 Task: Search one way flight ticket for 2 adults, 4 children and 1 infant on lap in business from Erie: Erie International Airport (tom Ridge Field) to Gillette: Gillette Campbell County Airport on 5-1-2023. Choice of flights is Emirates. Number of bags: 1 carry on bag. Price is upto 73000. Outbound departure time preference is 10:00.
Action: Mouse moved to (272, 394)
Screenshot: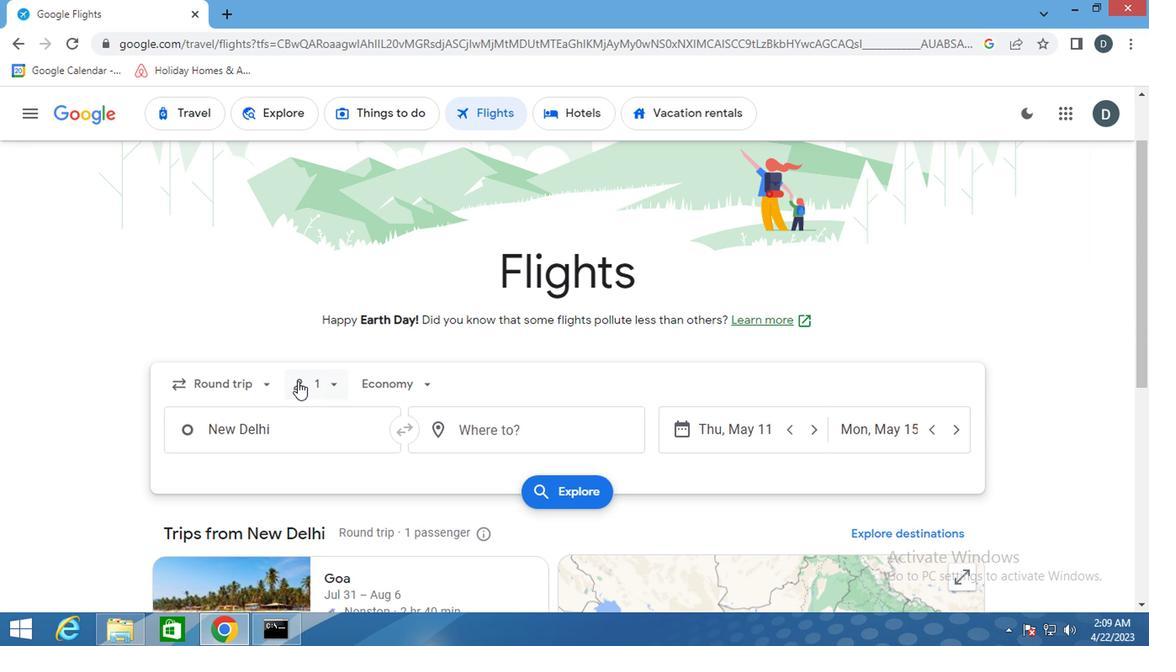 
Action: Mouse pressed left at (272, 394)
Screenshot: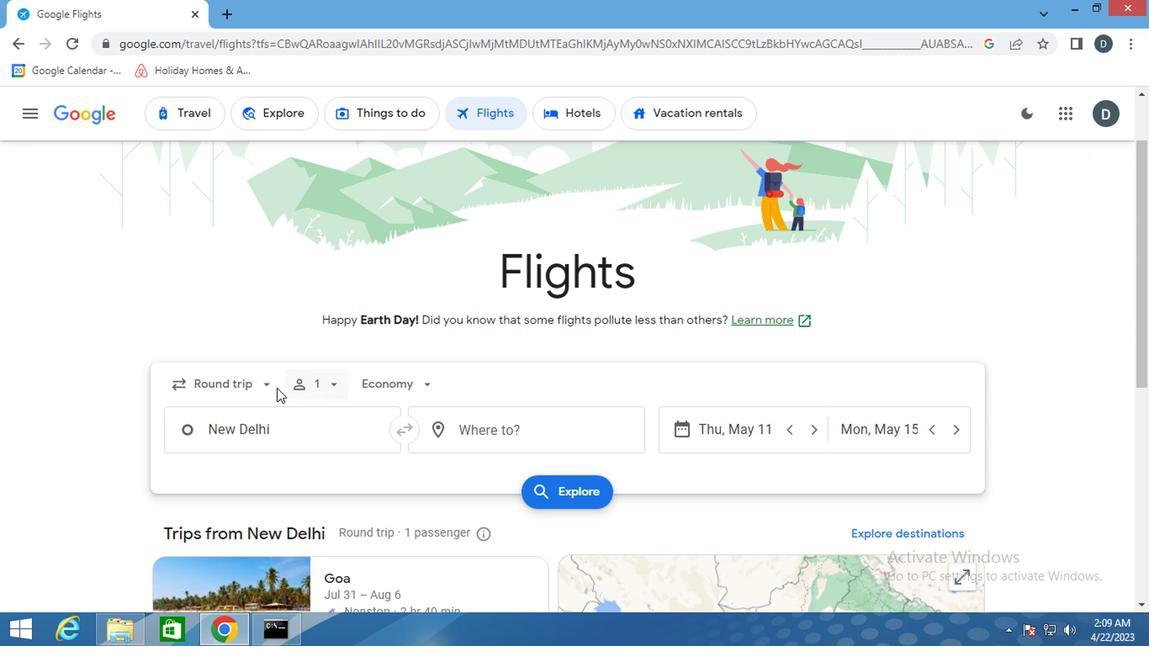 
Action: Mouse moved to (272, 449)
Screenshot: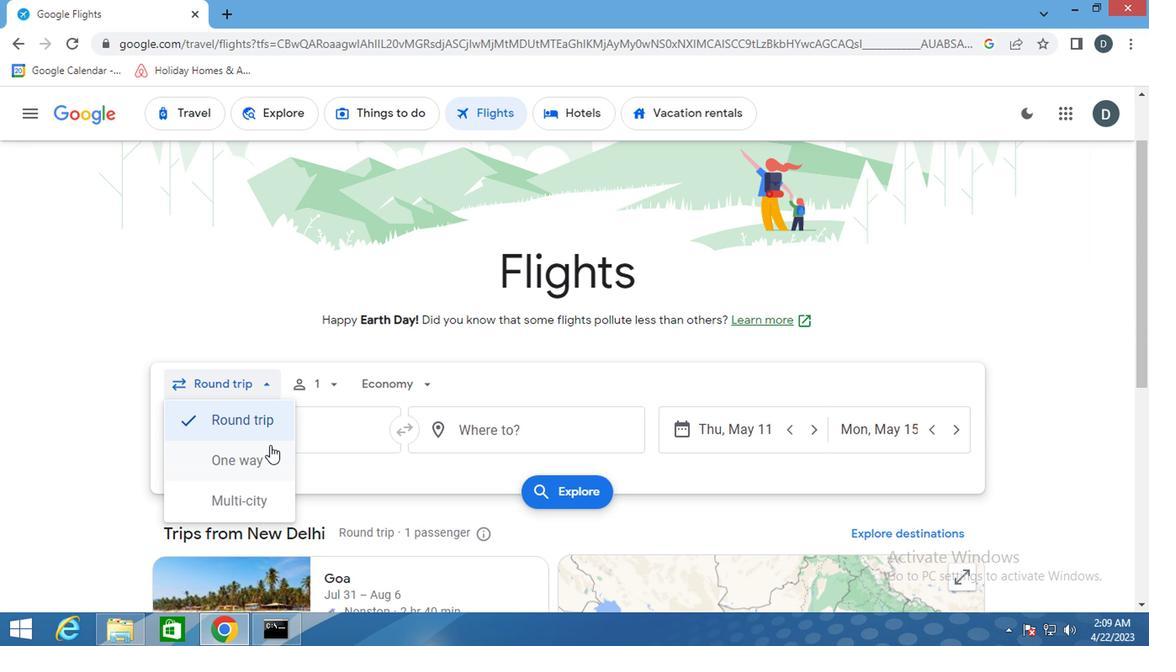 
Action: Mouse pressed left at (272, 449)
Screenshot: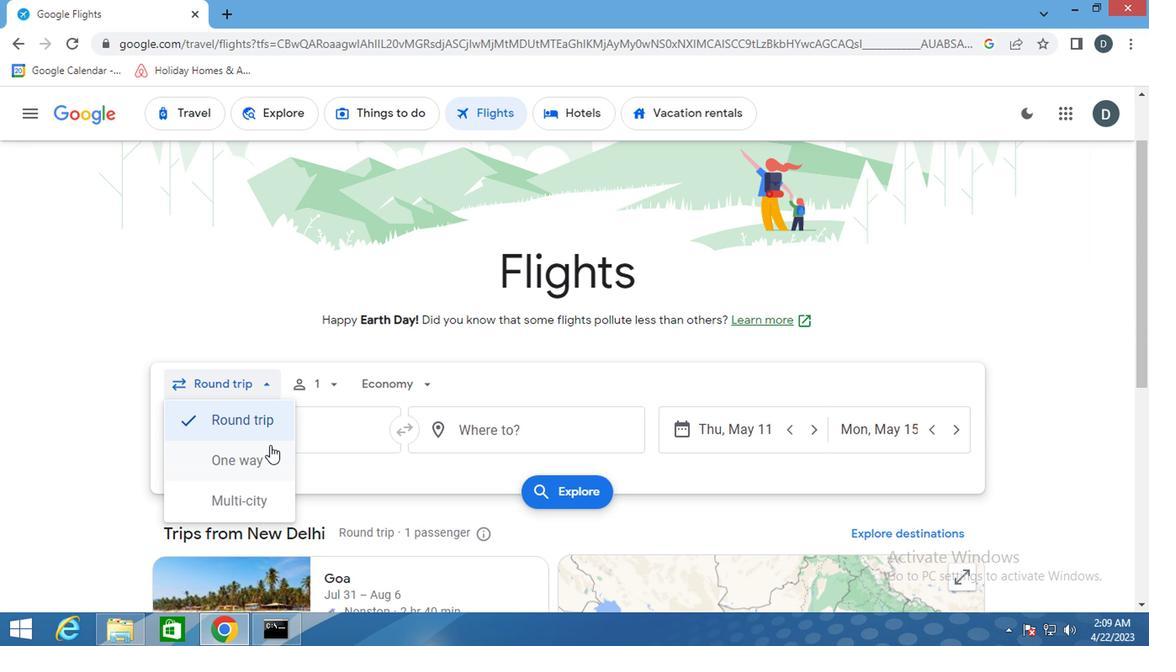 
Action: Mouse moved to (321, 386)
Screenshot: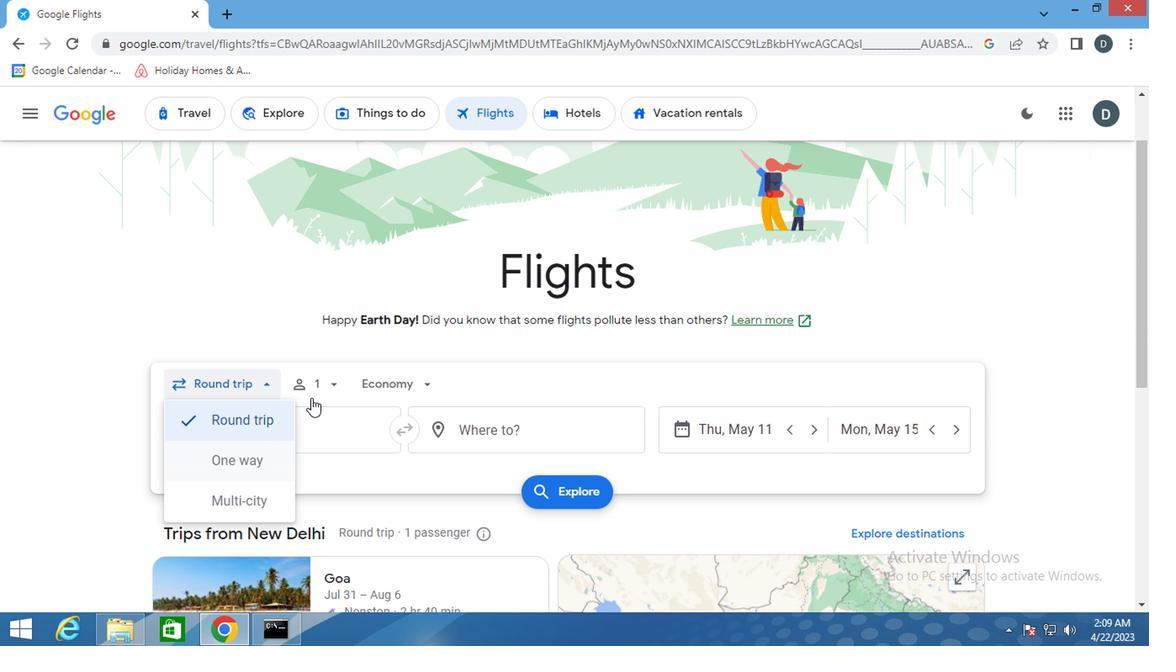 
Action: Mouse pressed left at (321, 386)
Screenshot: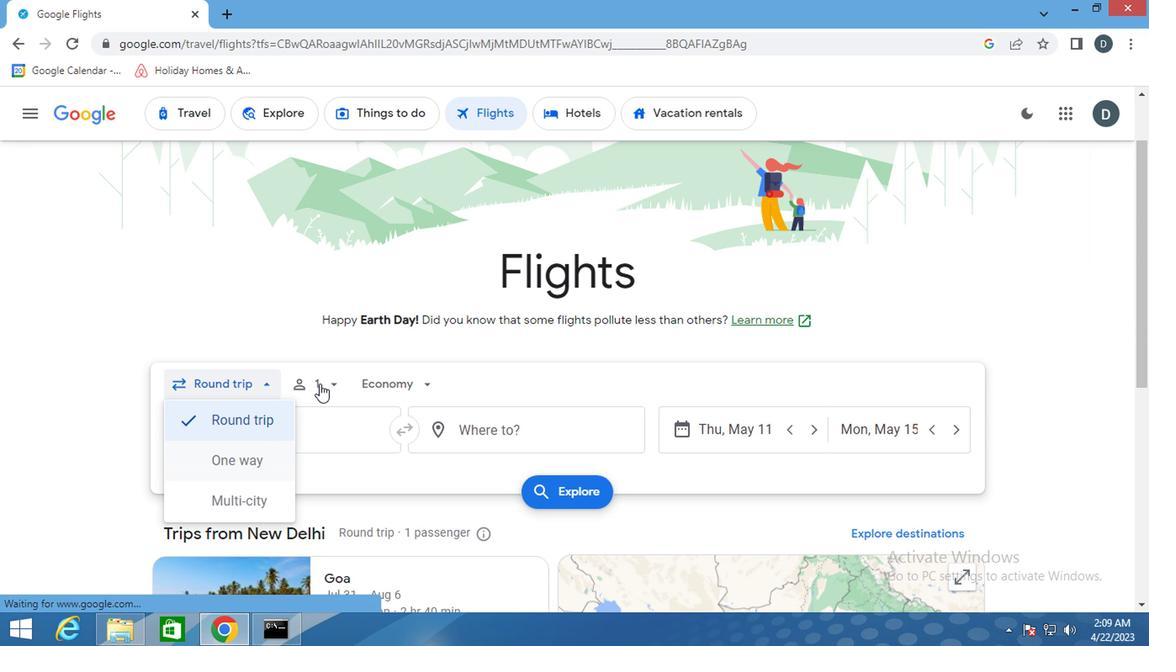 
Action: Mouse moved to (443, 423)
Screenshot: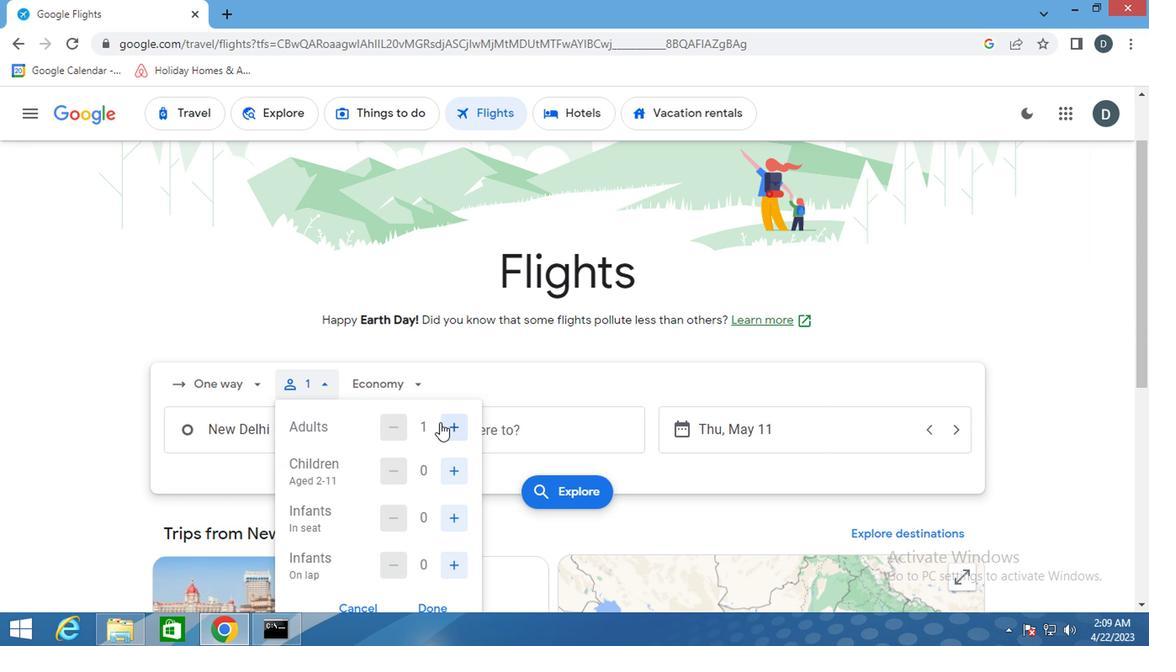 
Action: Mouse pressed left at (443, 423)
Screenshot: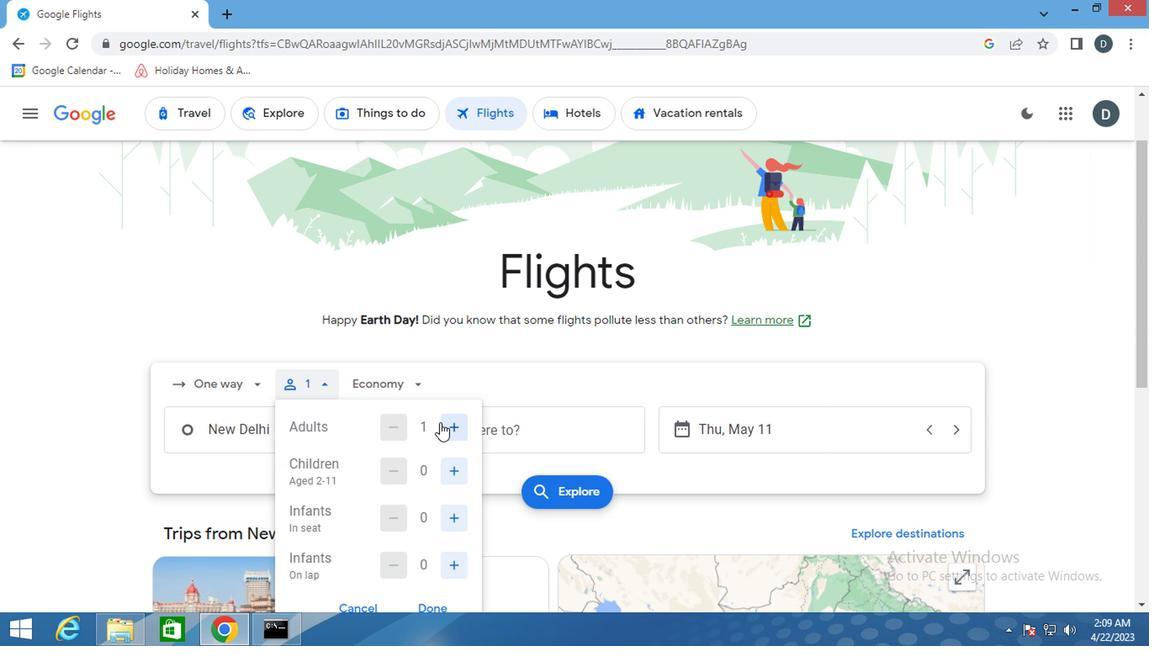 
Action: Mouse moved to (450, 471)
Screenshot: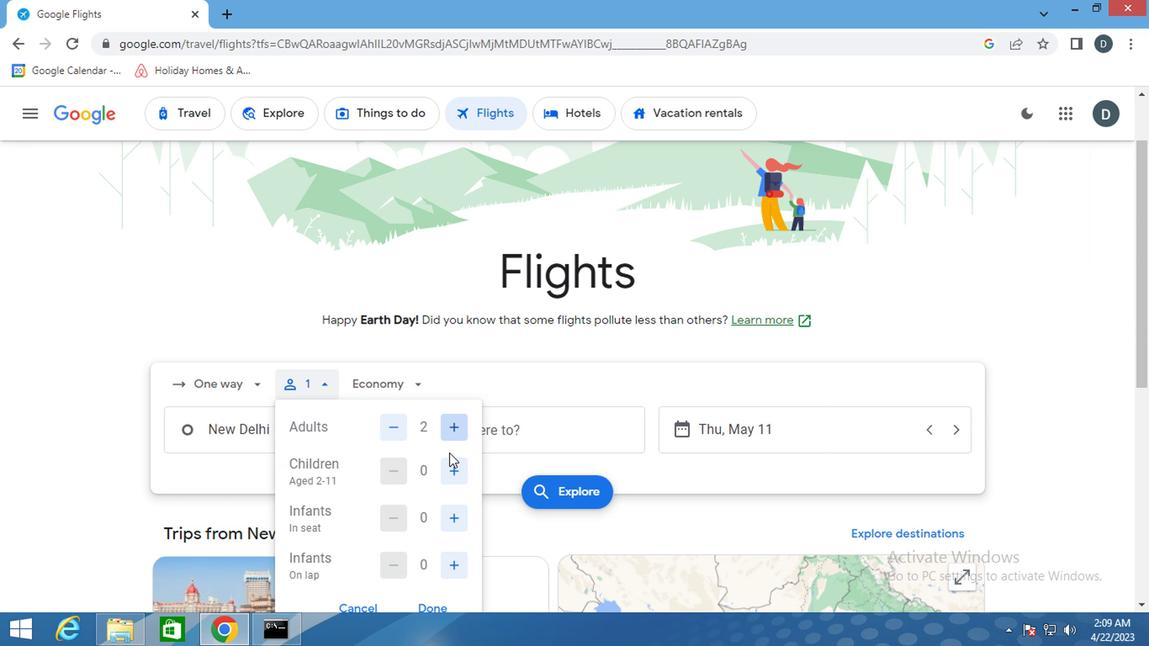
Action: Mouse pressed left at (450, 471)
Screenshot: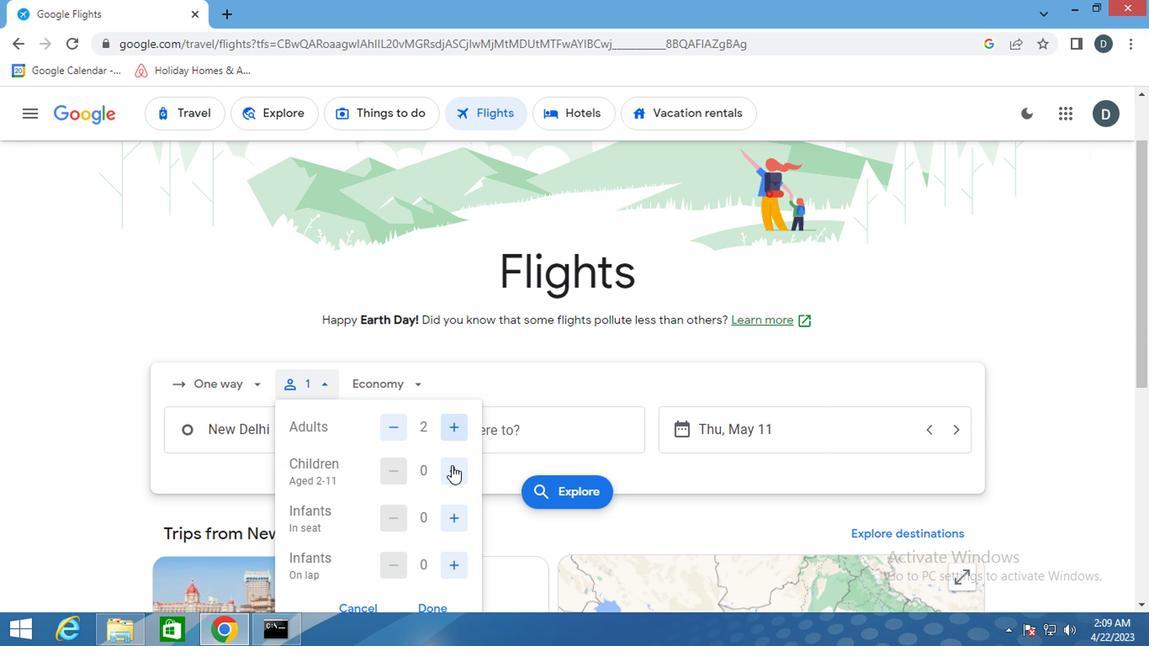 
Action: Mouse pressed left at (450, 471)
Screenshot: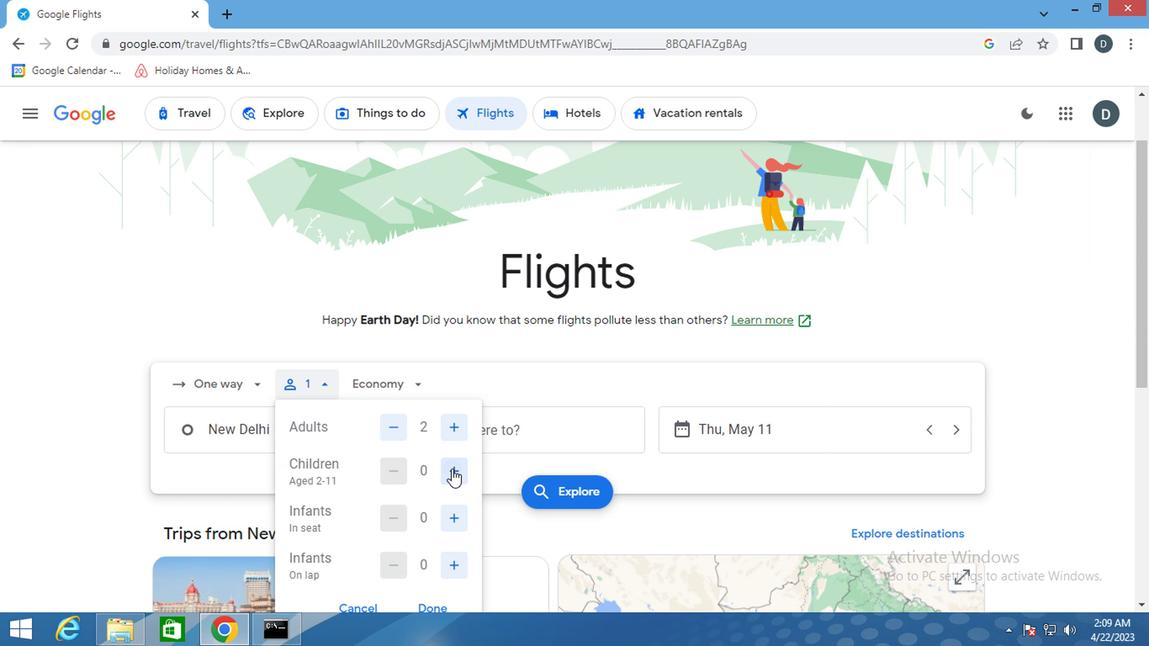 
Action: Mouse pressed left at (450, 471)
Screenshot: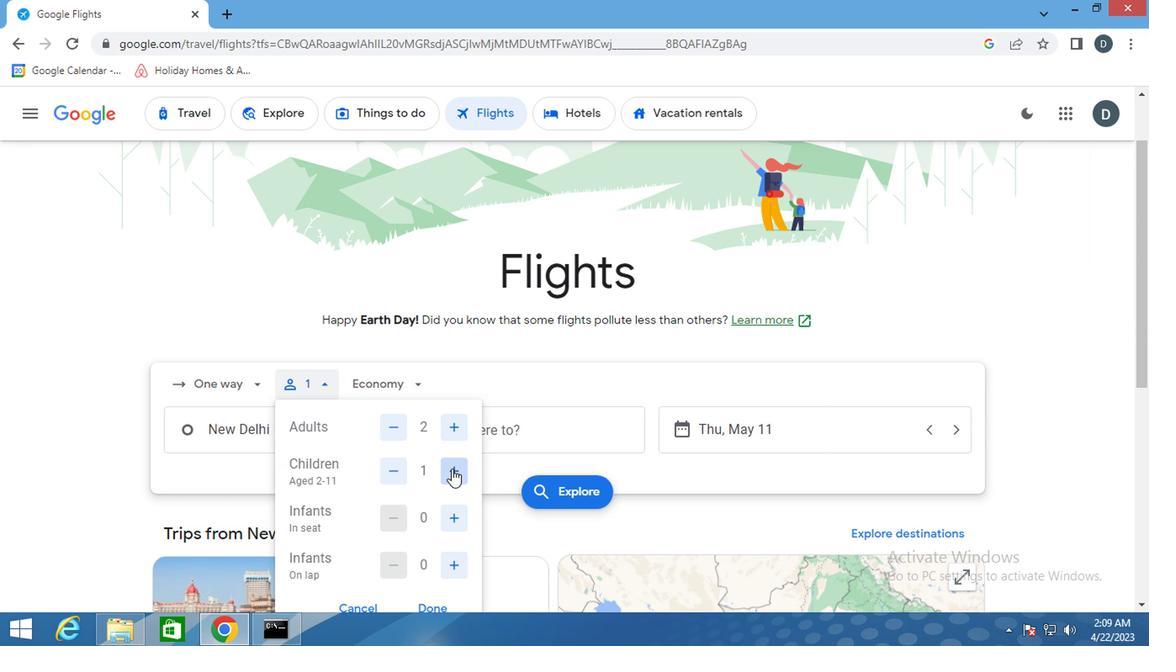 
Action: Mouse pressed left at (450, 471)
Screenshot: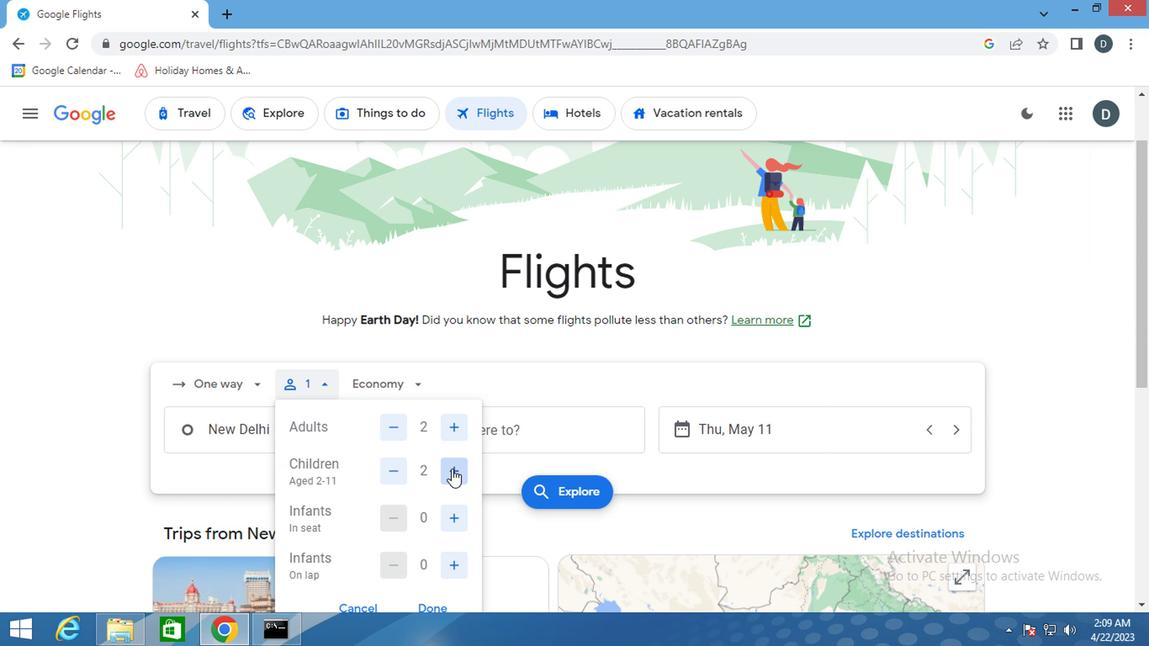 
Action: Mouse moved to (460, 515)
Screenshot: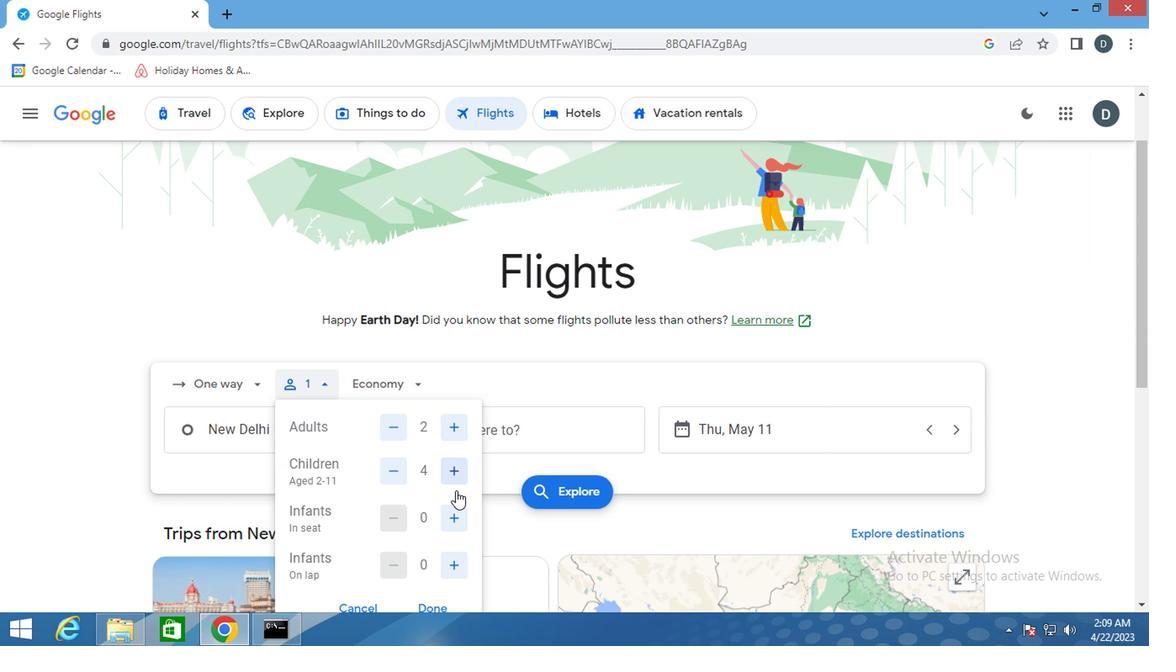 
Action: Mouse pressed left at (460, 515)
Screenshot: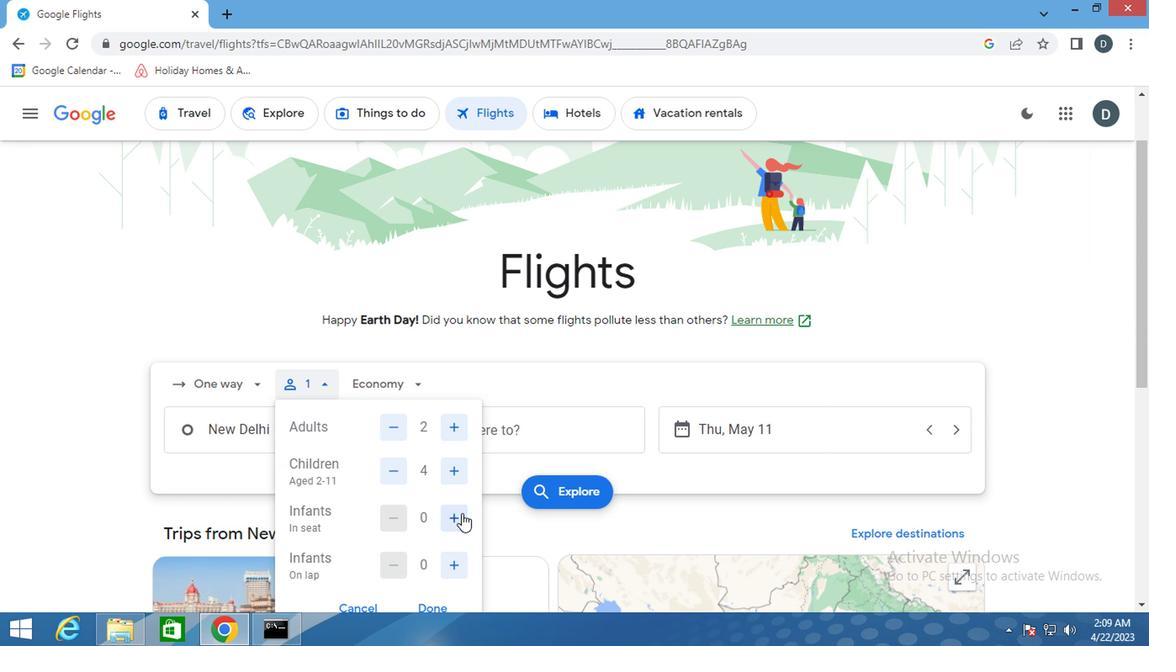 
Action: Mouse moved to (430, 605)
Screenshot: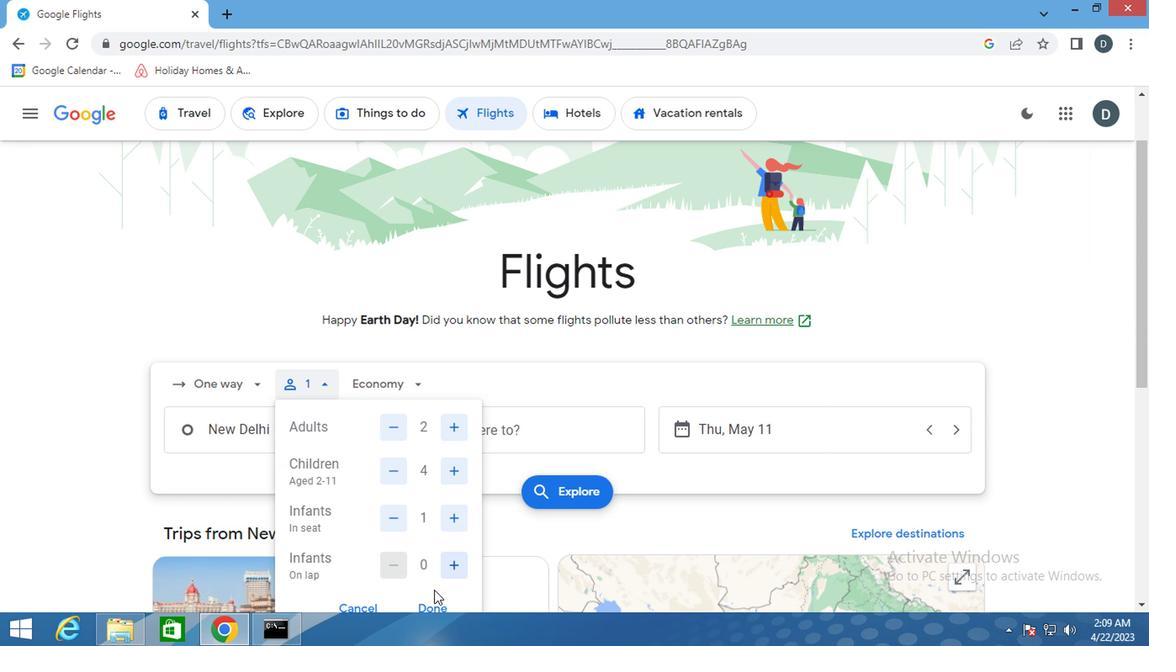 
Action: Mouse pressed left at (430, 605)
Screenshot: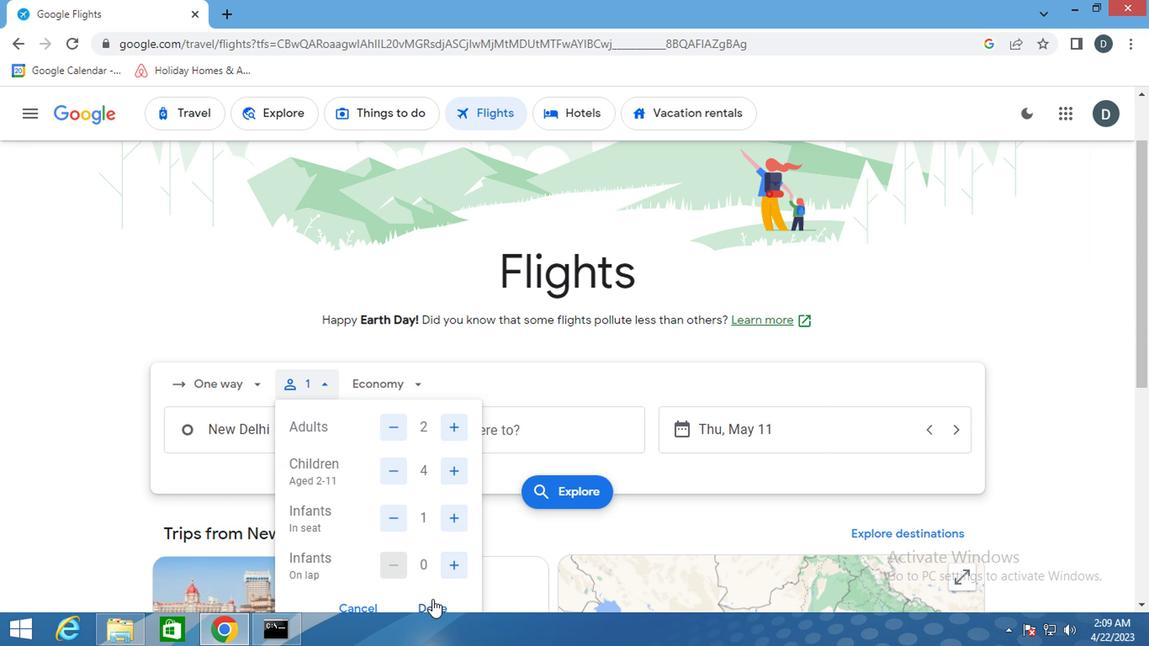 
Action: Mouse moved to (391, 396)
Screenshot: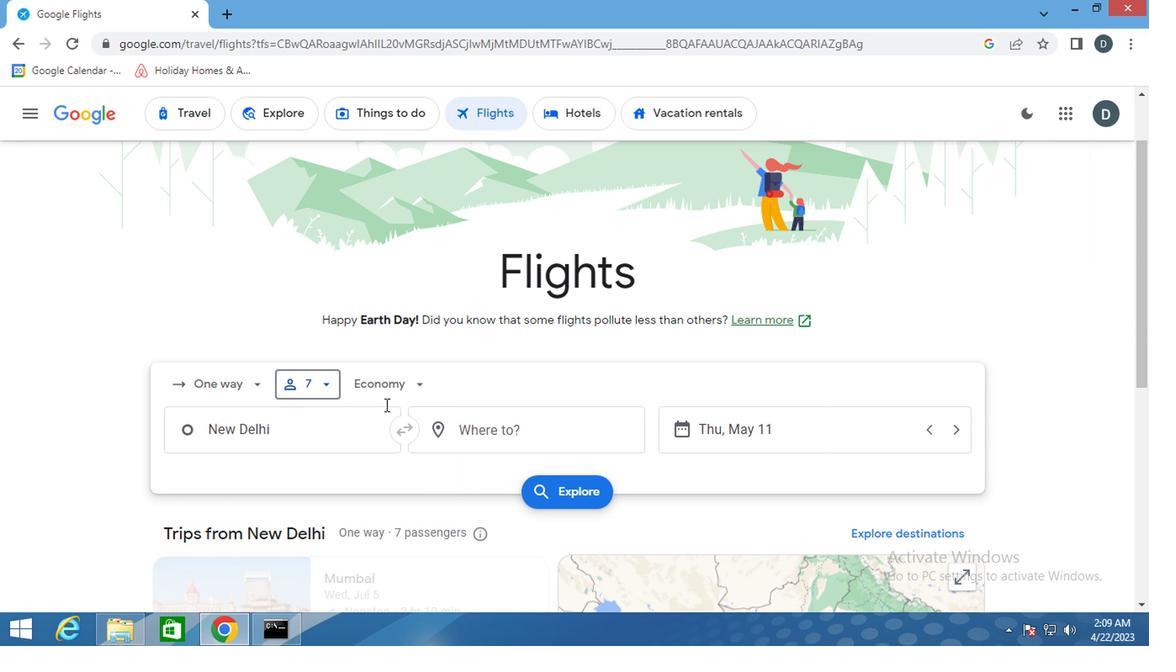 
Action: Mouse pressed left at (391, 396)
Screenshot: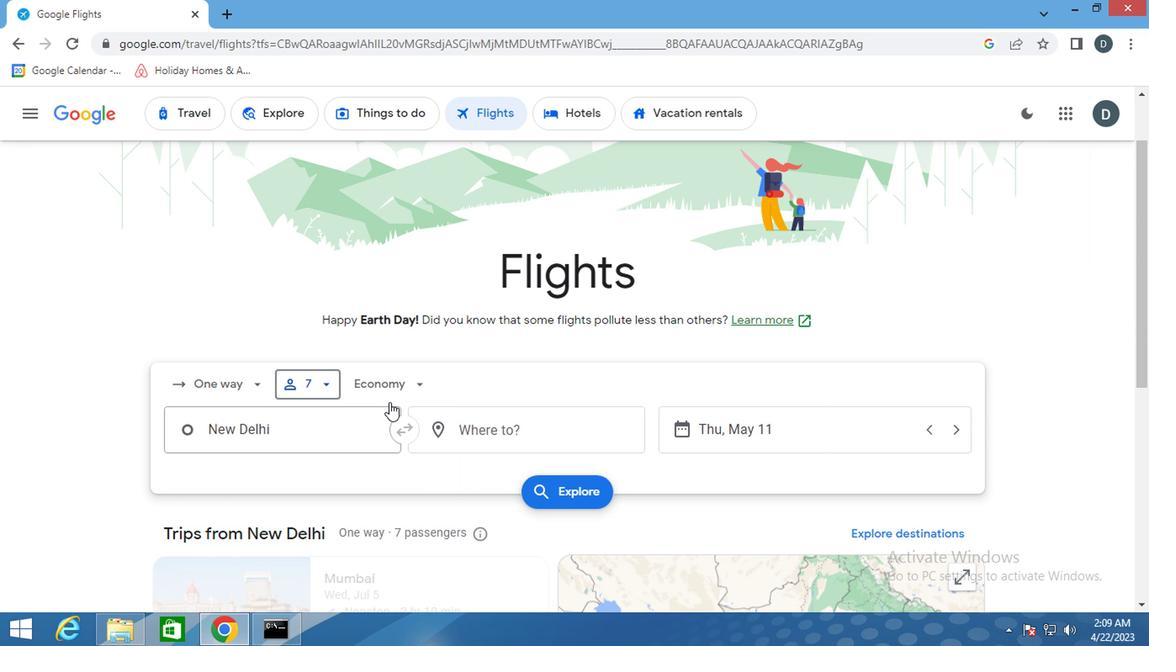 
Action: Mouse moved to (420, 505)
Screenshot: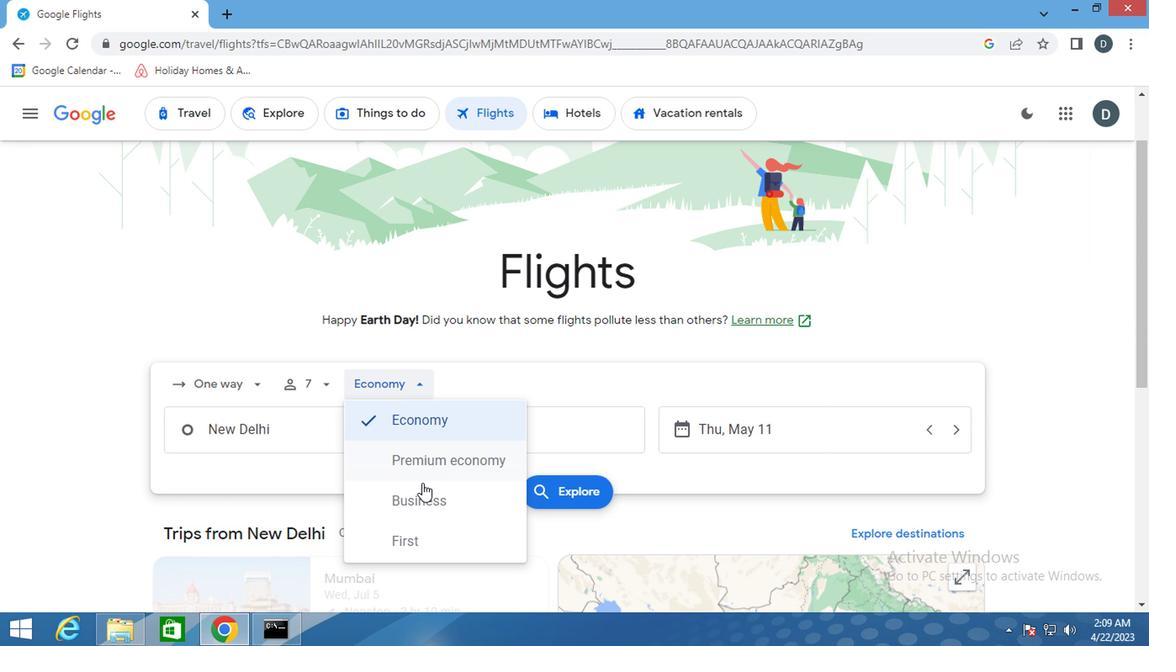 
Action: Mouse pressed left at (420, 505)
Screenshot: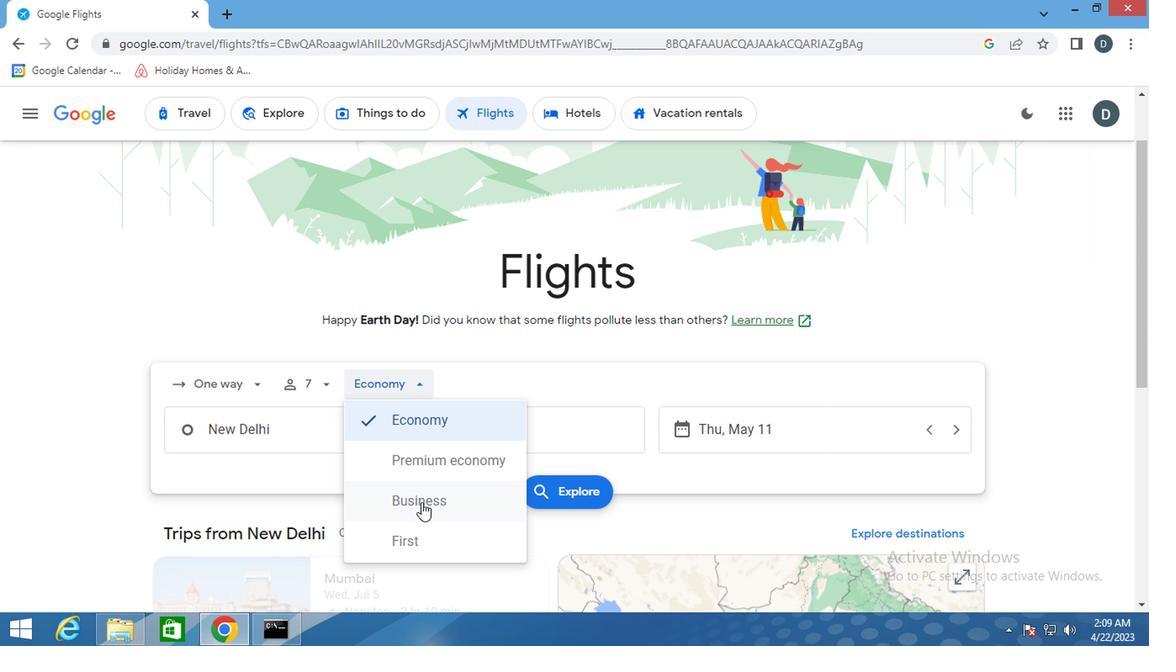 
Action: Mouse moved to (286, 427)
Screenshot: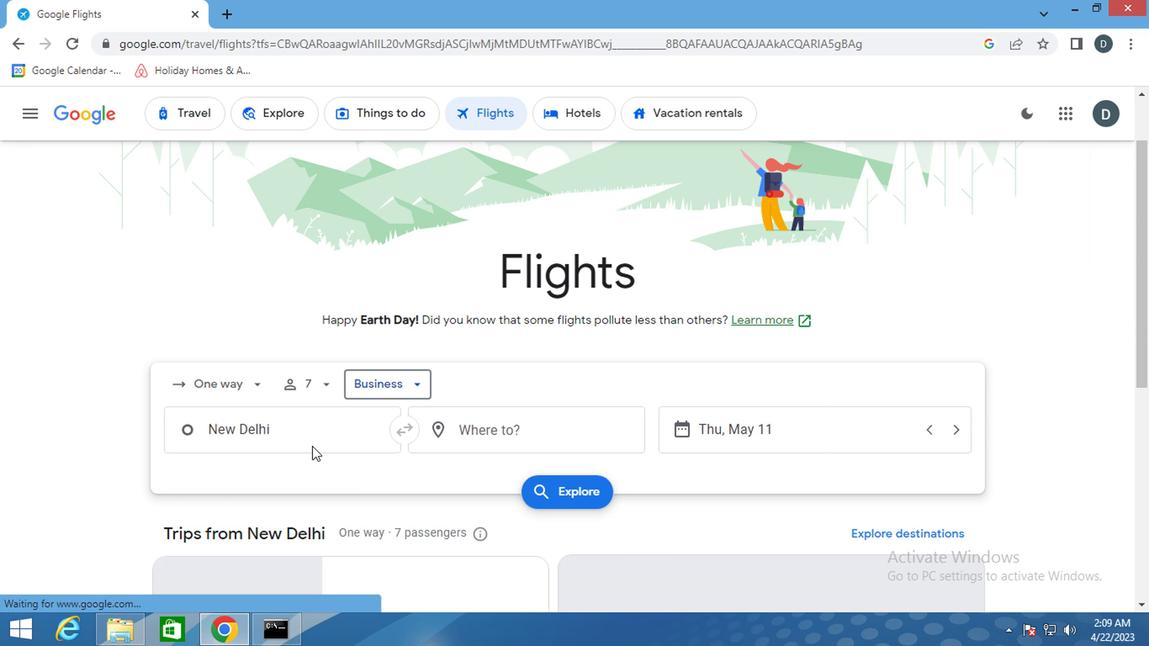 
Action: Mouse pressed left at (286, 427)
Screenshot: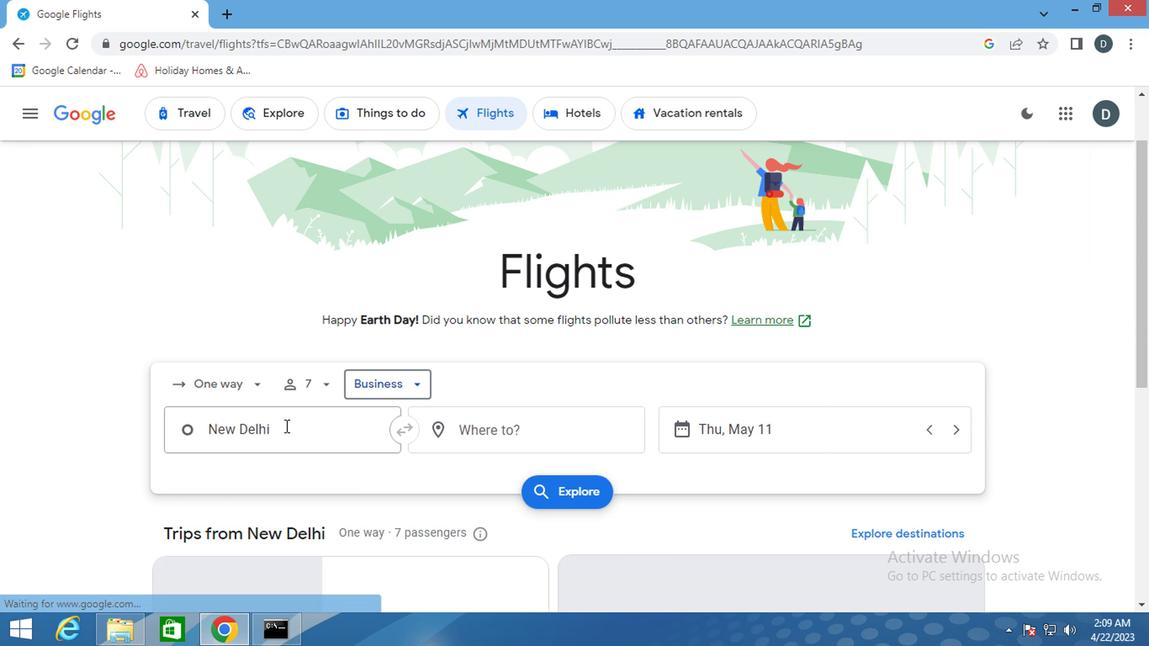 
Action: Key pressed <Key.shift><Key.shift><Key.shift><Key.shift><Key.shift><Key.shift>ERIE<Key.space><Key.shift>INTER
Screenshot: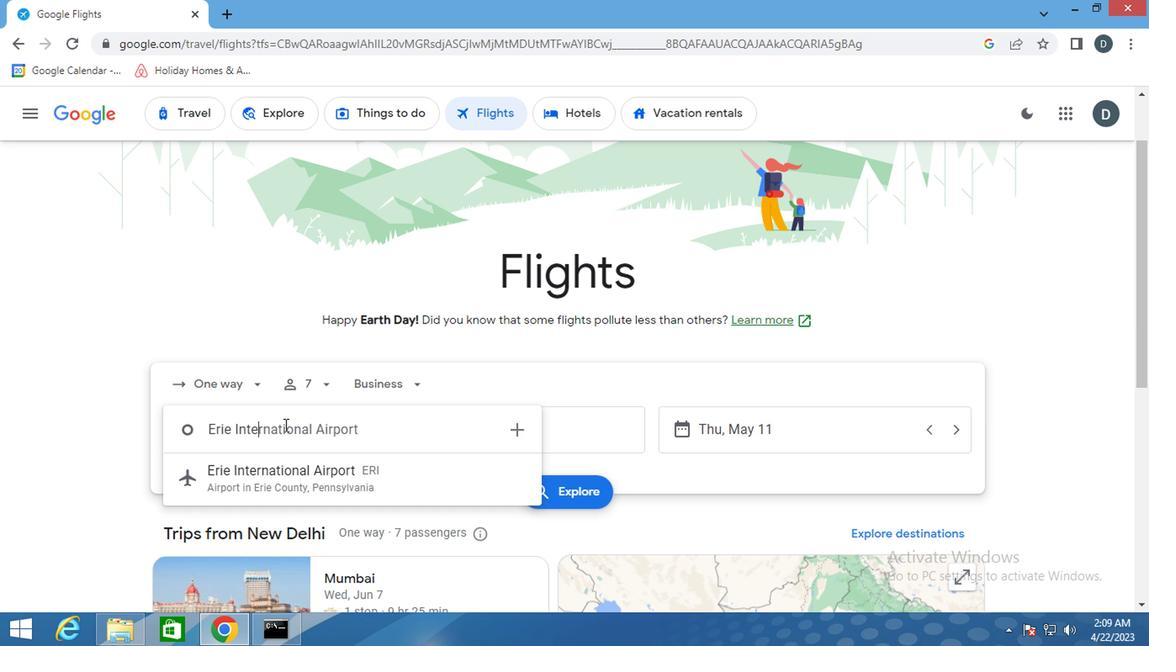 
Action: Mouse moved to (337, 484)
Screenshot: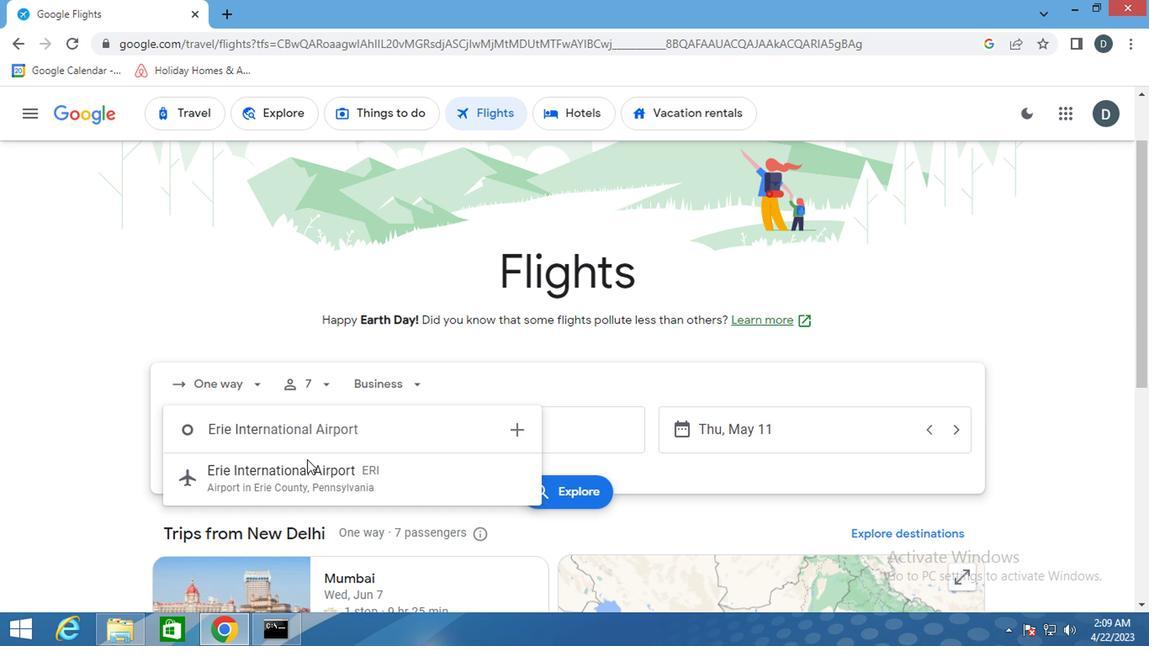 
Action: Mouse pressed left at (337, 484)
Screenshot: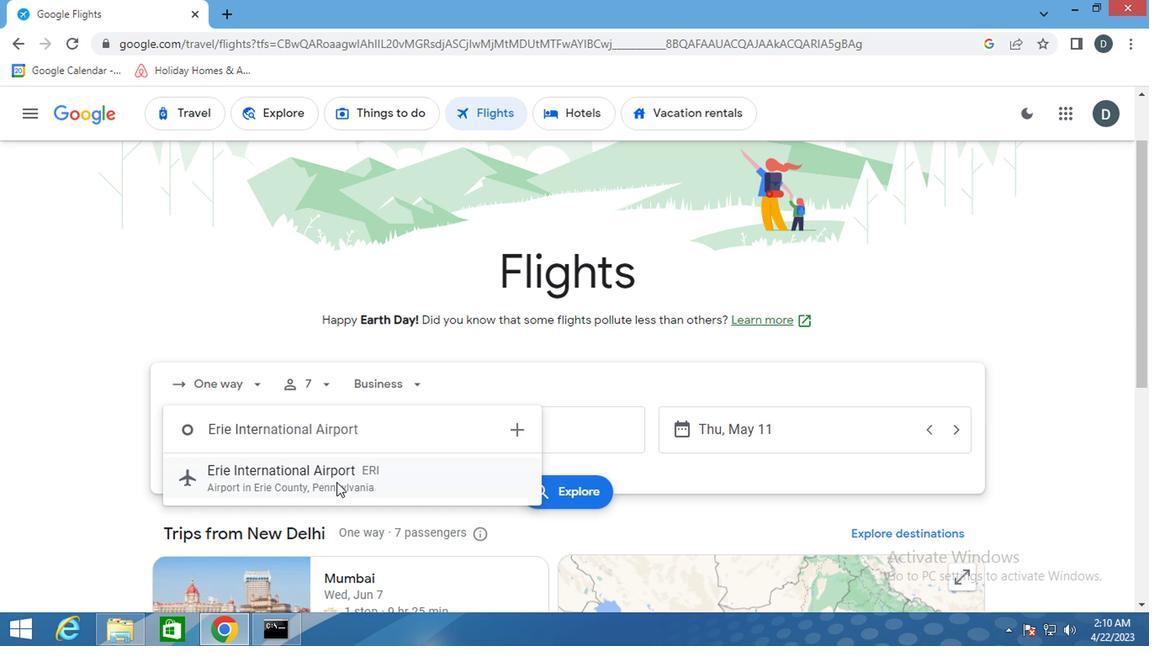 
Action: Mouse moved to (498, 437)
Screenshot: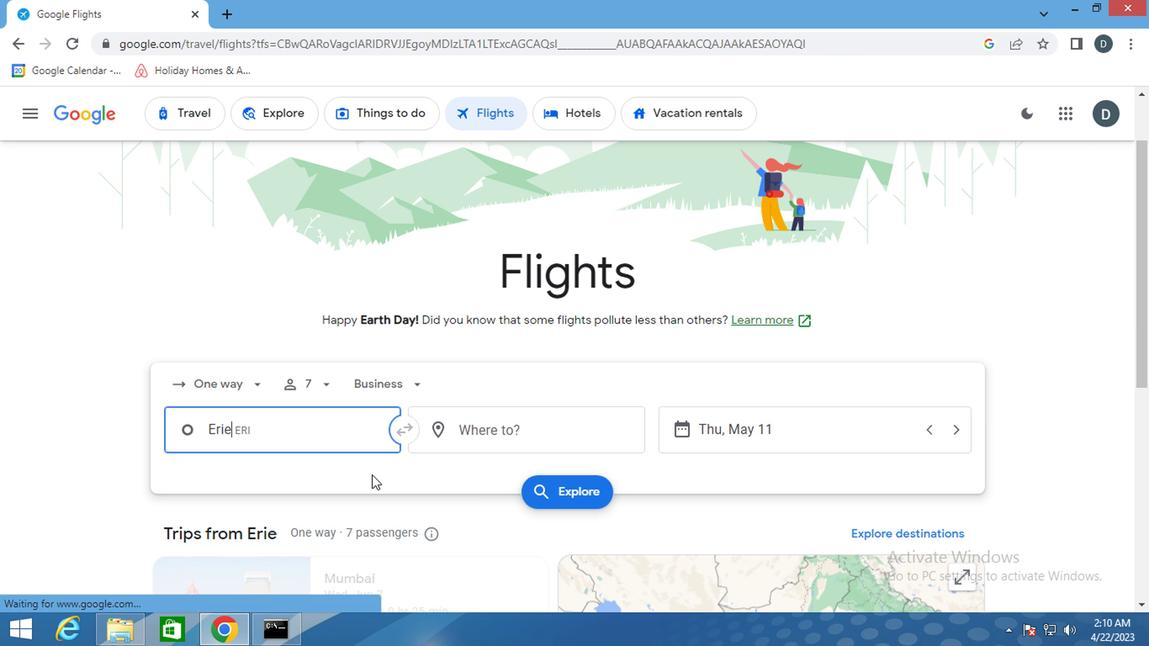 
Action: Mouse pressed left at (498, 437)
Screenshot: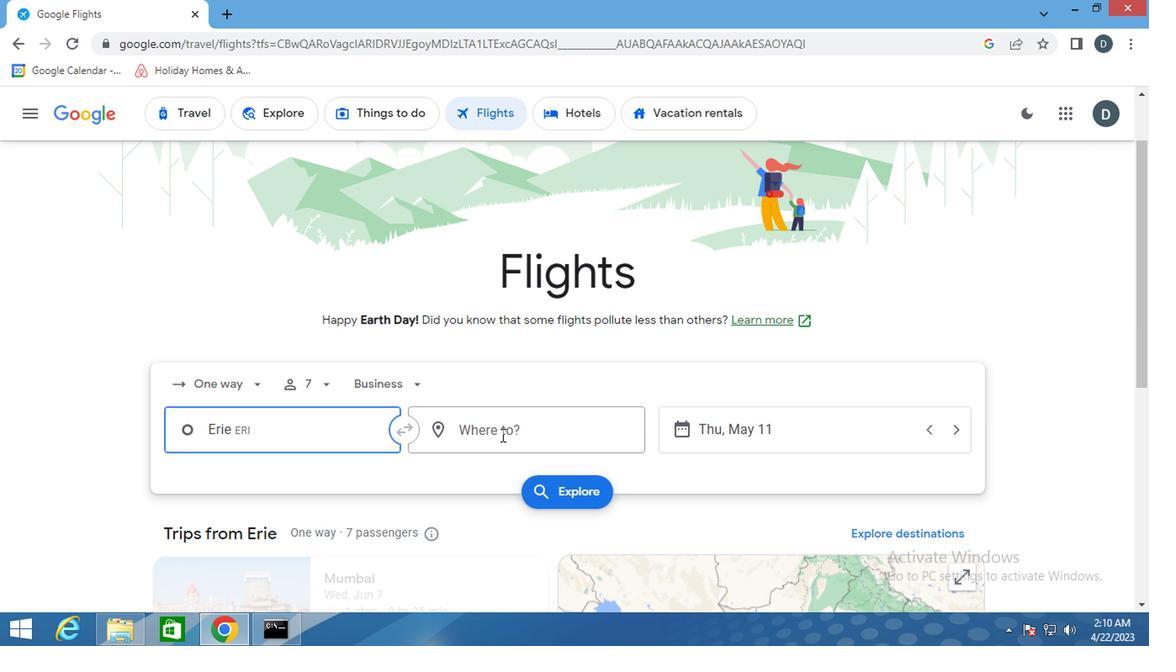 
Action: Key pressed <Key.shift>GILLETTE
Screenshot: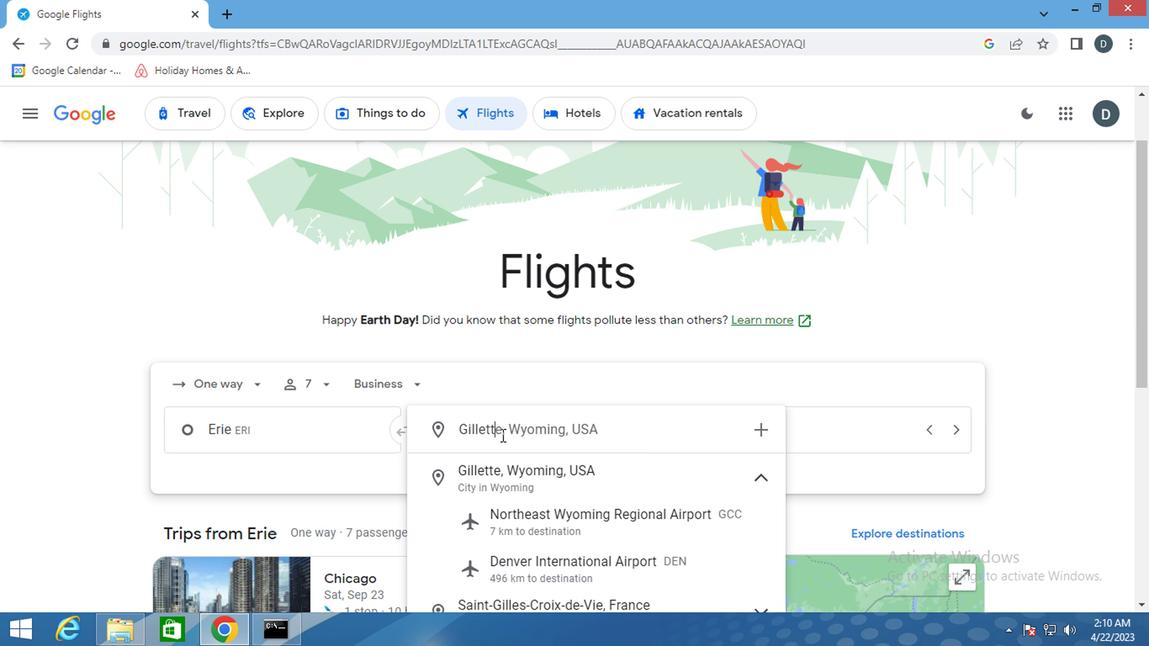
Action: Mouse moved to (526, 475)
Screenshot: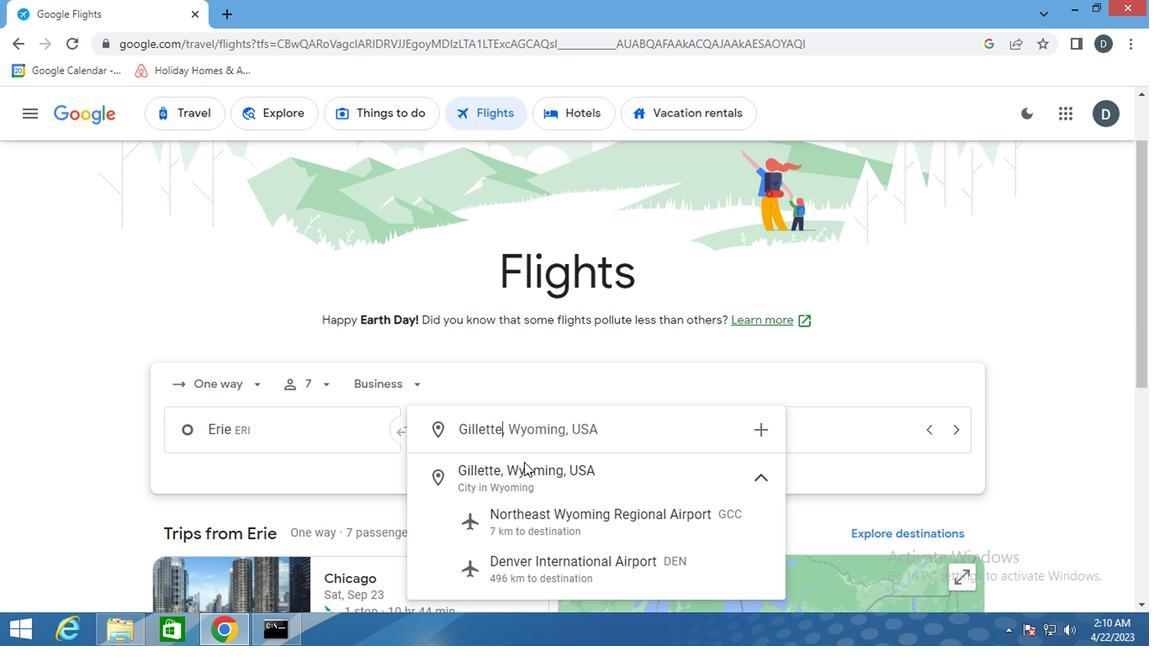 
Action: Mouse pressed left at (526, 475)
Screenshot: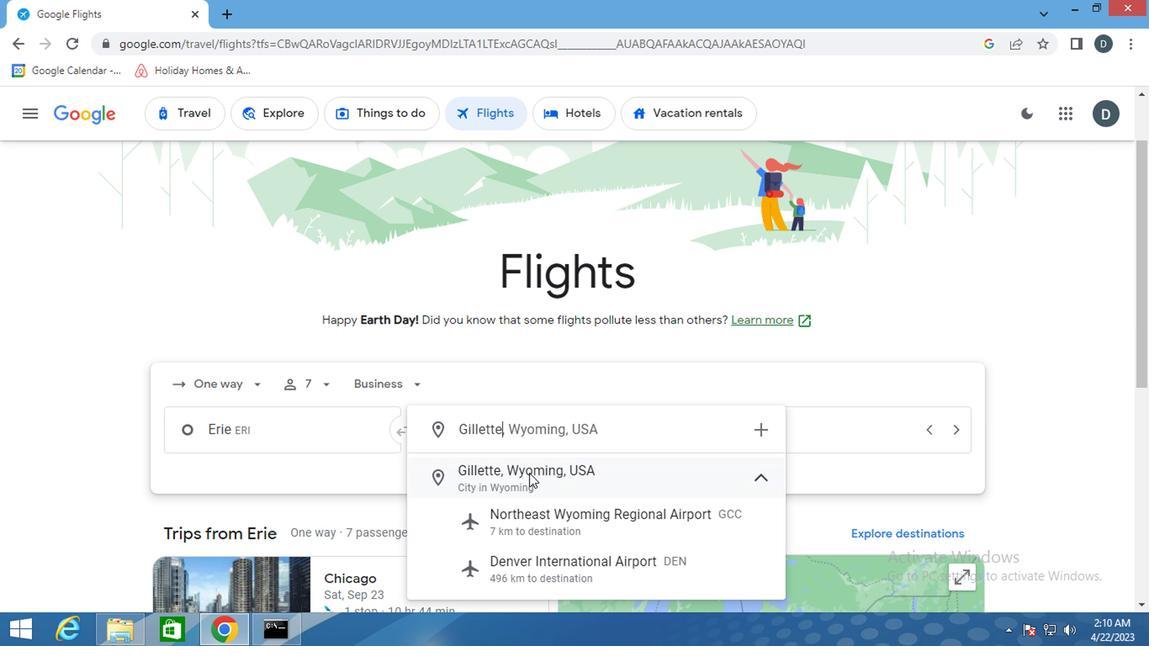 
Action: Mouse moved to (736, 415)
Screenshot: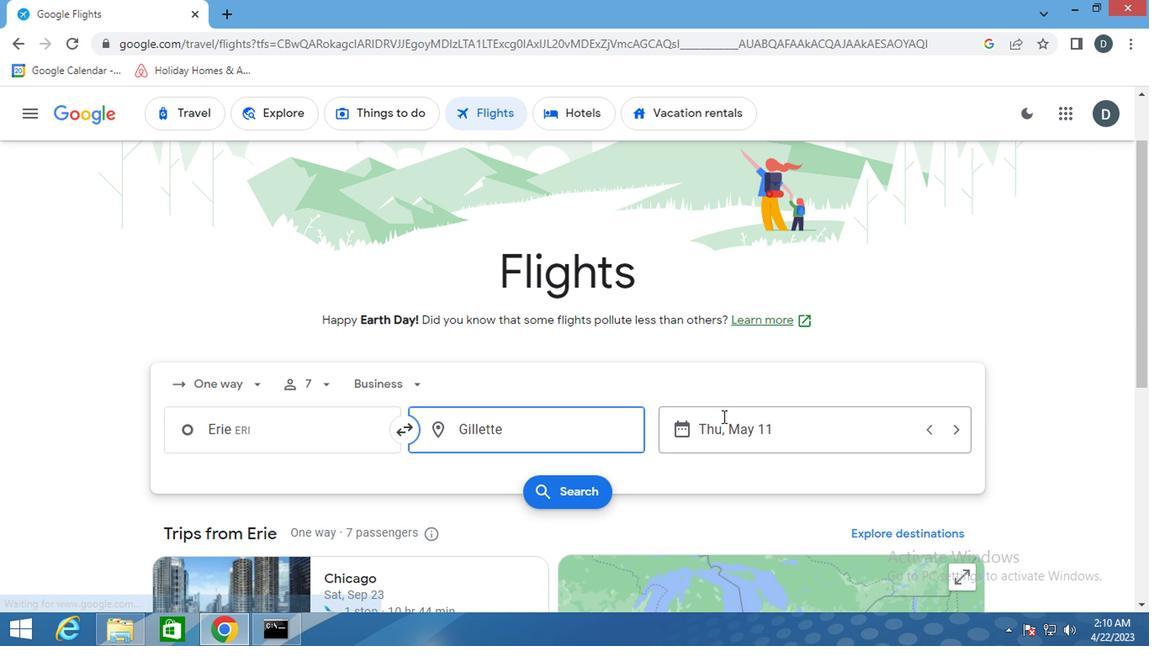 
Action: Mouse pressed left at (736, 415)
Screenshot: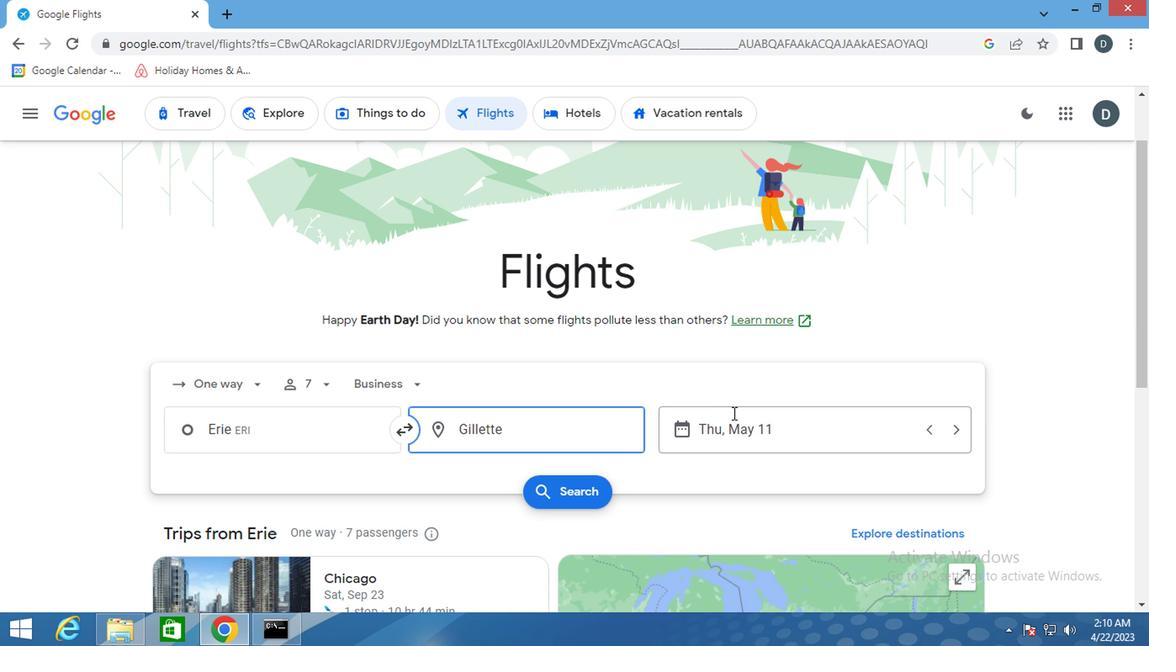 
Action: Mouse moved to (717, 299)
Screenshot: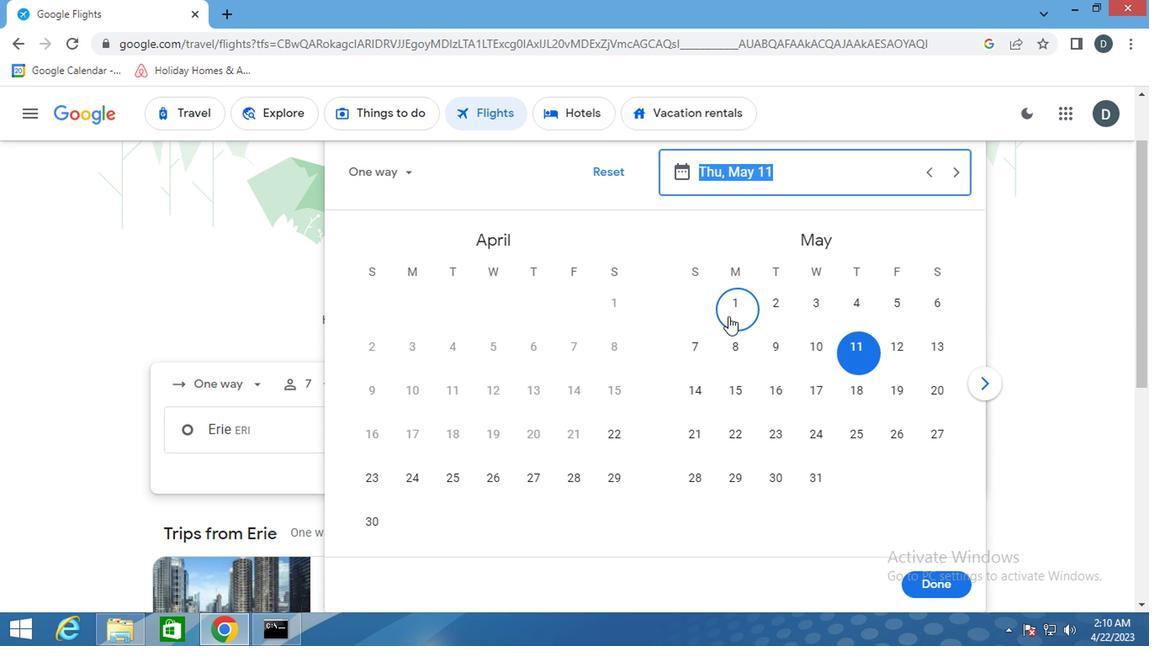 
Action: Mouse pressed left at (717, 299)
Screenshot: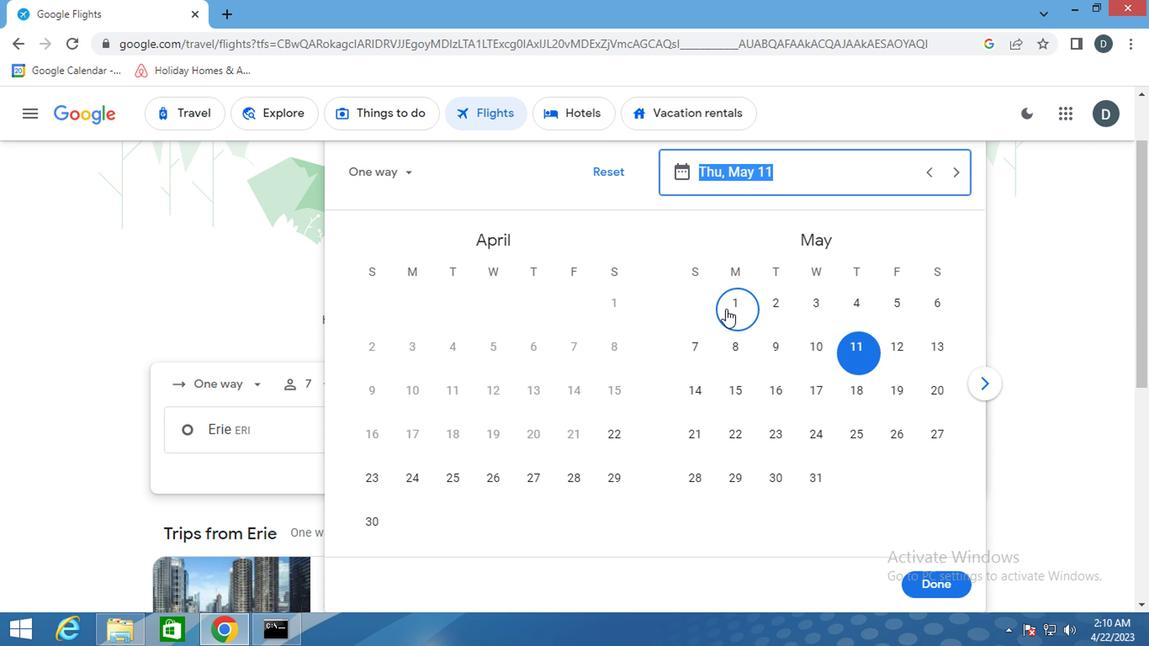 
Action: Mouse moved to (917, 583)
Screenshot: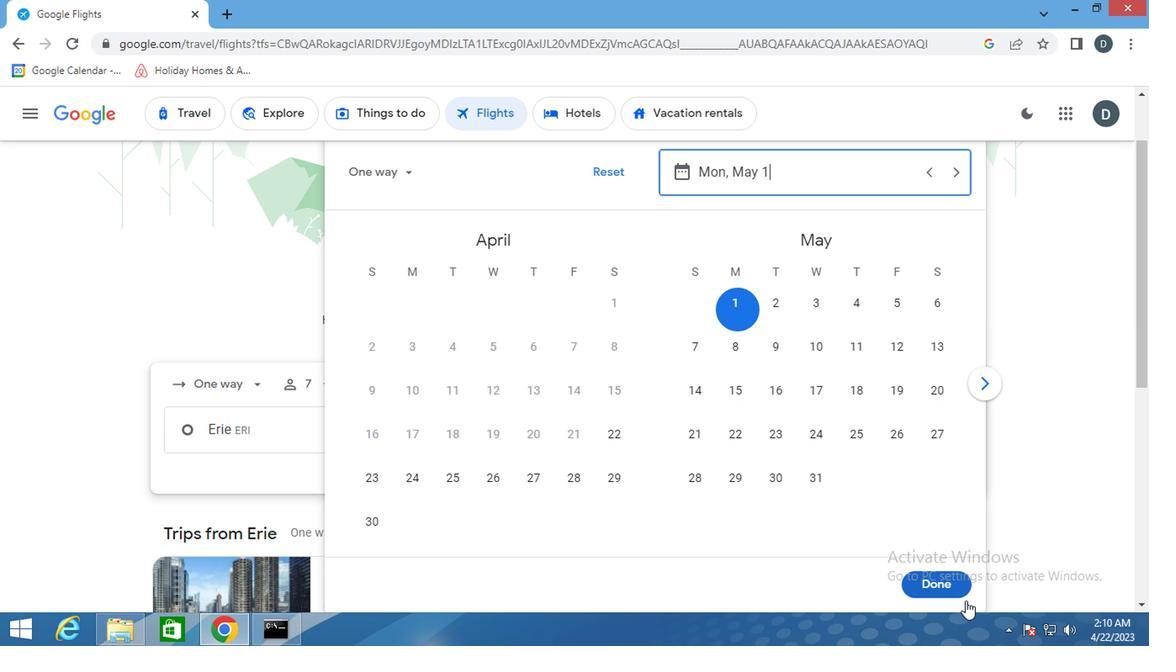 
Action: Mouse pressed left at (917, 583)
Screenshot: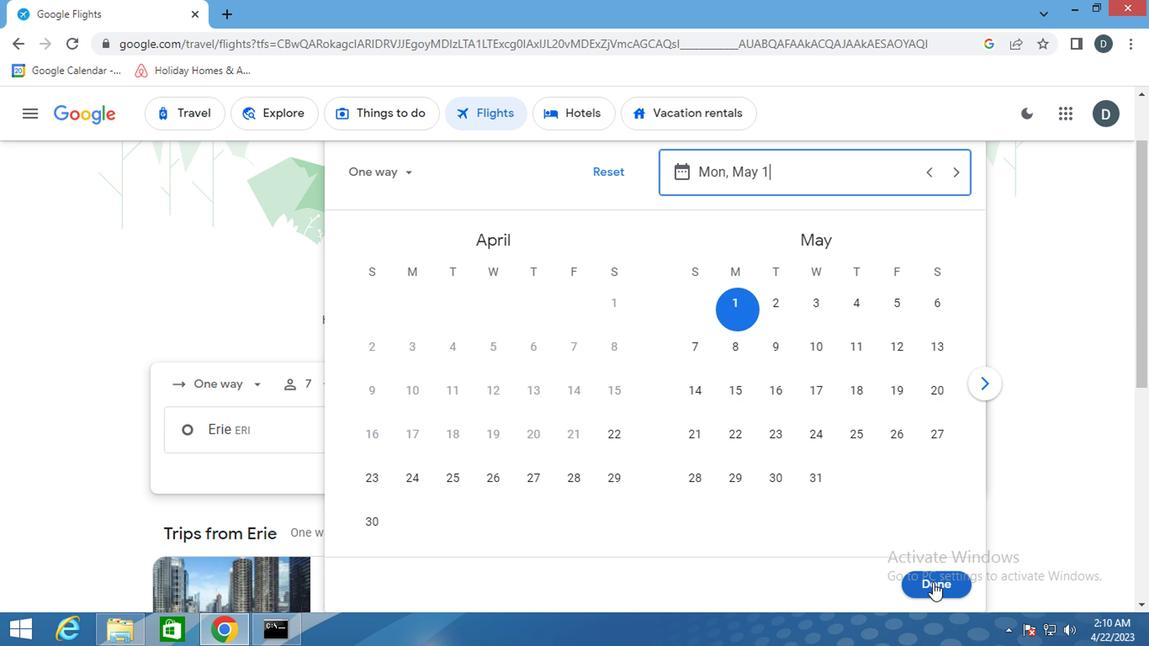 
Action: Mouse moved to (557, 502)
Screenshot: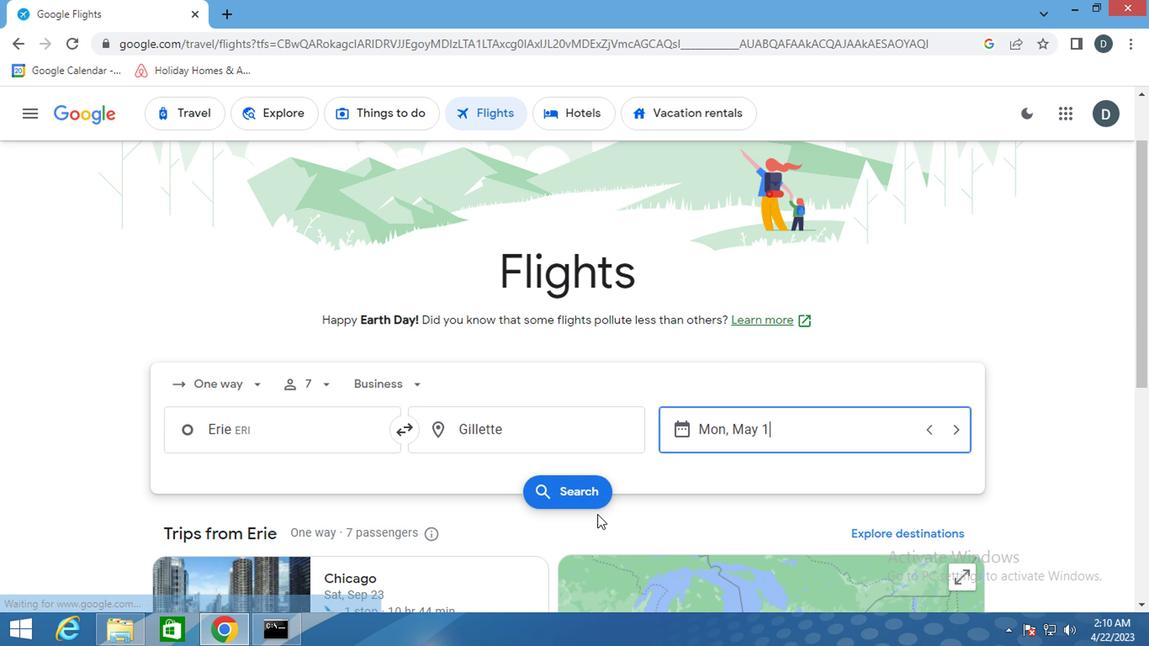 
Action: Mouse pressed left at (557, 502)
Screenshot: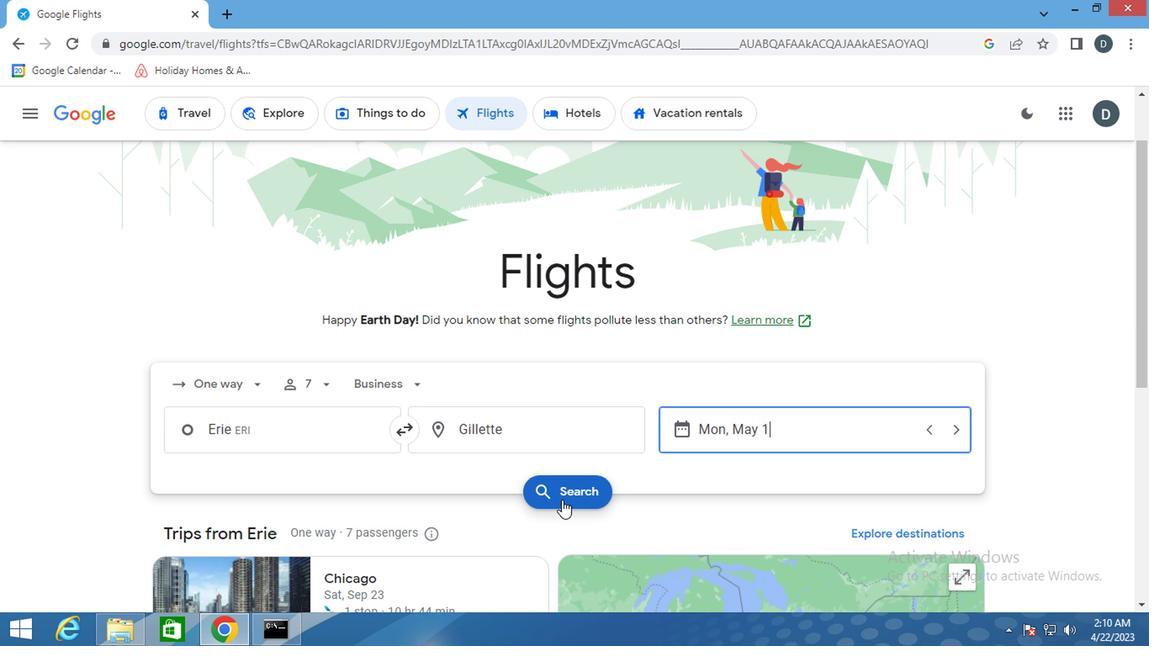 
Action: Mouse moved to (198, 272)
Screenshot: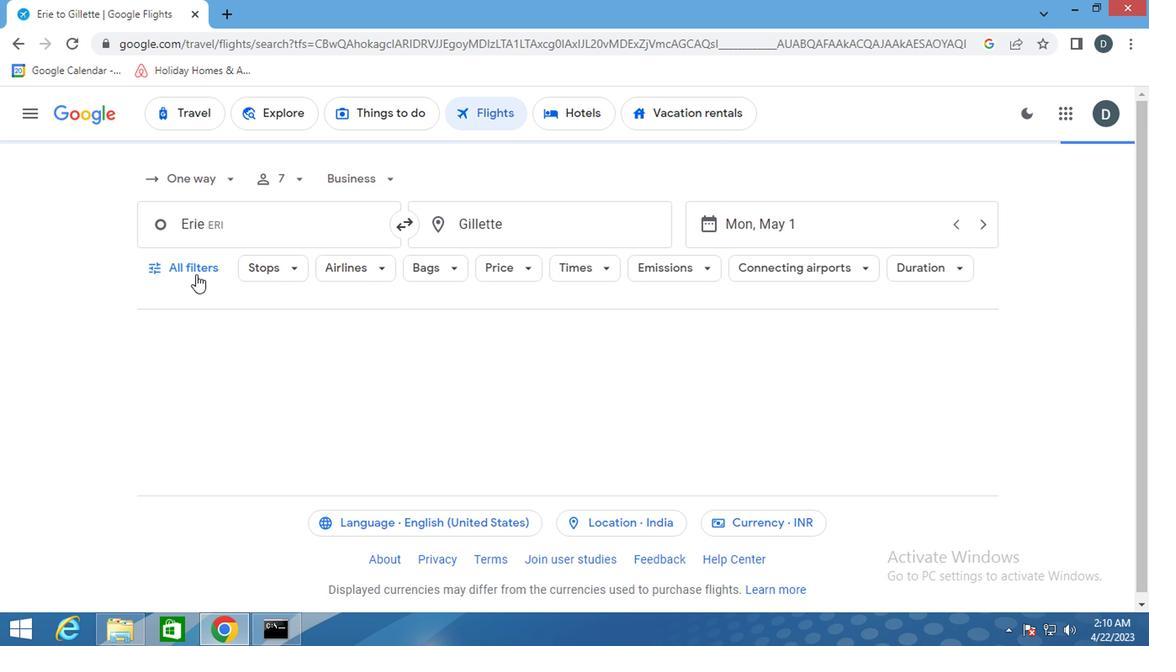 
Action: Mouse pressed left at (198, 272)
Screenshot: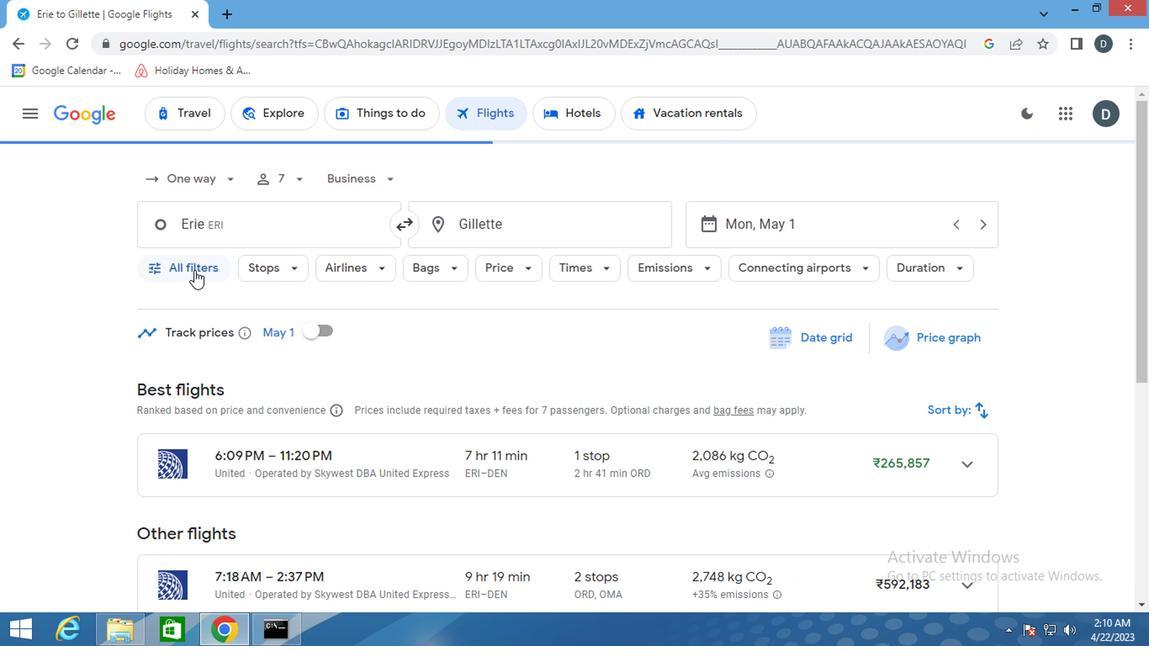
Action: Mouse moved to (252, 451)
Screenshot: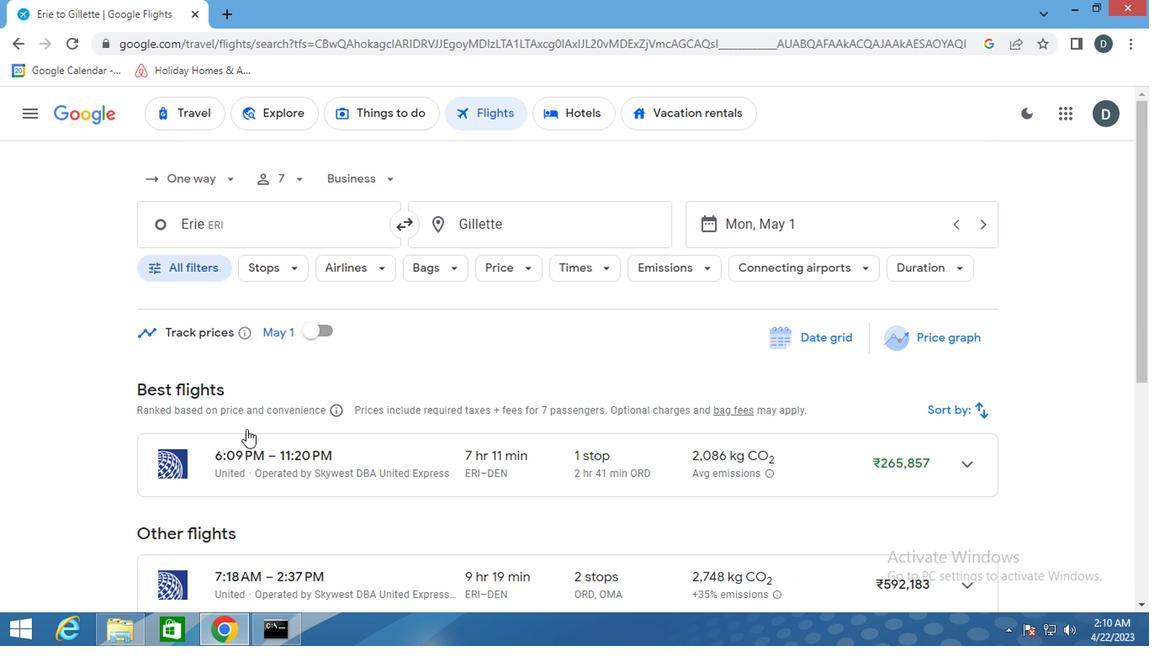 
Action: Mouse scrolled (252, 450) with delta (0, -1)
Screenshot: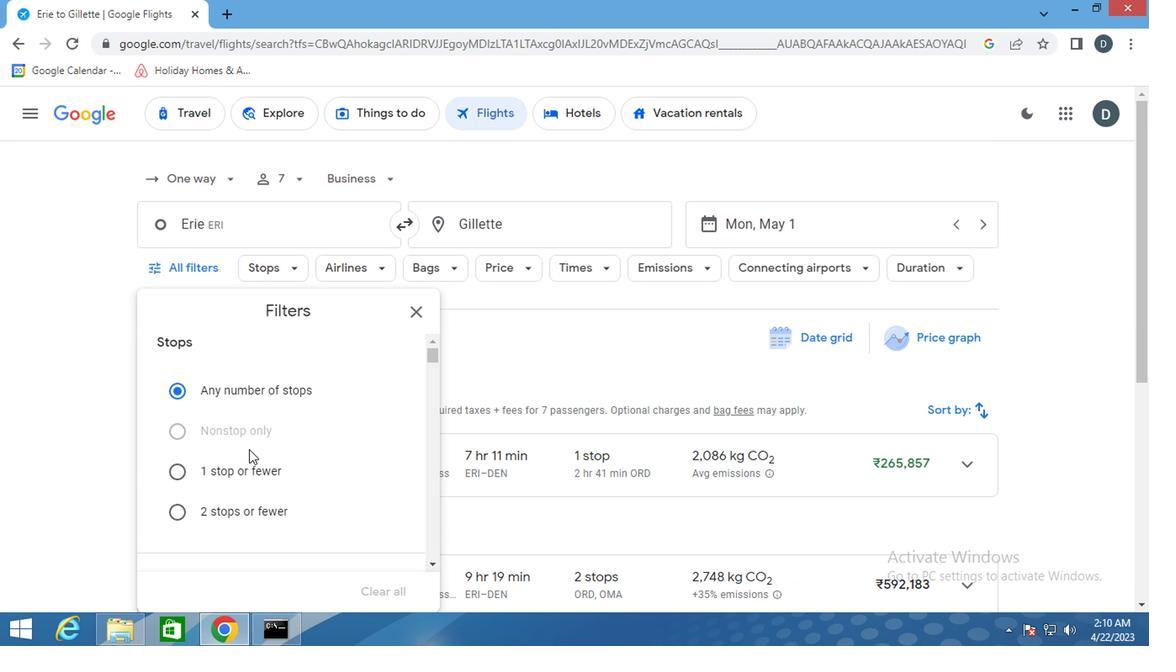 
Action: Mouse scrolled (252, 450) with delta (0, -1)
Screenshot: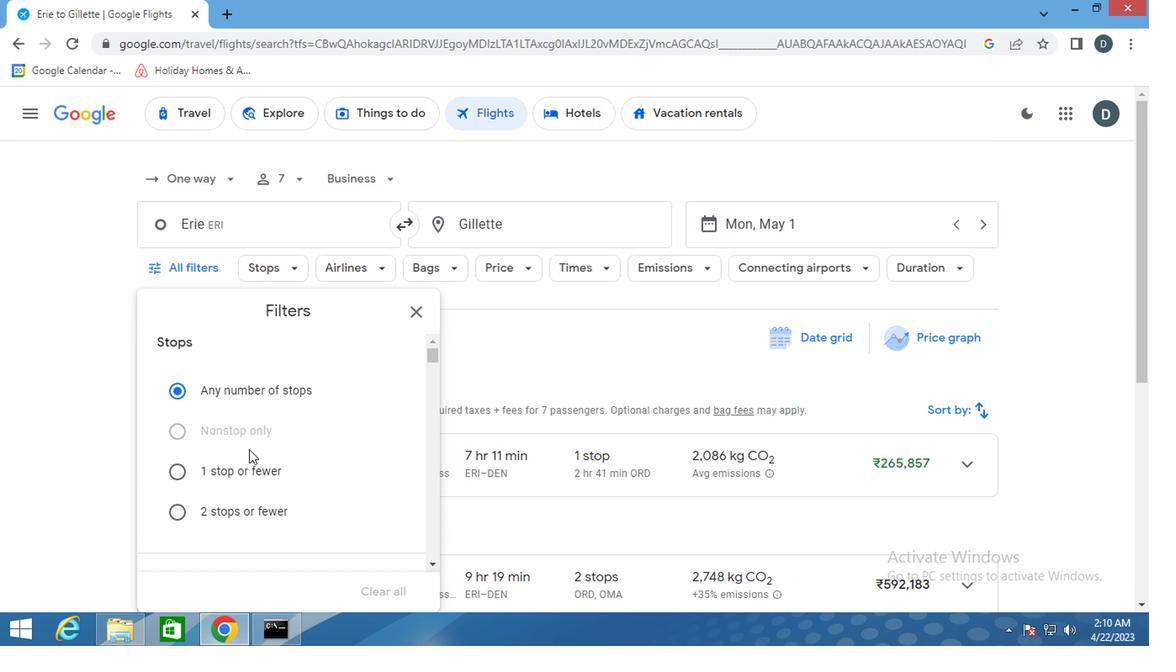 
Action: Mouse scrolled (252, 450) with delta (0, -1)
Screenshot: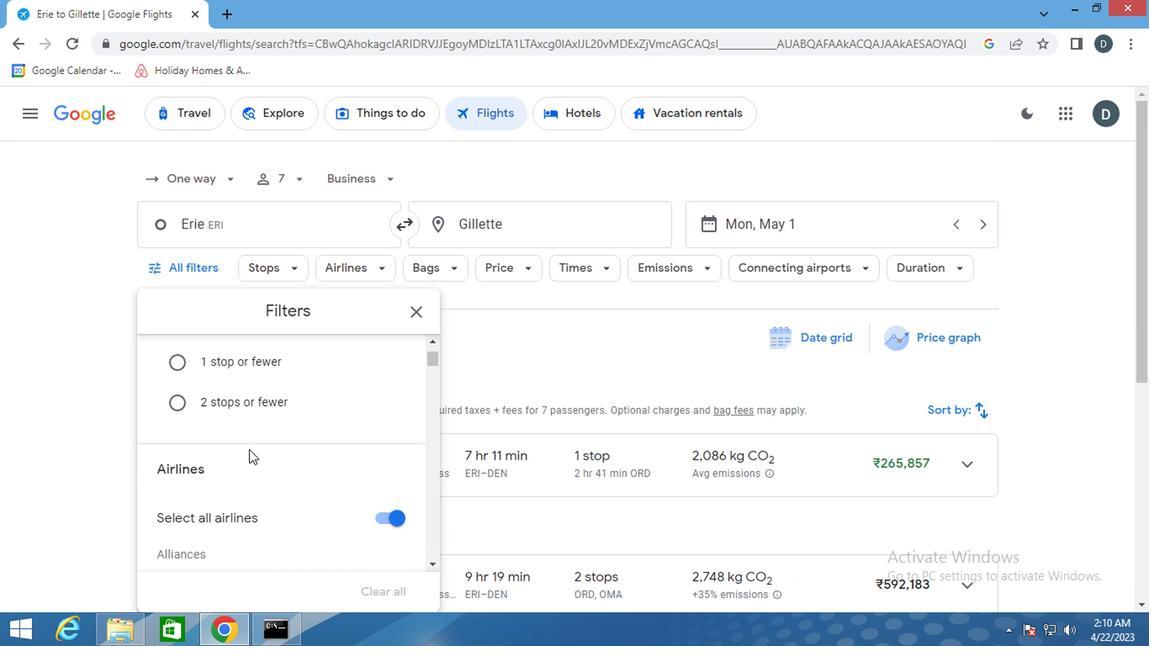 
Action: Mouse scrolled (252, 450) with delta (0, -1)
Screenshot: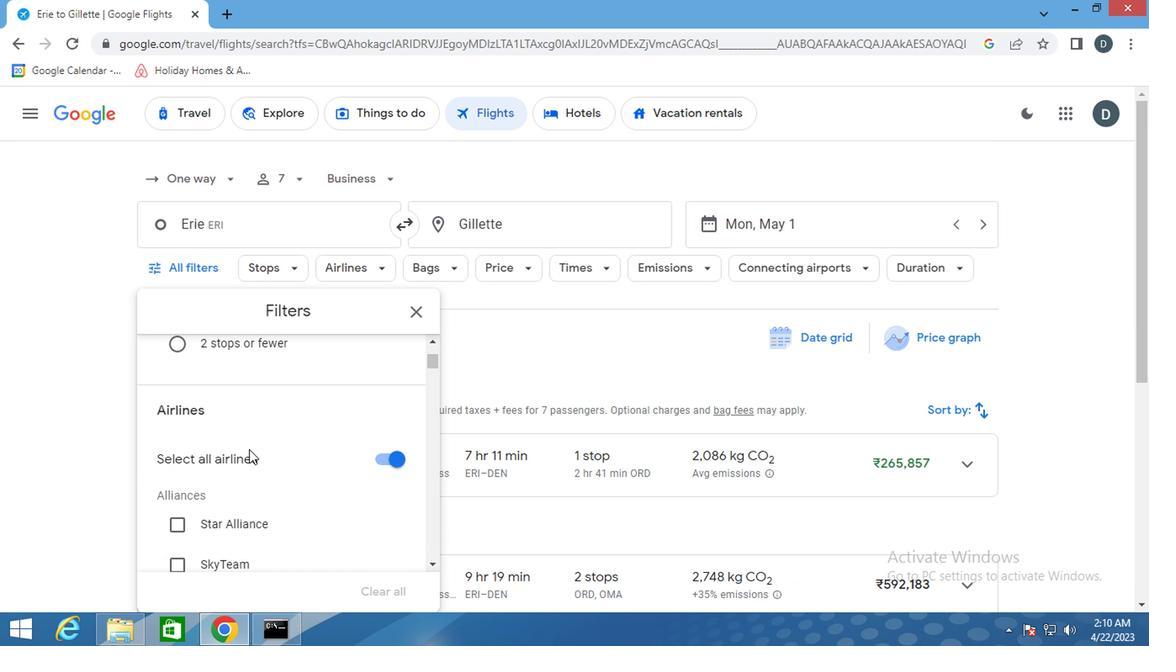 
Action: Mouse scrolled (252, 450) with delta (0, -1)
Screenshot: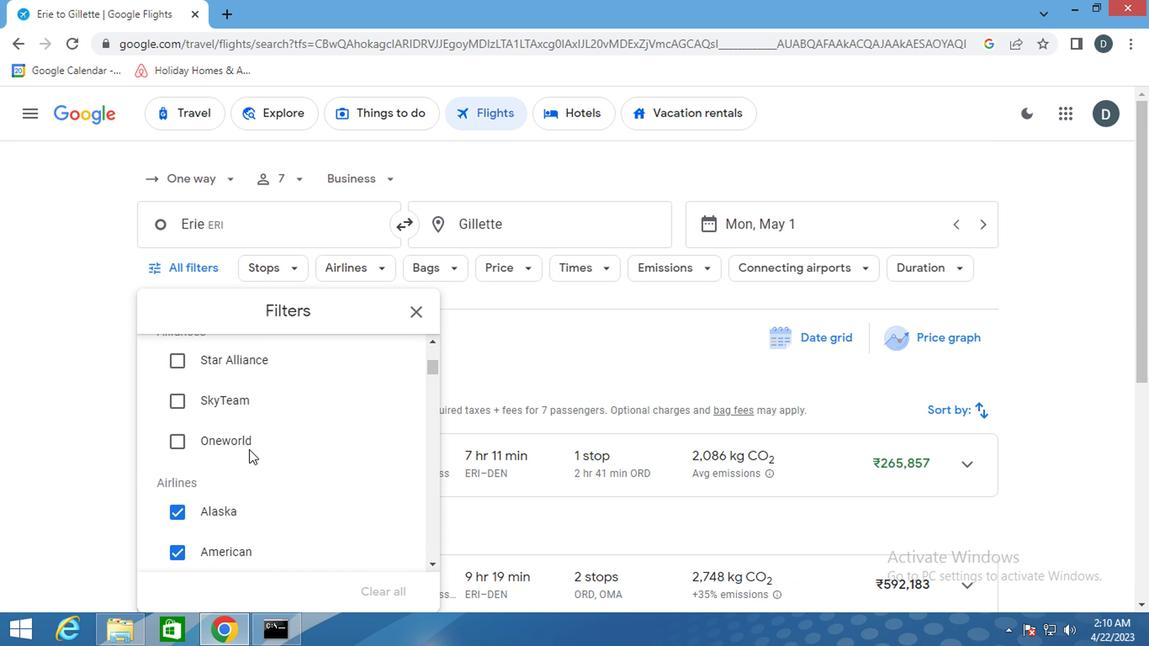 
Action: Mouse scrolled (252, 450) with delta (0, -1)
Screenshot: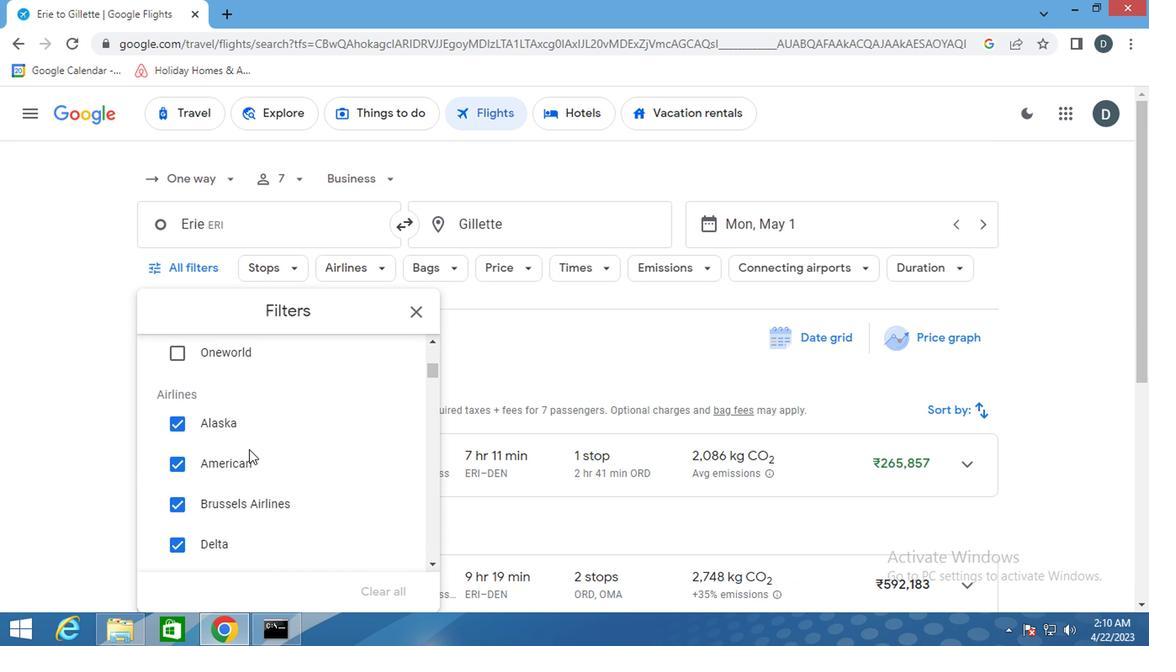 
Action: Mouse moved to (378, 501)
Screenshot: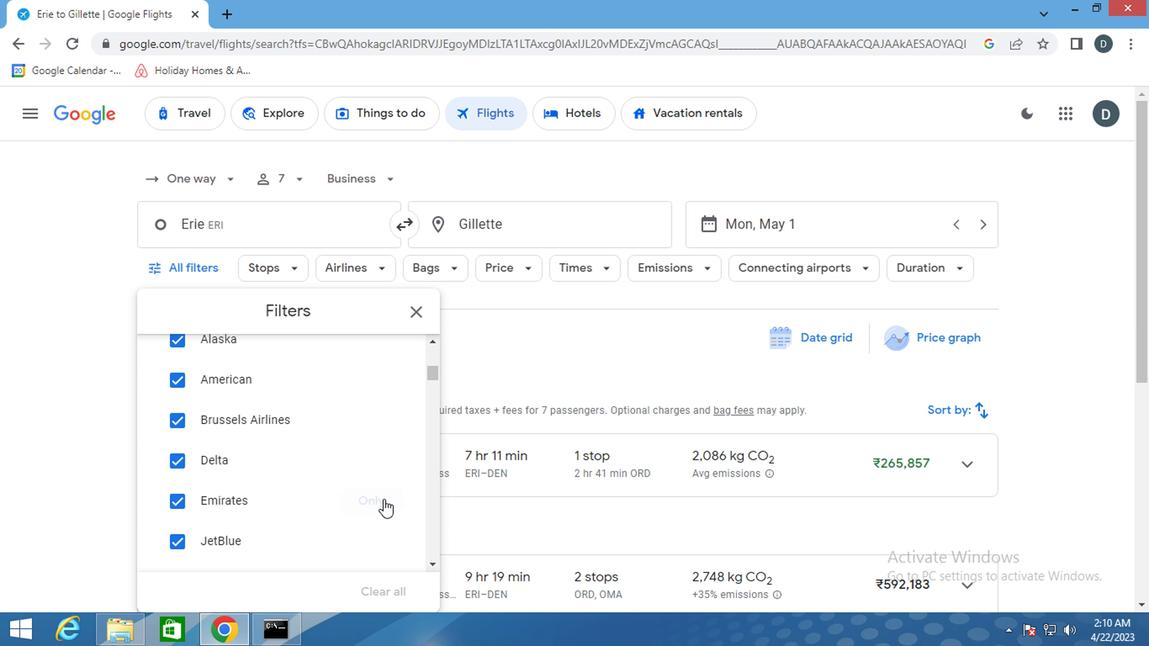 
Action: Mouse pressed left at (378, 501)
Screenshot: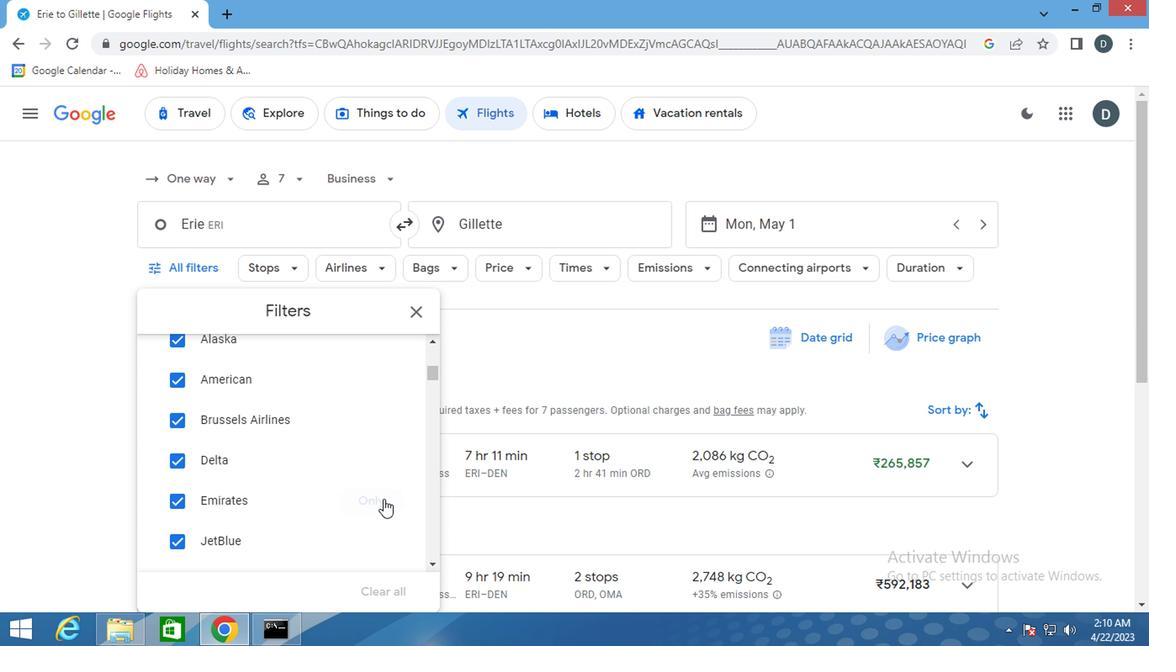
Action: Mouse moved to (374, 500)
Screenshot: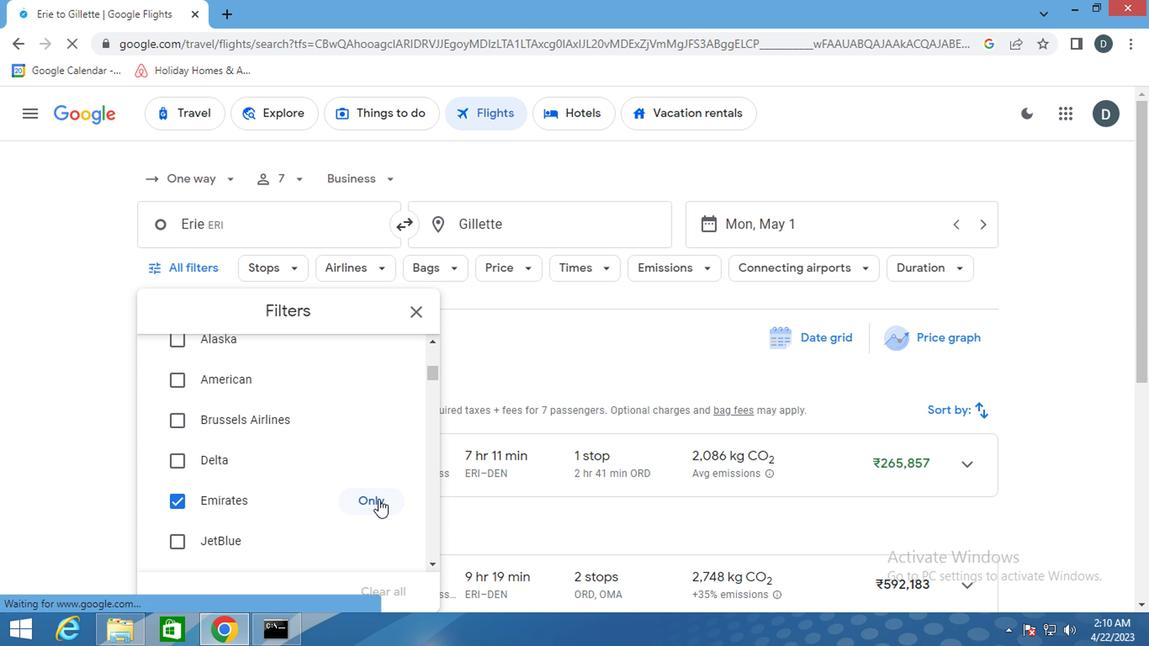 
Action: Mouse scrolled (374, 499) with delta (0, -1)
Screenshot: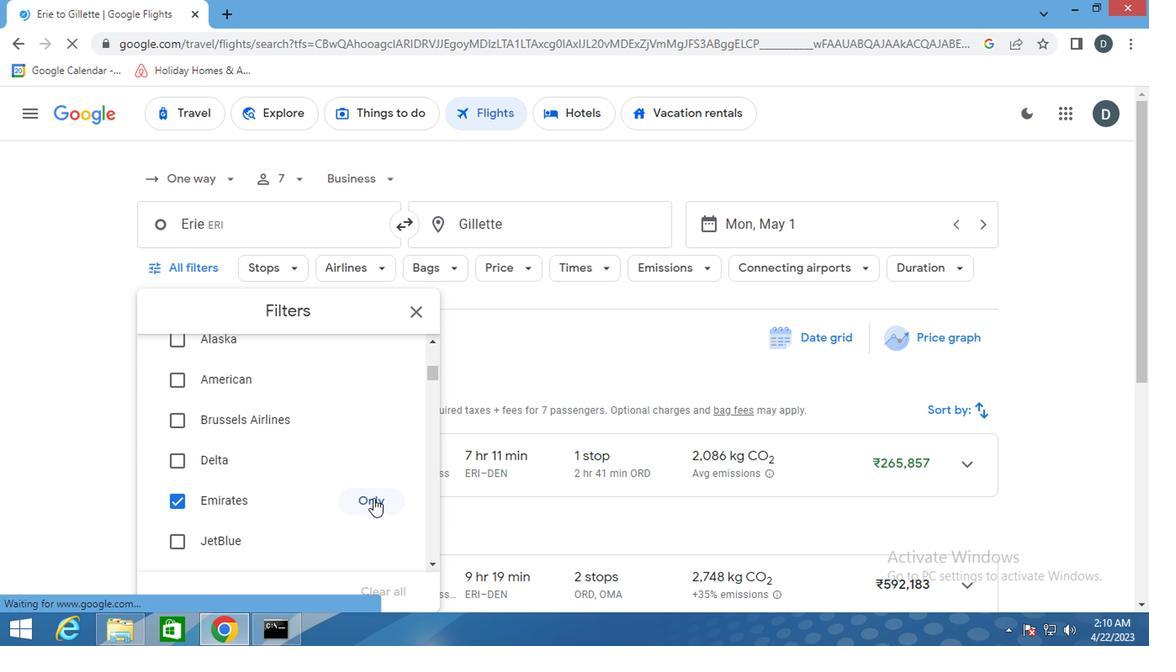 
Action: Mouse scrolled (374, 499) with delta (0, -1)
Screenshot: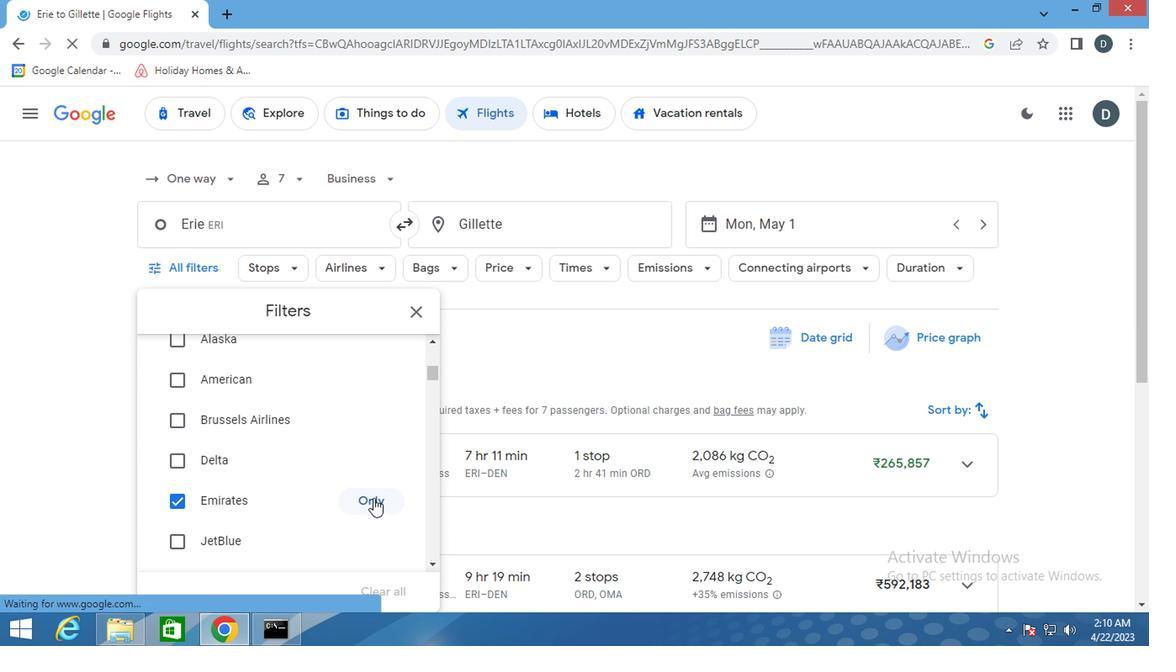 
Action: Mouse scrolled (374, 499) with delta (0, -1)
Screenshot: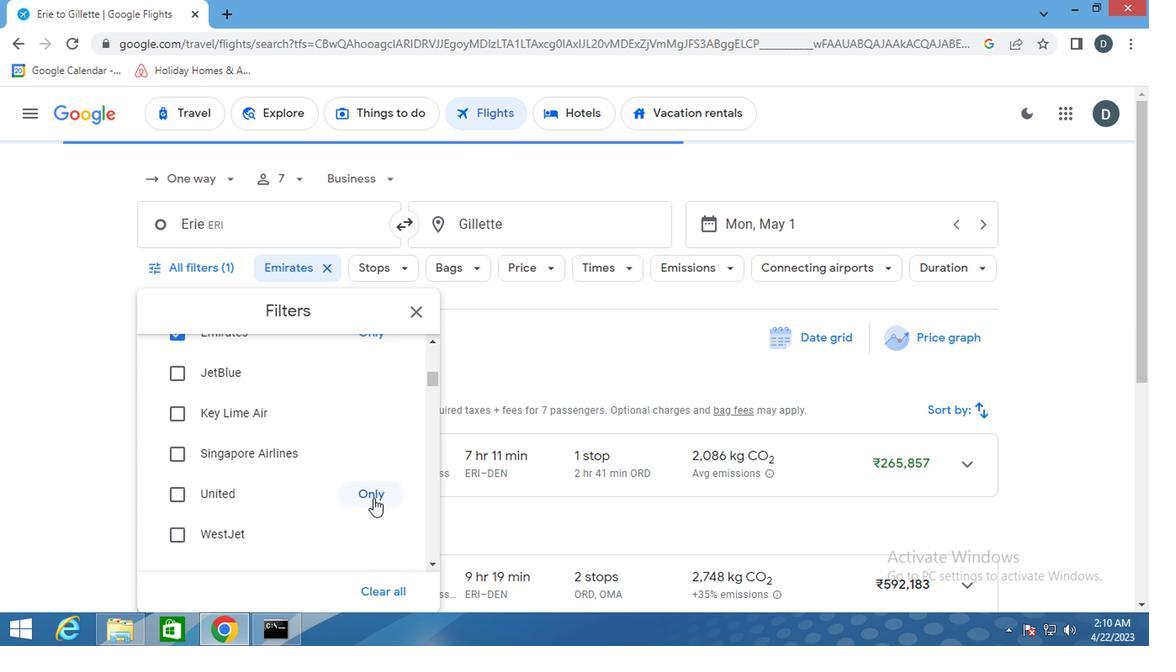 
Action: Mouse scrolled (374, 499) with delta (0, -1)
Screenshot: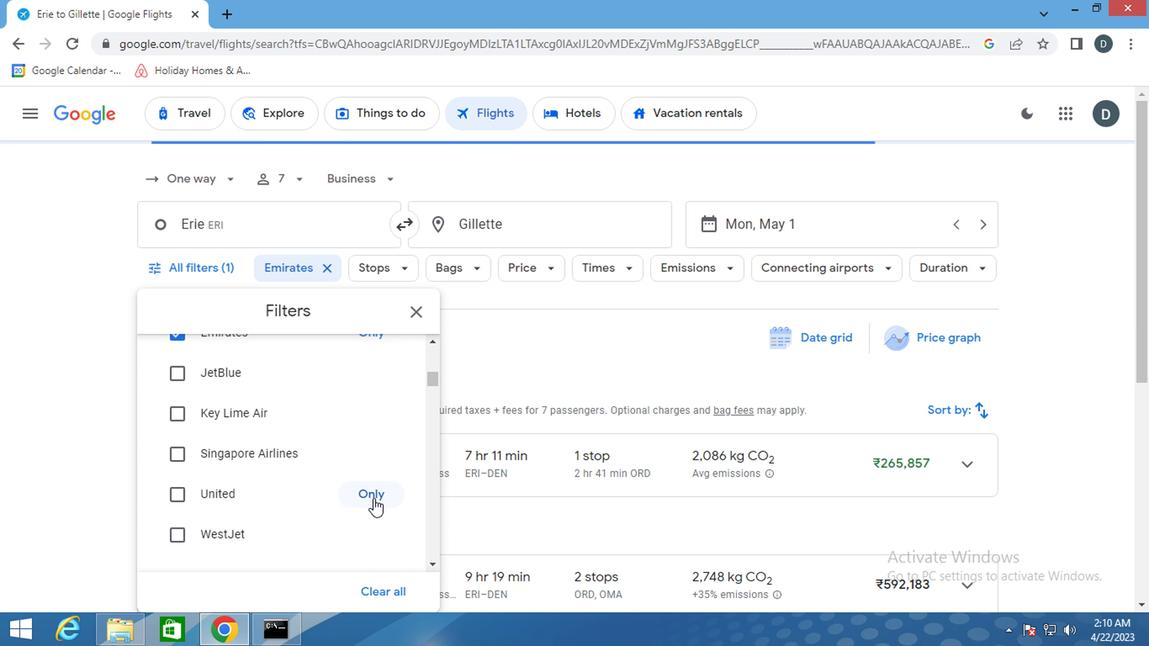
Action: Mouse moved to (386, 477)
Screenshot: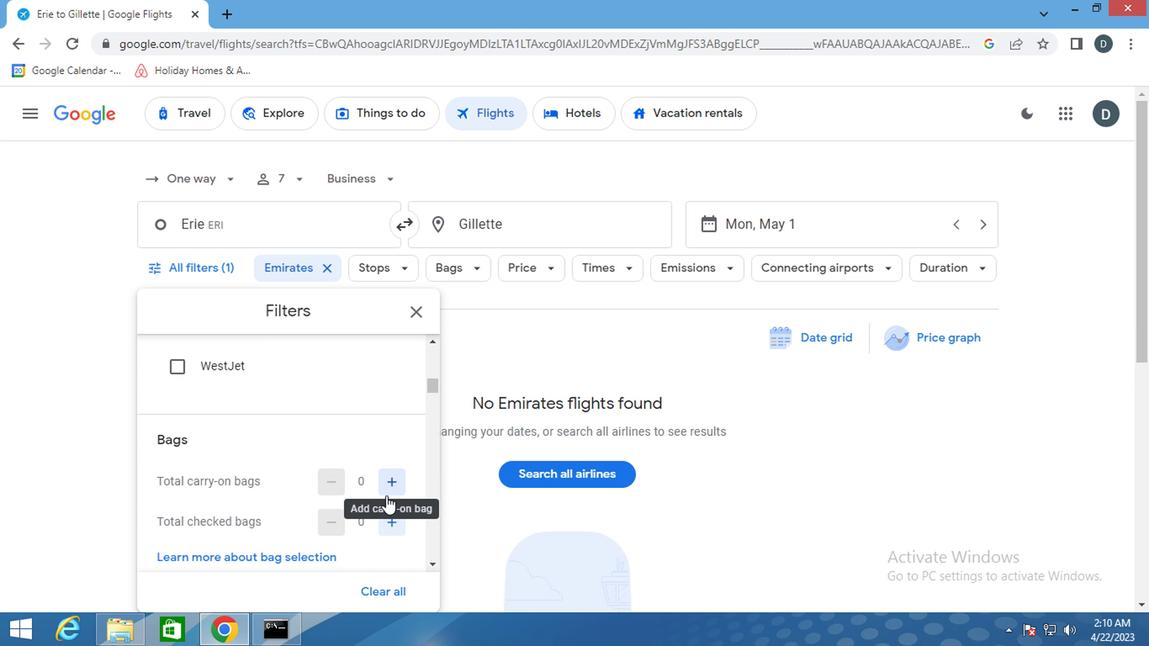 
Action: Mouse pressed left at (386, 477)
Screenshot: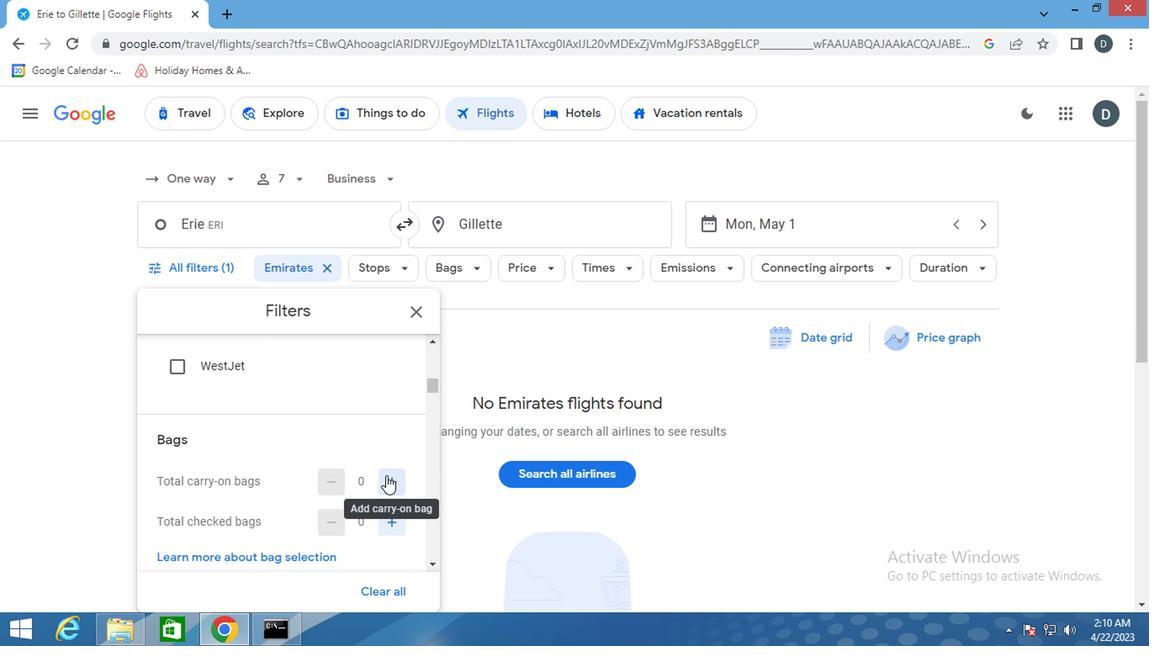 
Action: Mouse moved to (359, 458)
Screenshot: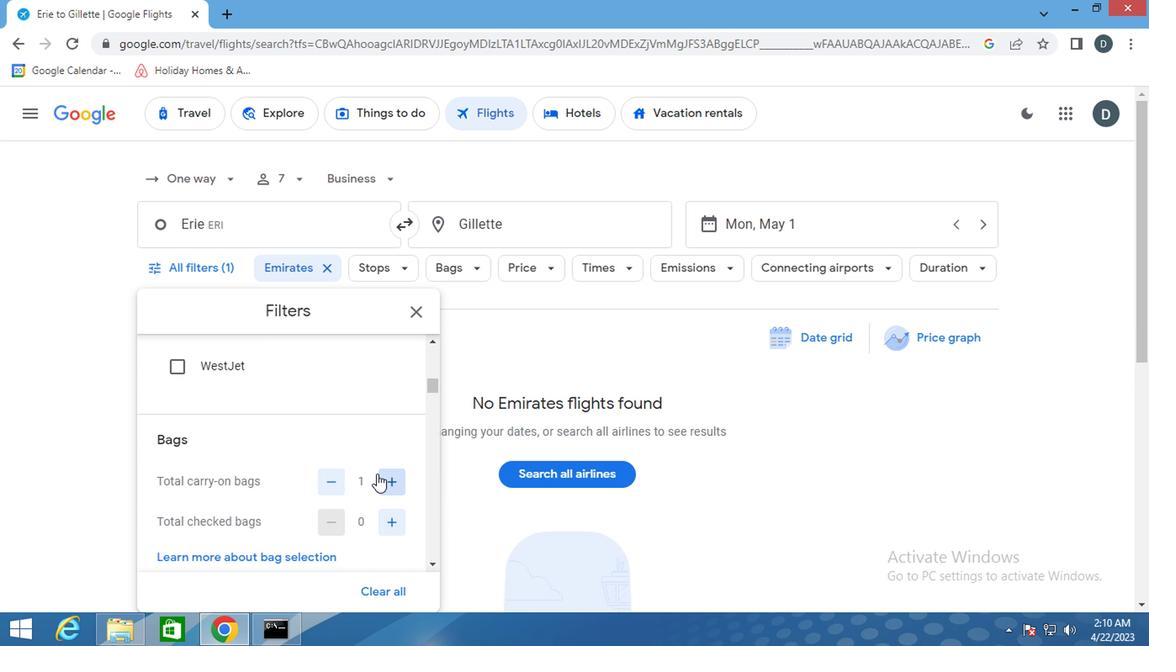 
Action: Mouse scrolled (359, 457) with delta (0, 0)
Screenshot: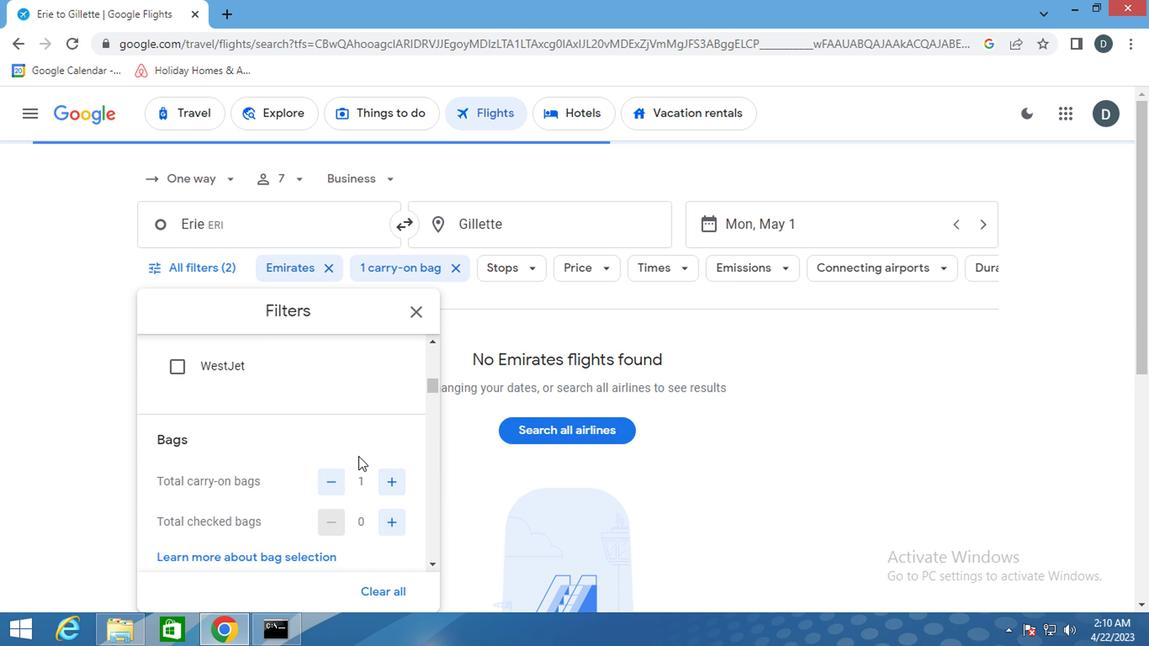 
Action: Mouse scrolled (359, 457) with delta (0, 0)
Screenshot: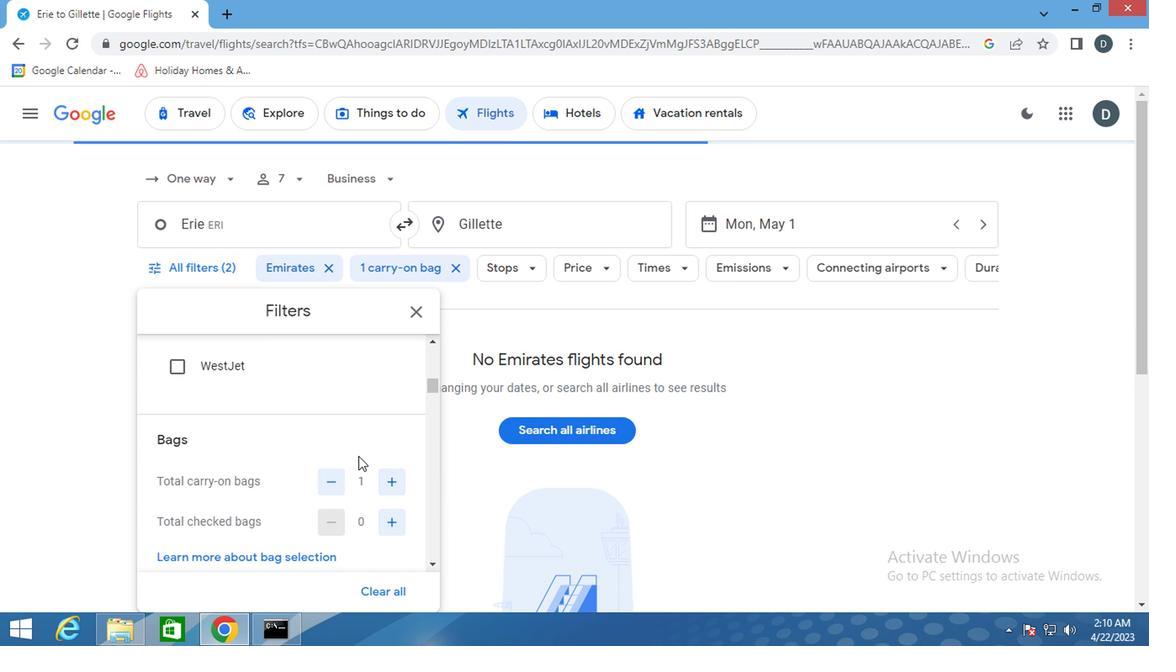 
Action: Mouse moved to (390, 522)
Screenshot: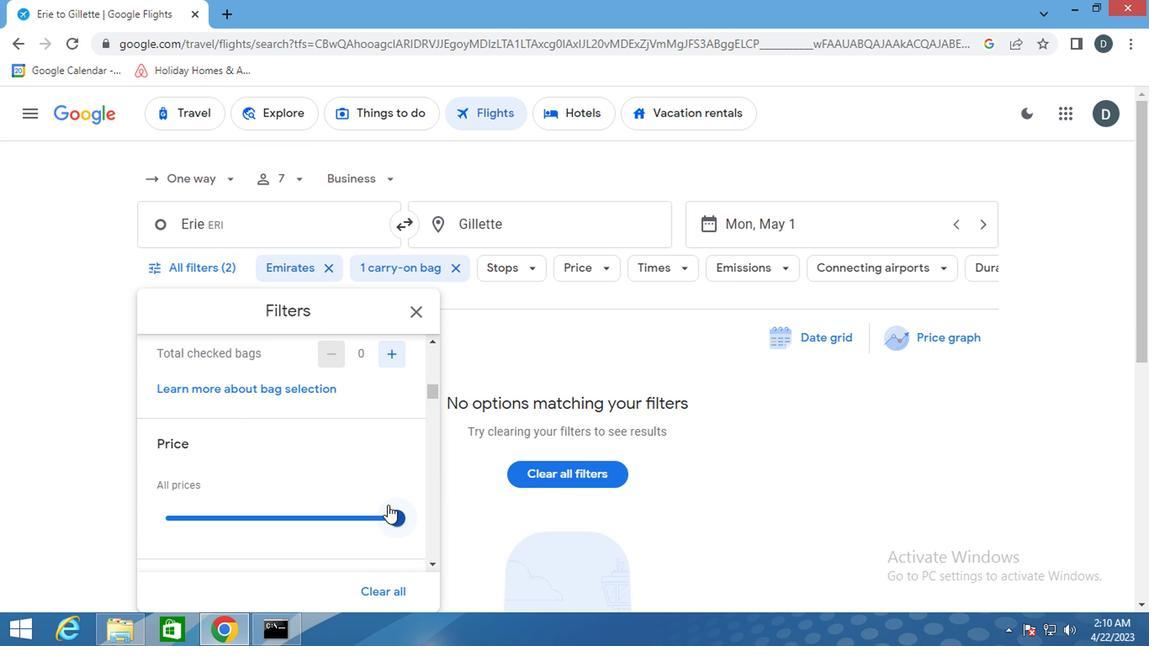 
Action: Mouse pressed left at (390, 522)
Screenshot: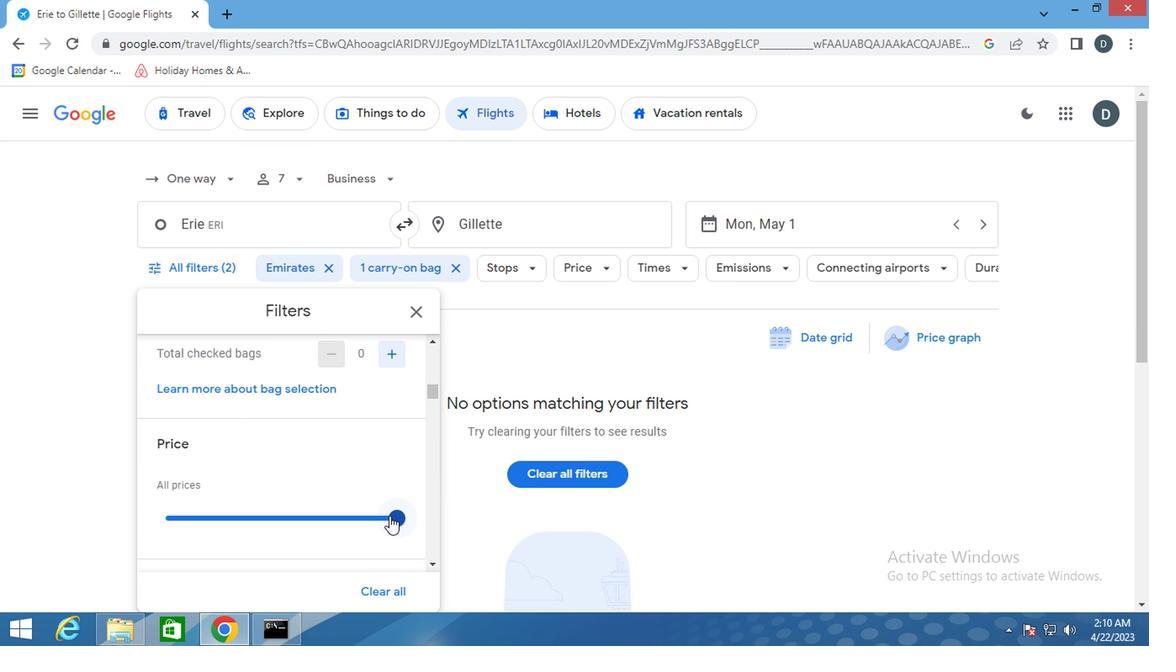 
Action: Mouse moved to (339, 473)
Screenshot: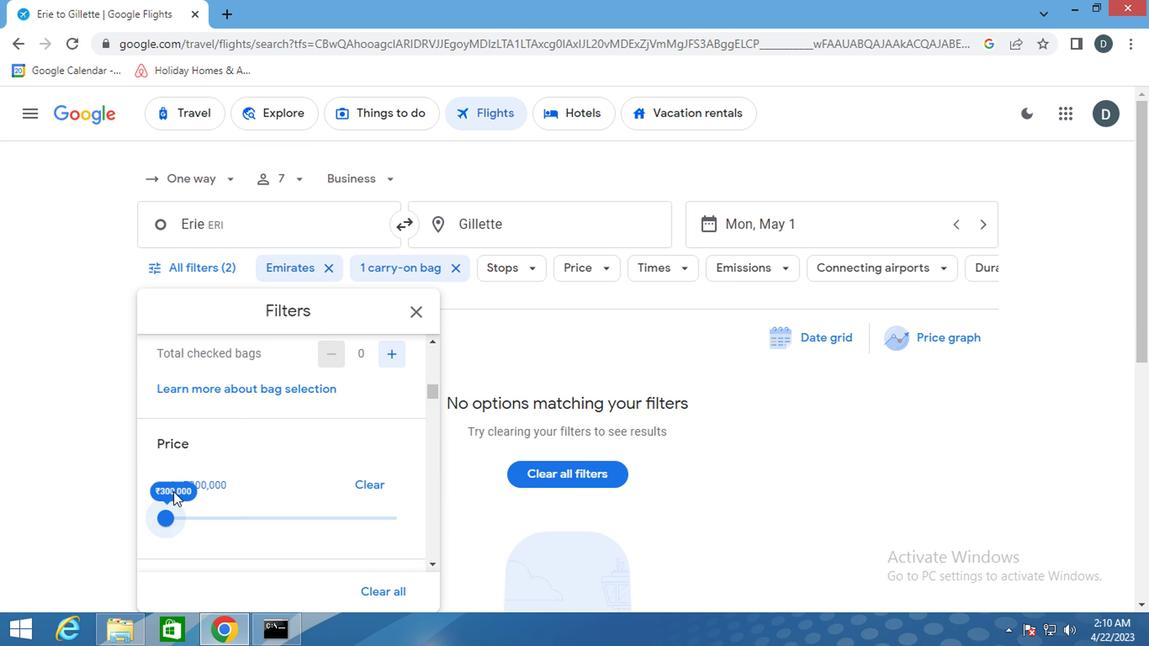 
Action: Mouse scrolled (339, 472) with delta (0, 0)
Screenshot: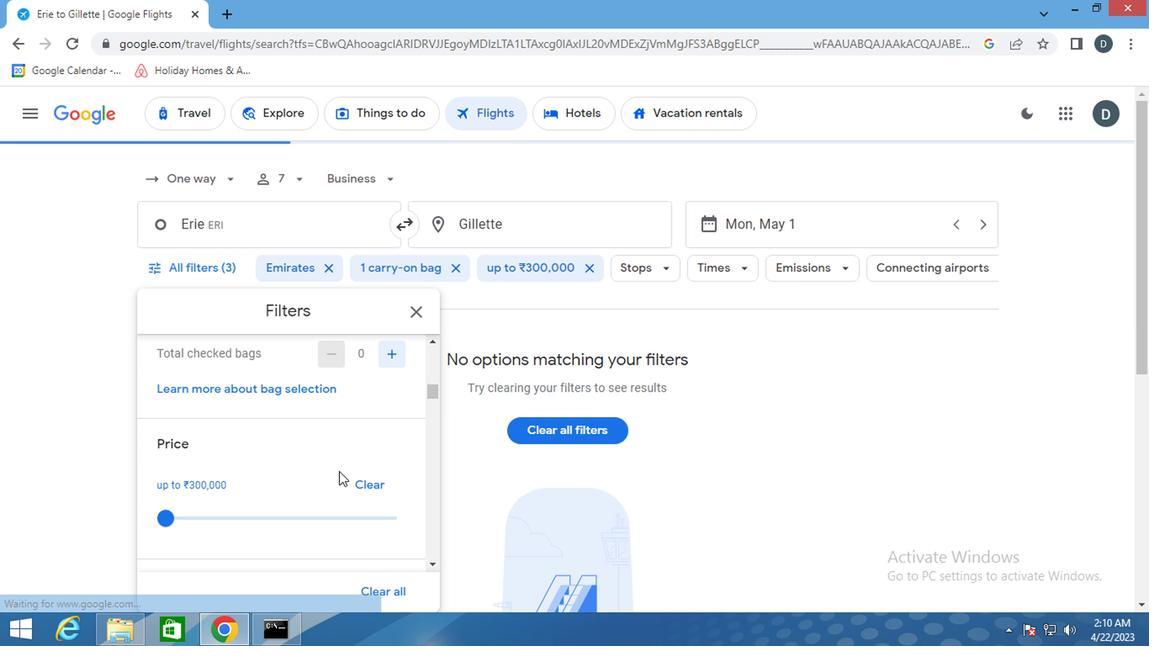 
Action: Mouse scrolled (339, 472) with delta (0, 0)
Screenshot: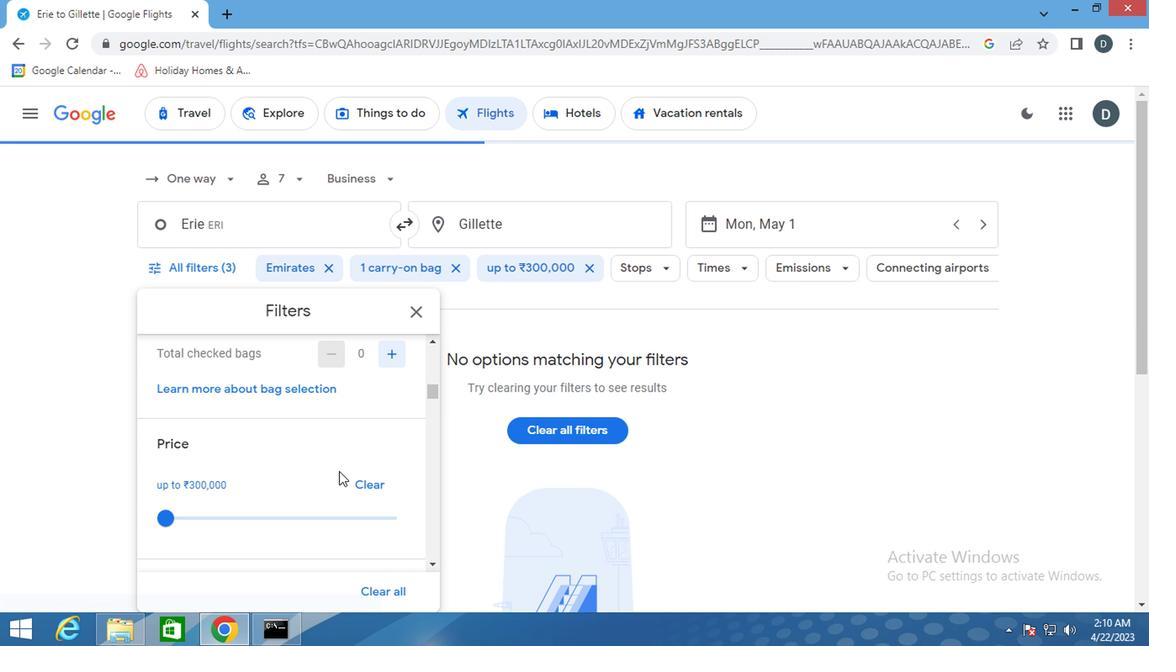 
Action: Mouse scrolled (339, 472) with delta (0, 0)
Screenshot: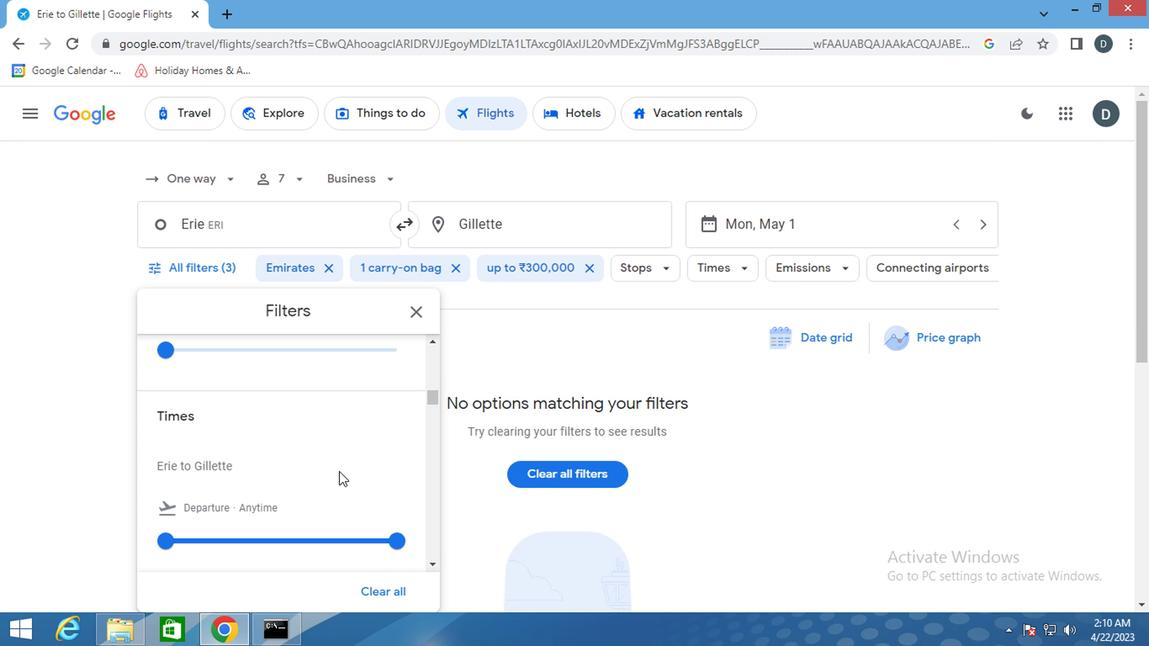 
Action: Mouse moved to (178, 459)
Screenshot: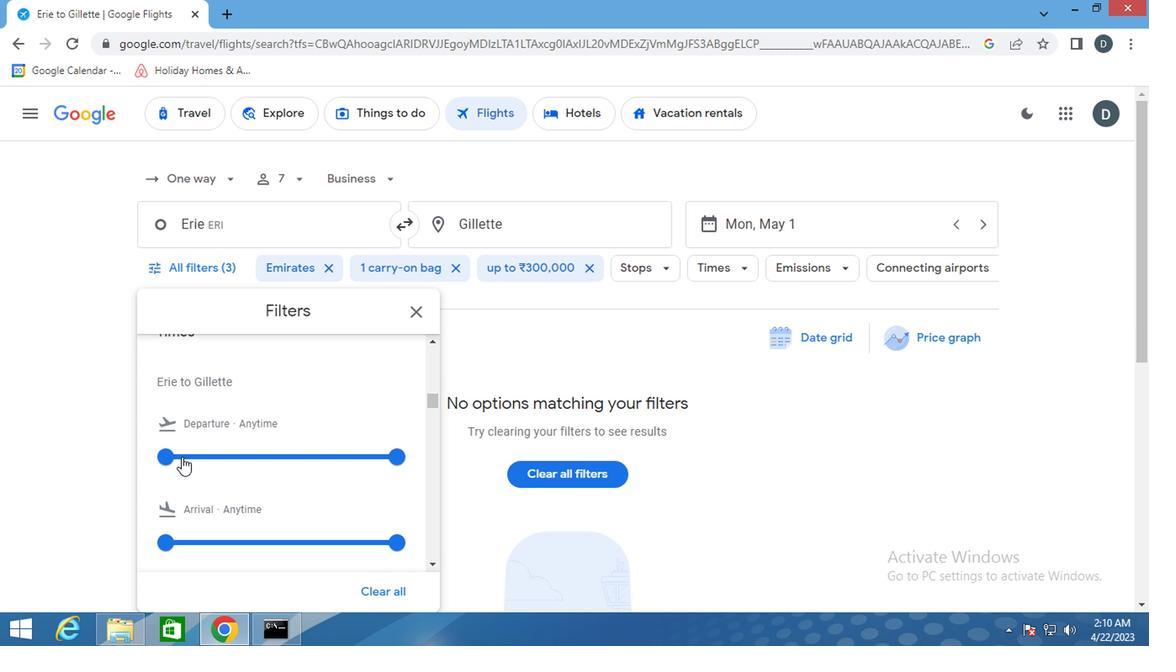 
Action: Mouse pressed left at (178, 459)
Screenshot: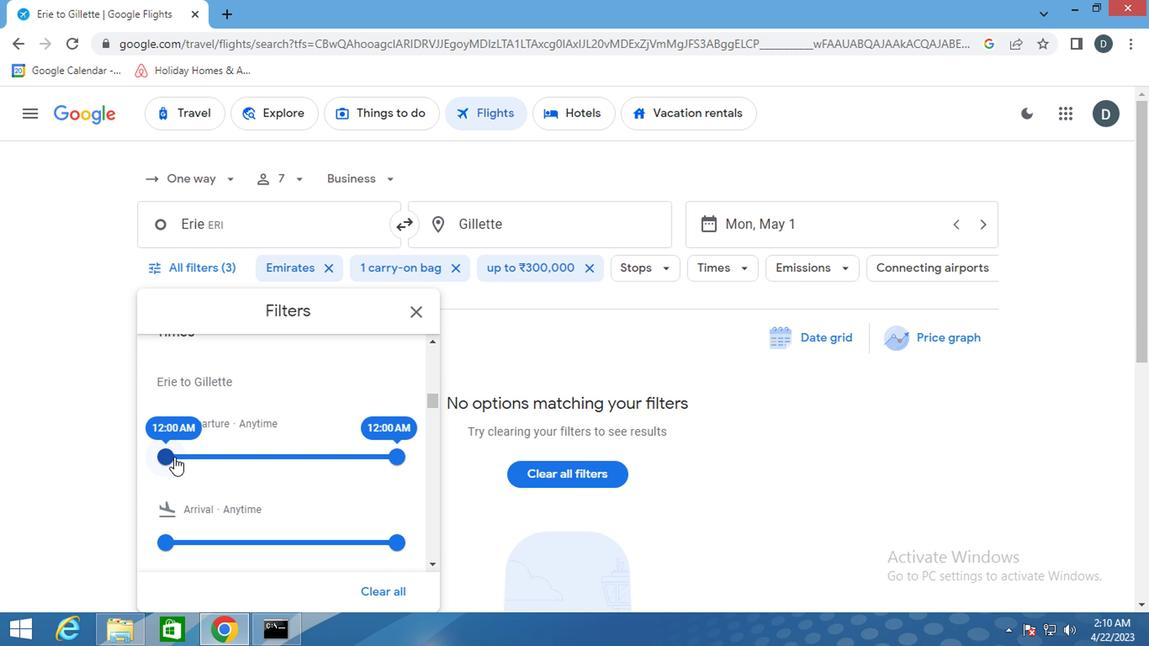 
Action: Mouse moved to (398, 462)
Screenshot: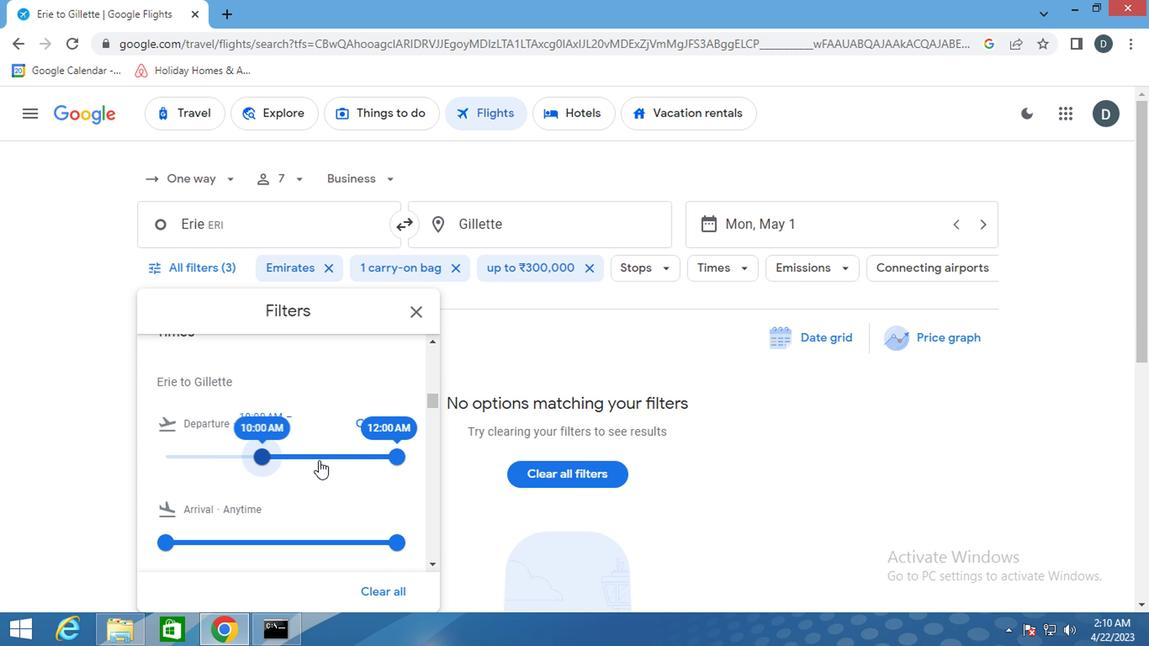 
Action: Mouse pressed left at (398, 462)
Screenshot: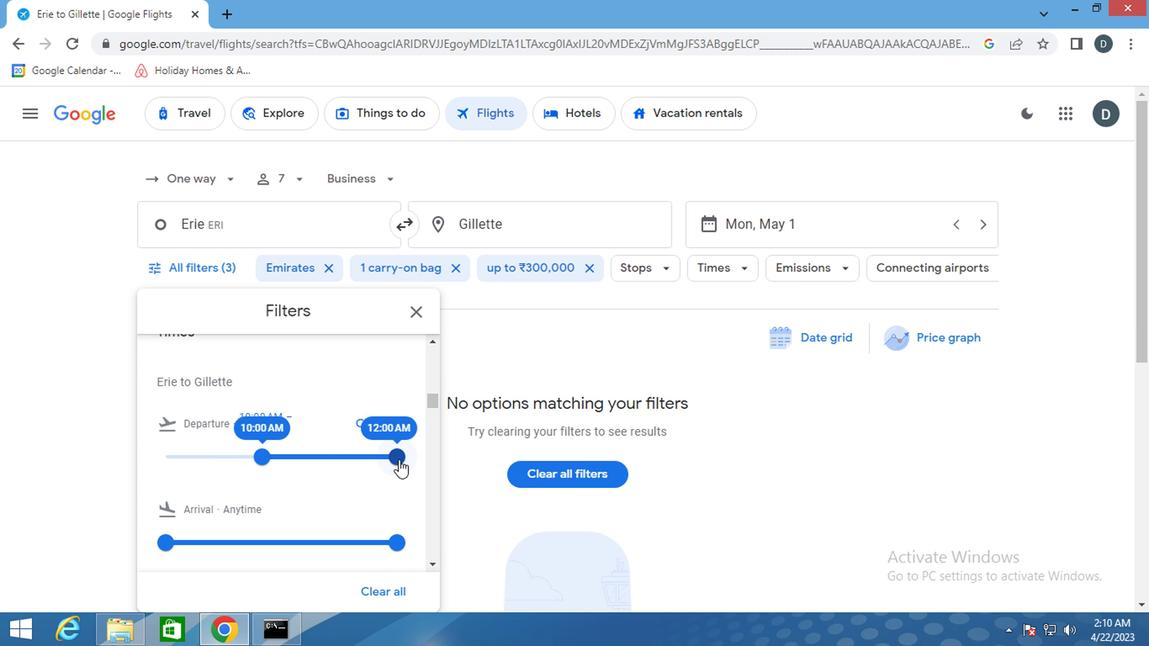 
Action: Mouse moved to (288, 491)
Screenshot: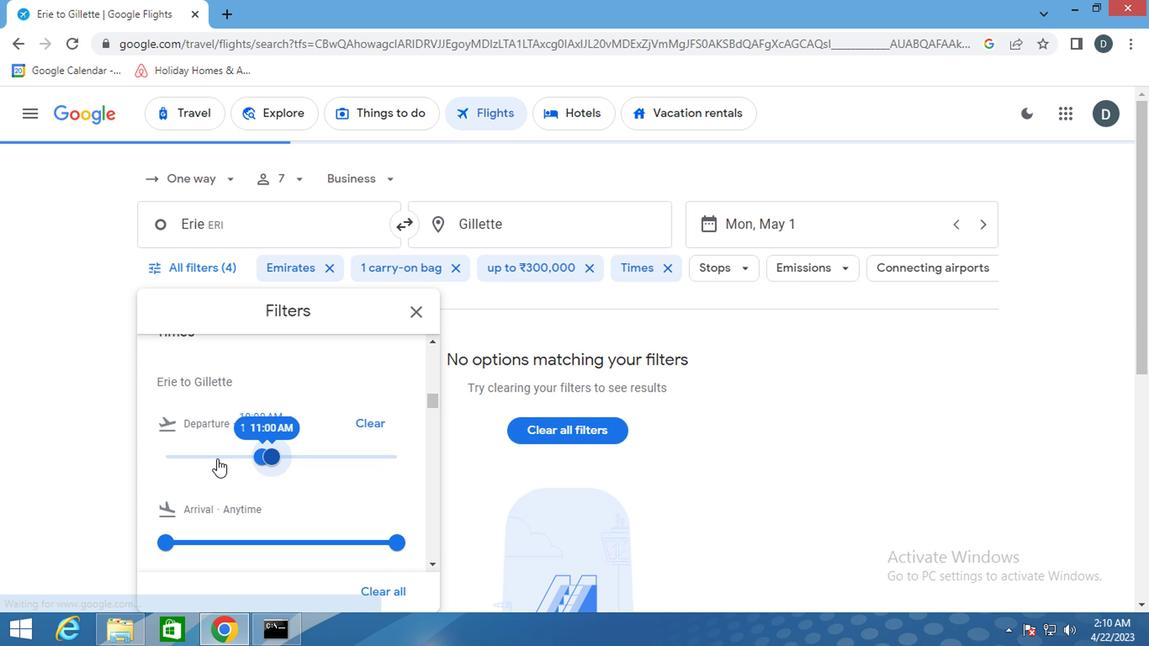 
Action: Mouse scrolled (288, 490) with delta (0, 0)
Screenshot: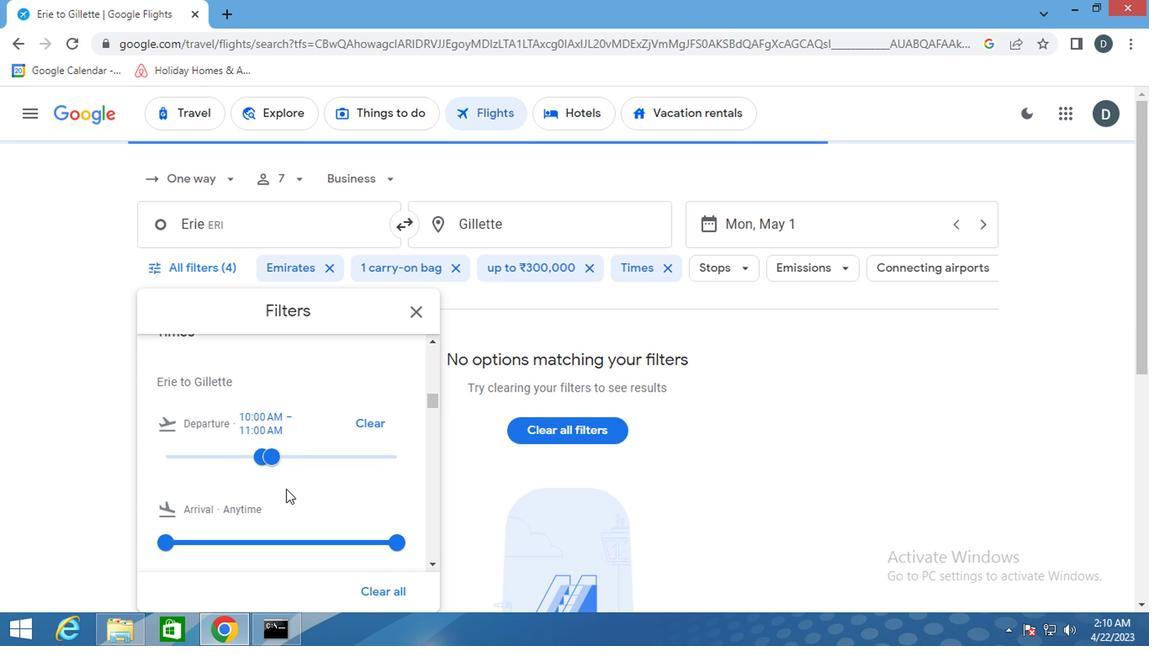 
Action: Mouse scrolled (288, 490) with delta (0, 0)
Screenshot: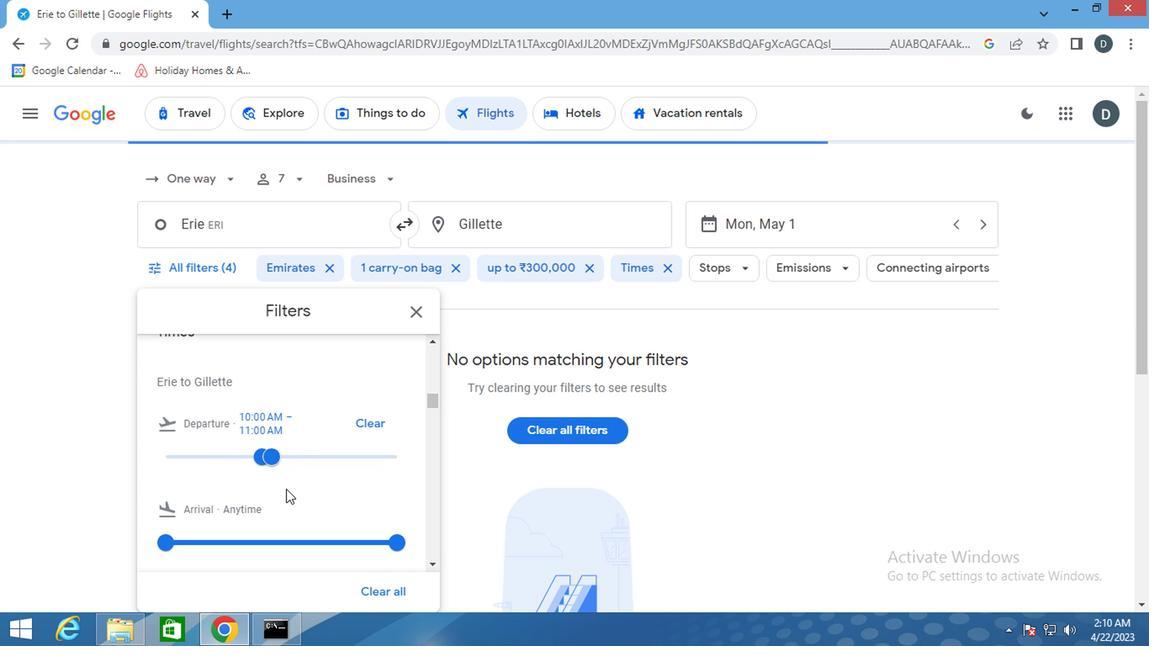 
Action: Mouse scrolled (288, 490) with delta (0, 0)
Screenshot: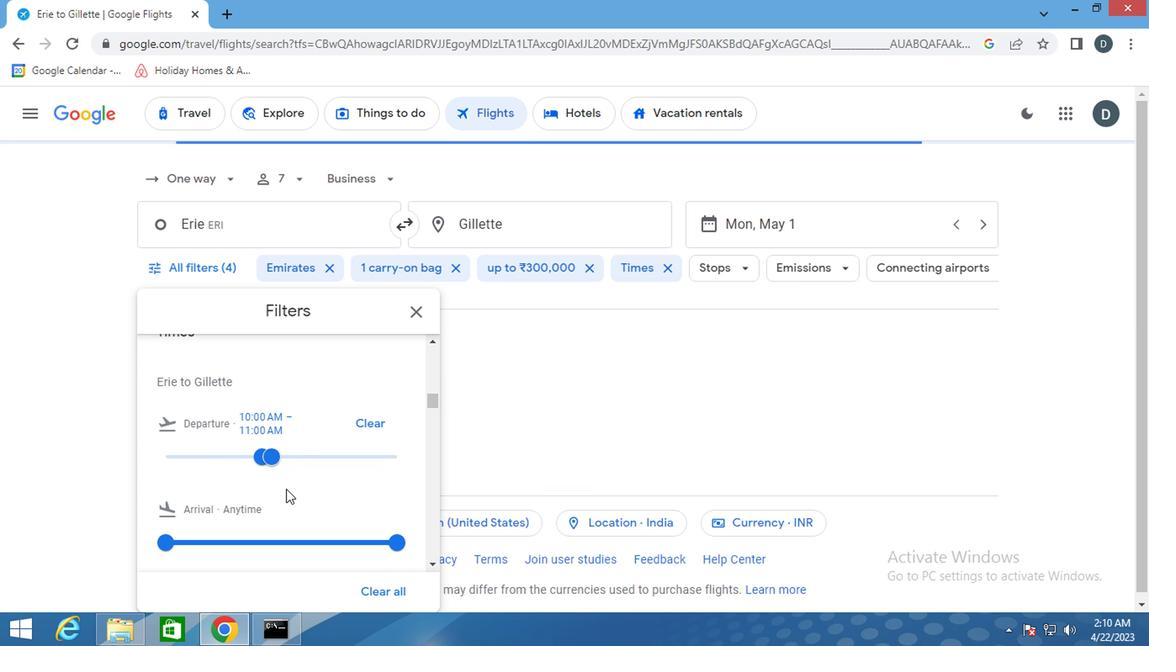 
Action: Mouse scrolled (288, 490) with delta (0, 0)
Screenshot: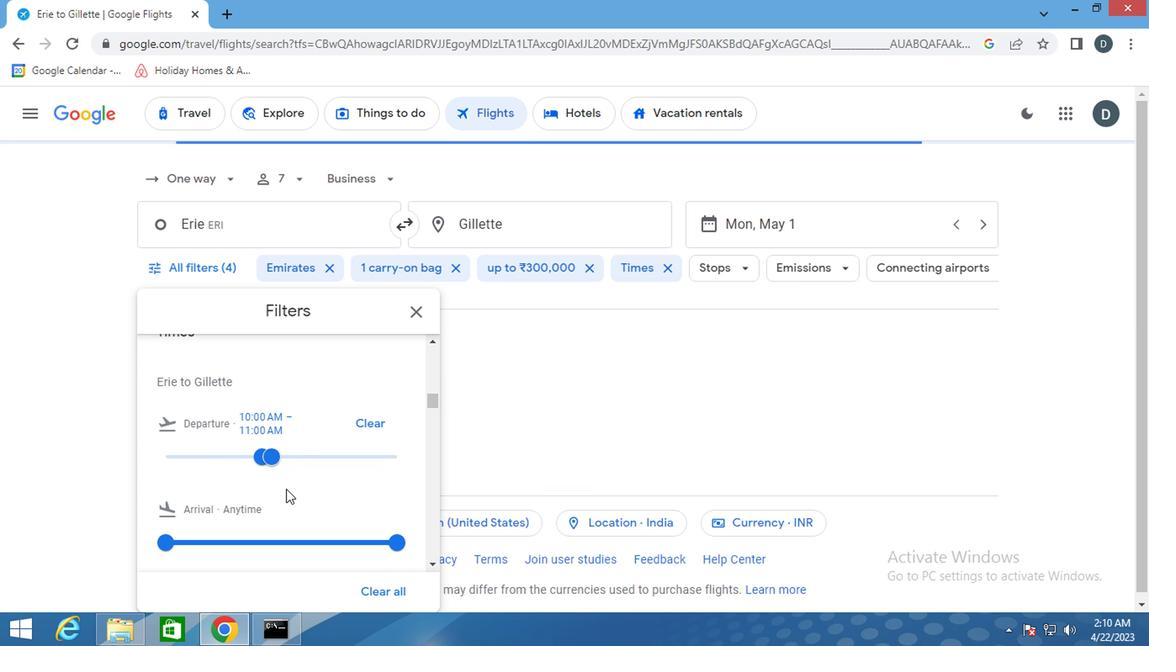 
Action: Mouse scrolled (288, 490) with delta (0, 0)
Screenshot: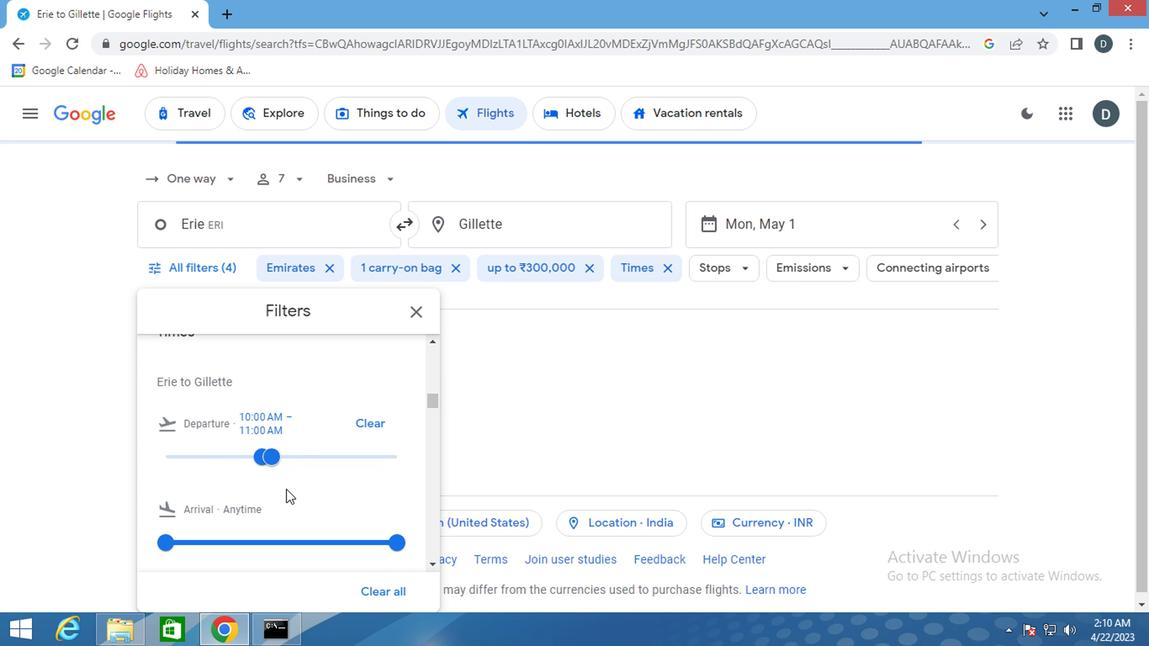 
Action: Mouse scrolled (288, 490) with delta (0, 0)
Screenshot: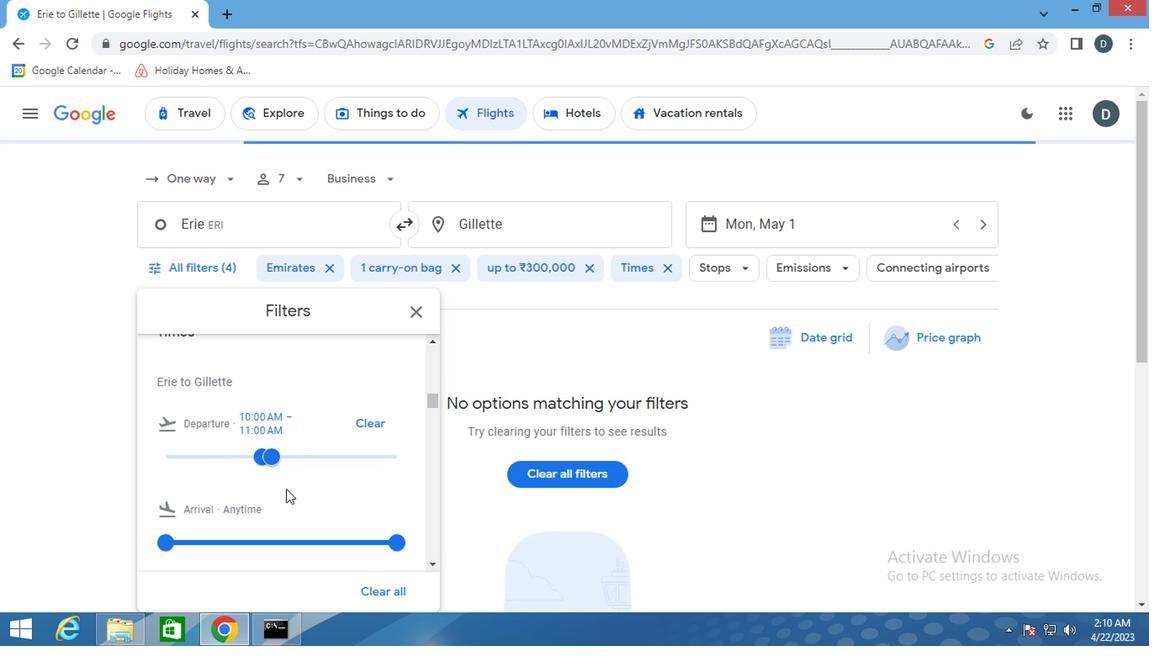 
Action: Mouse scrolled (288, 490) with delta (0, 0)
Screenshot: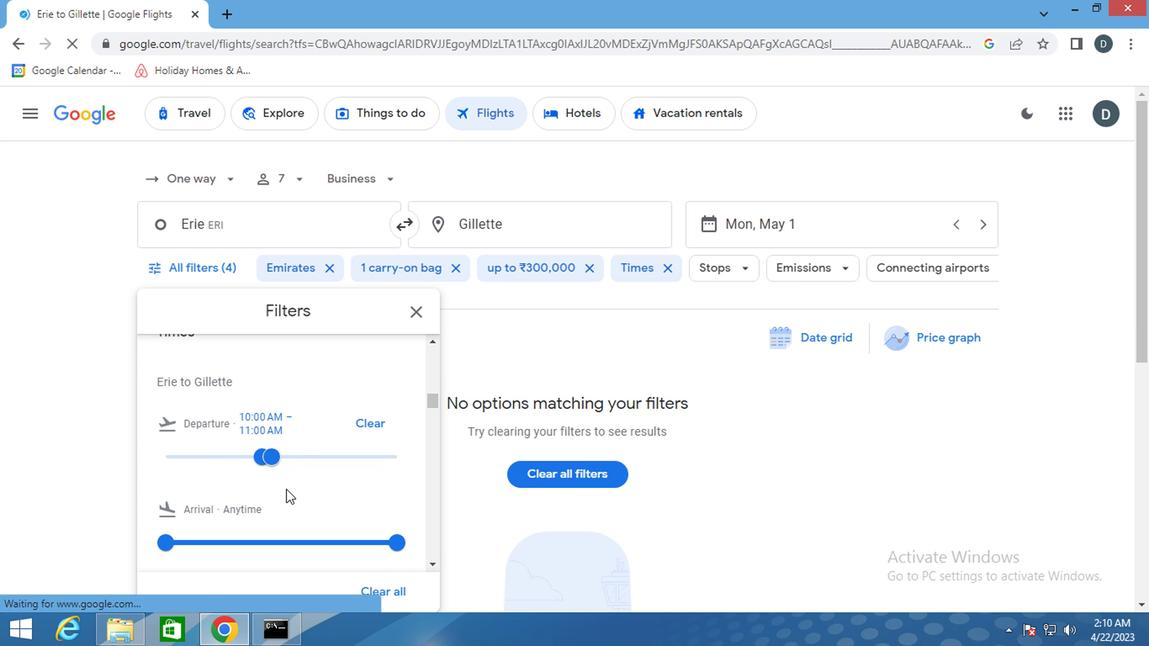 
Action: Mouse scrolled (288, 490) with delta (0, 0)
Screenshot: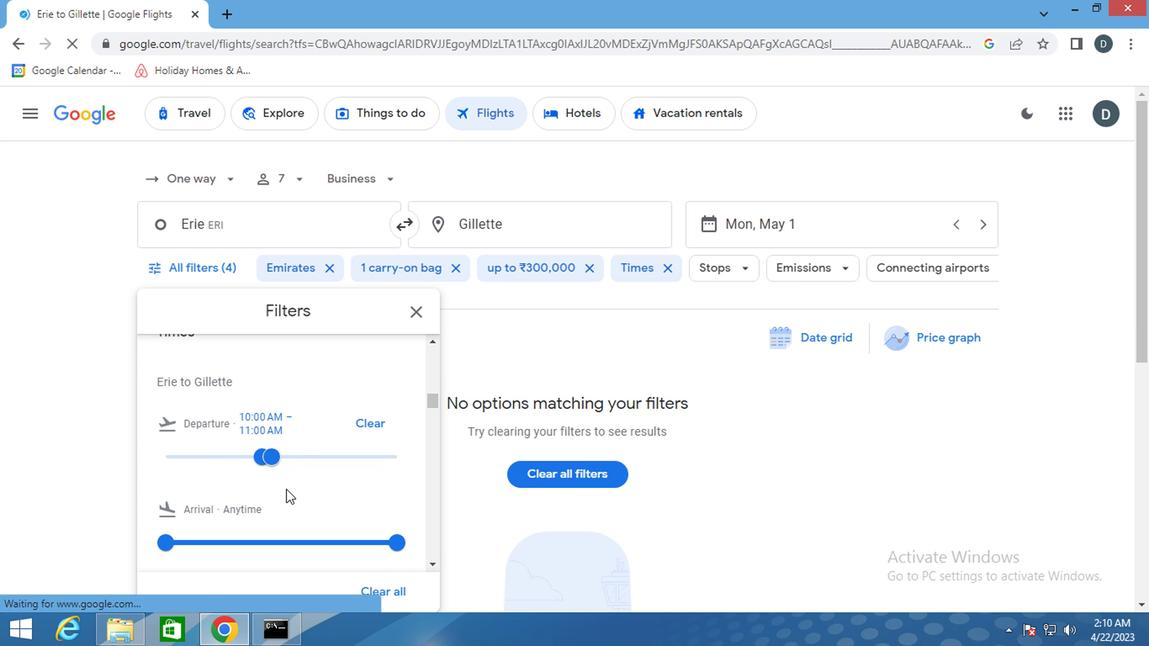 
Action: Mouse scrolled (288, 490) with delta (0, 0)
Screenshot: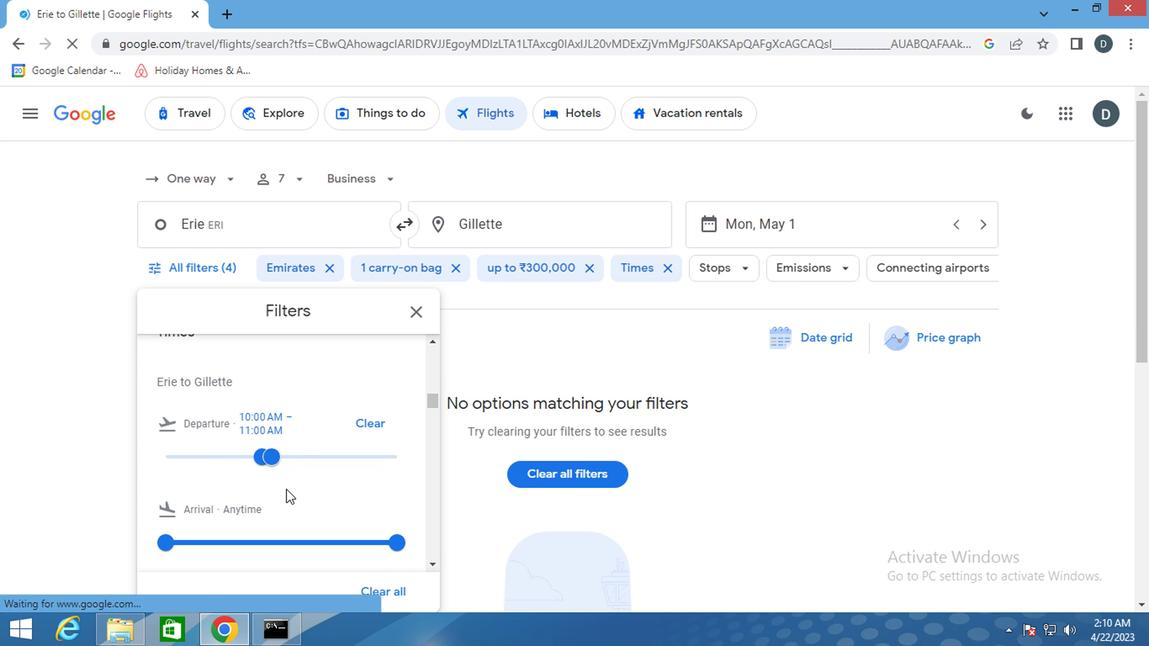 
Action: Mouse scrolled (288, 490) with delta (0, 0)
Screenshot: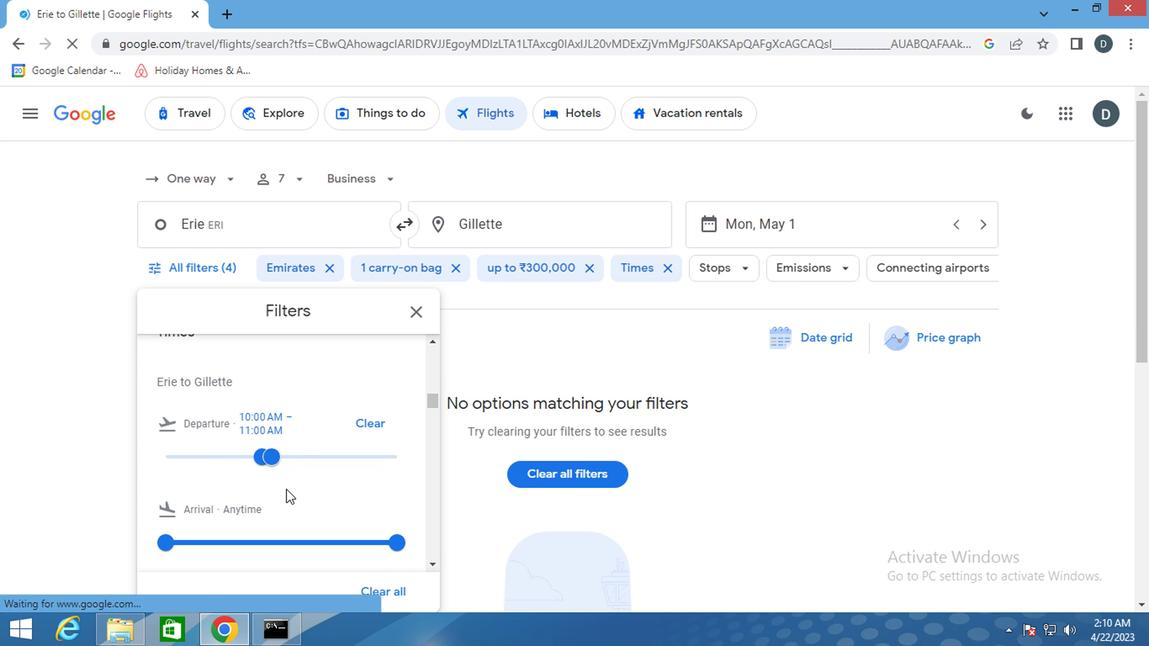 
Action: Mouse scrolled (288, 490) with delta (0, 0)
Screenshot: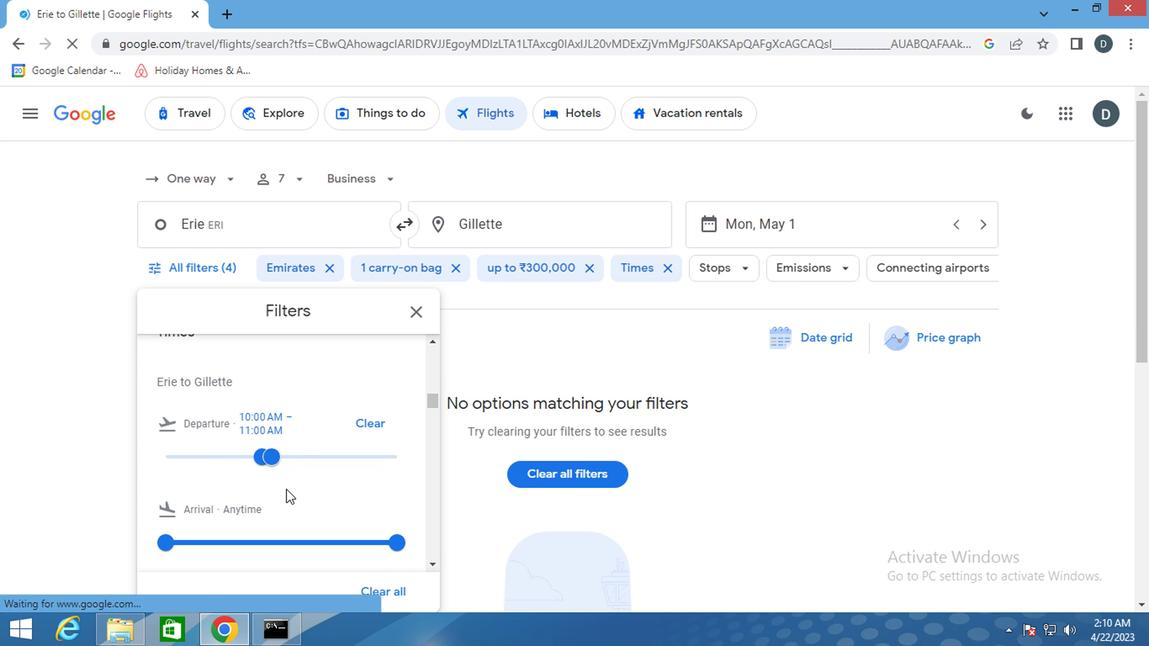 
Action: Mouse scrolled (288, 490) with delta (0, 0)
Screenshot: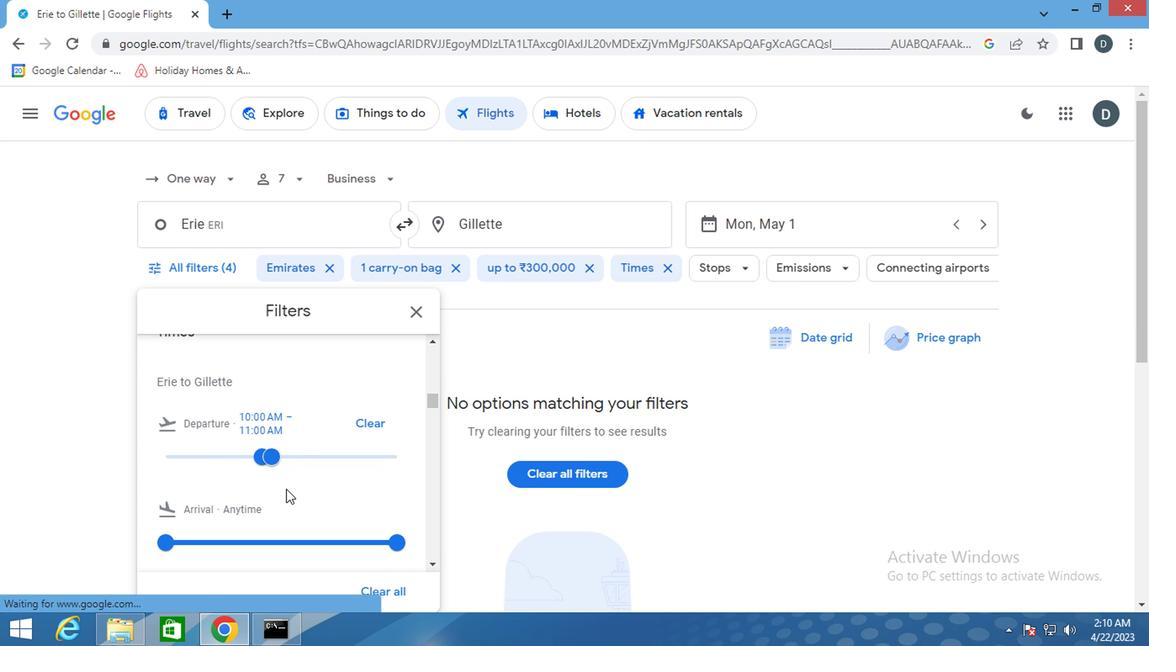 
Action: Mouse scrolled (288, 490) with delta (0, 0)
Screenshot: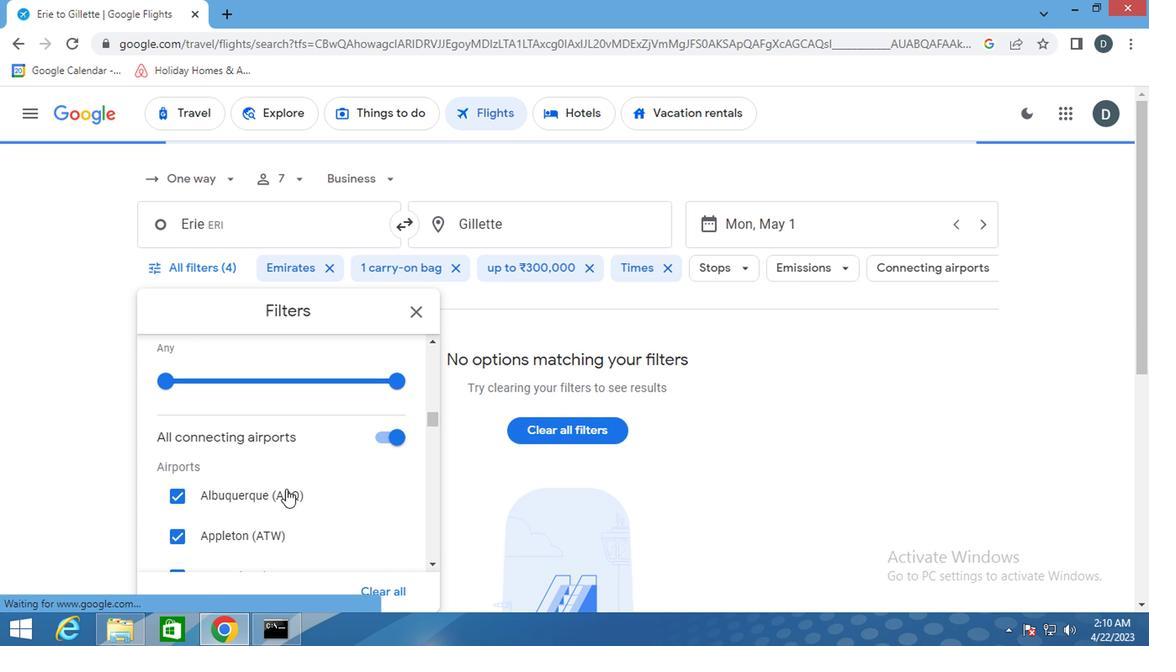 
Action: Mouse scrolled (288, 490) with delta (0, 0)
Screenshot: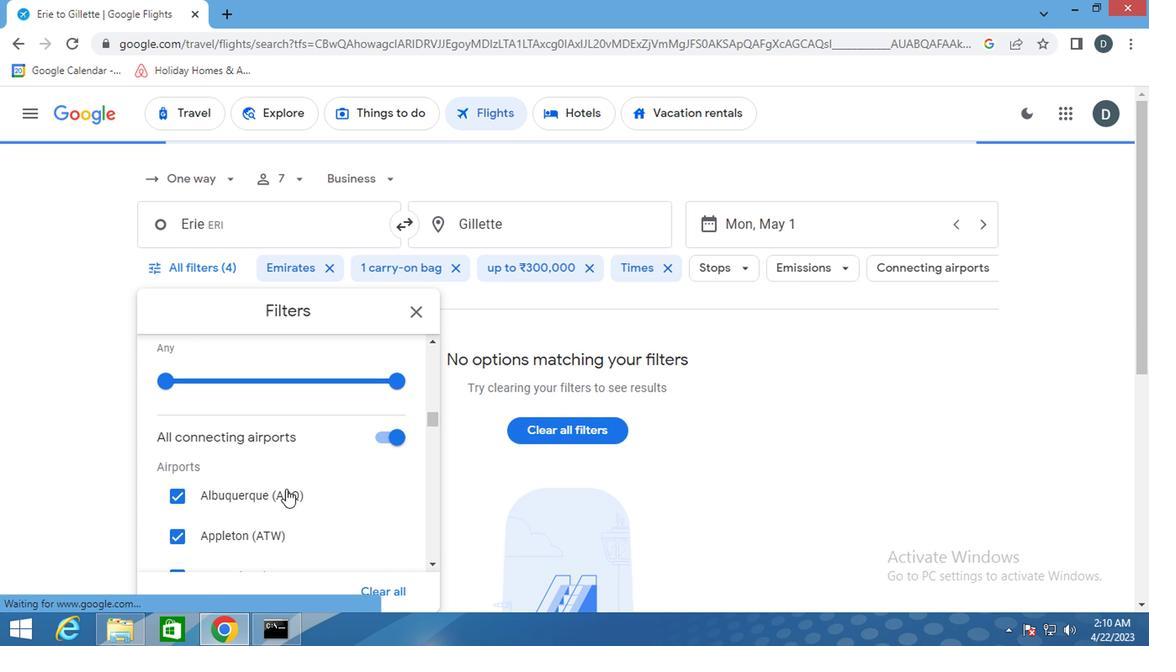 
Action: Mouse scrolled (288, 490) with delta (0, 0)
Screenshot: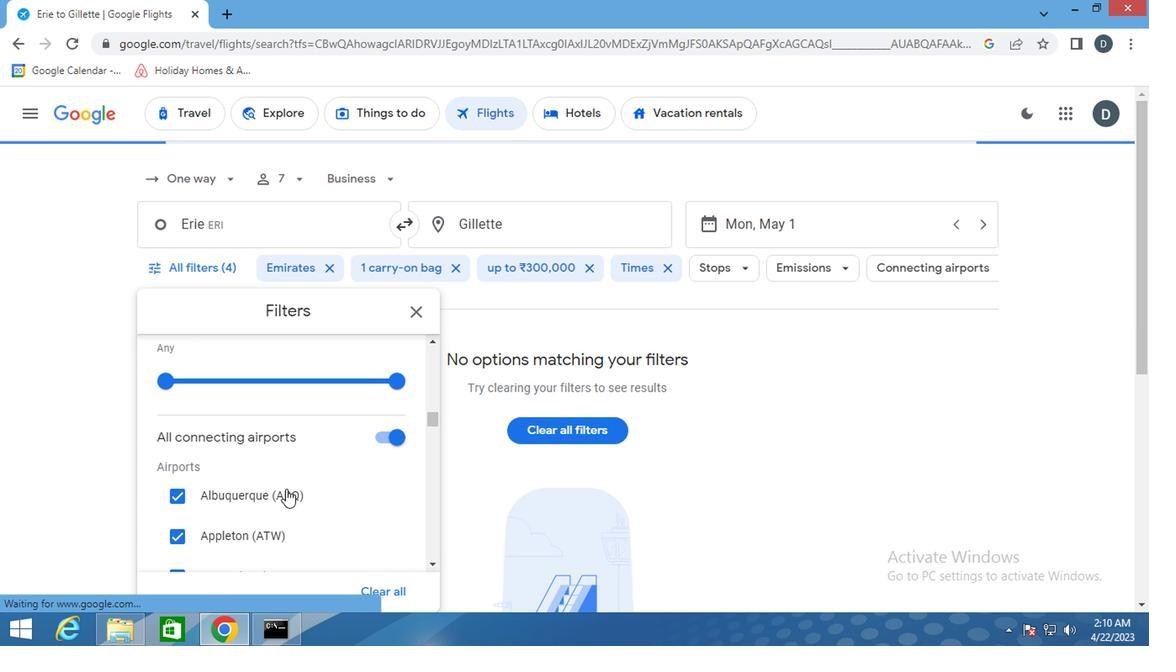 
Action: Mouse scrolled (288, 490) with delta (0, 0)
Screenshot: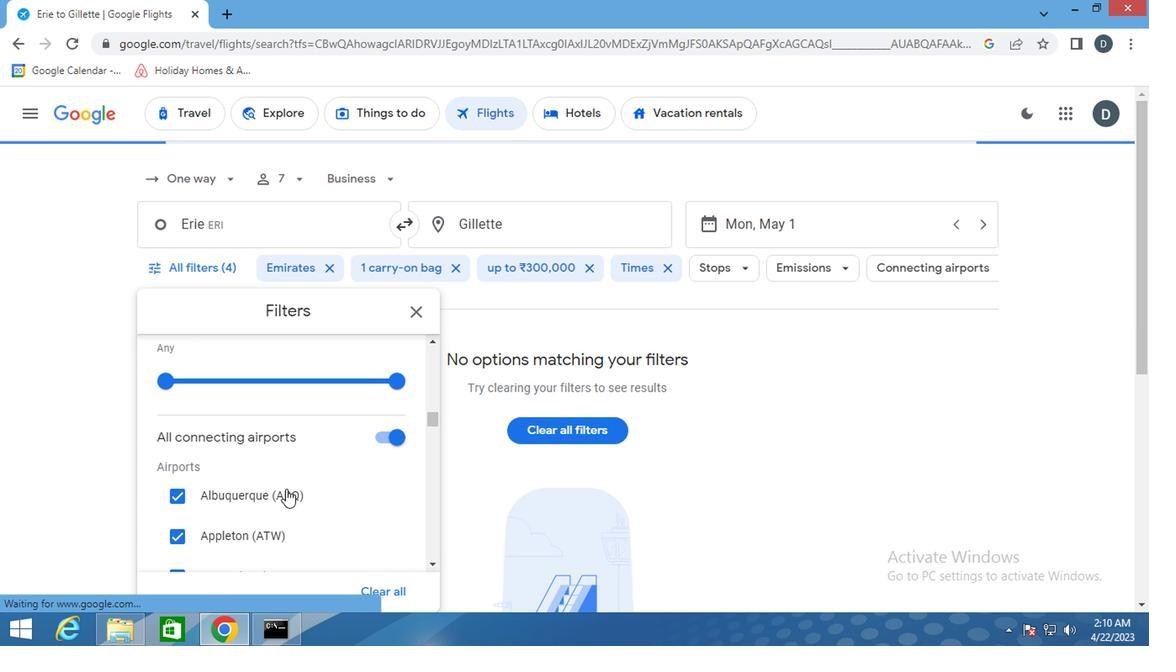 
Action: Mouse scrolled (288, 490) with delta (0, 0)
Screenshot: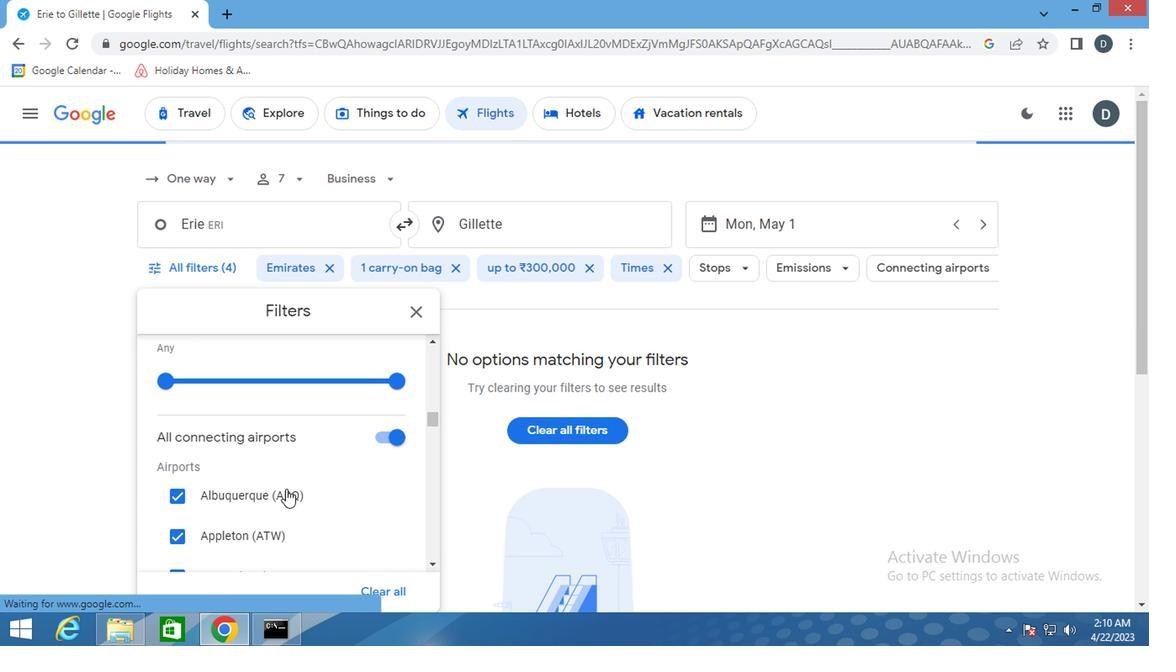 
Action: Mouse scrolled (288, 490) with delta (0, 0)
Screenshot: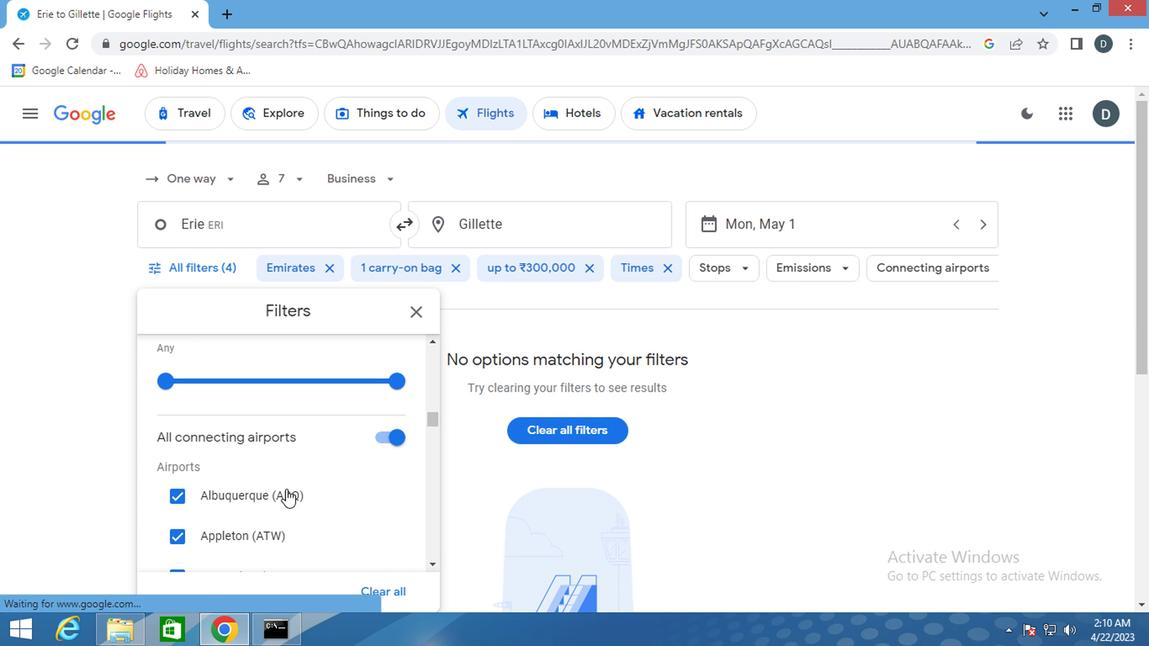 
Action: Mouse scrolled (288, 490) with delta (0, 0)
Screenshot: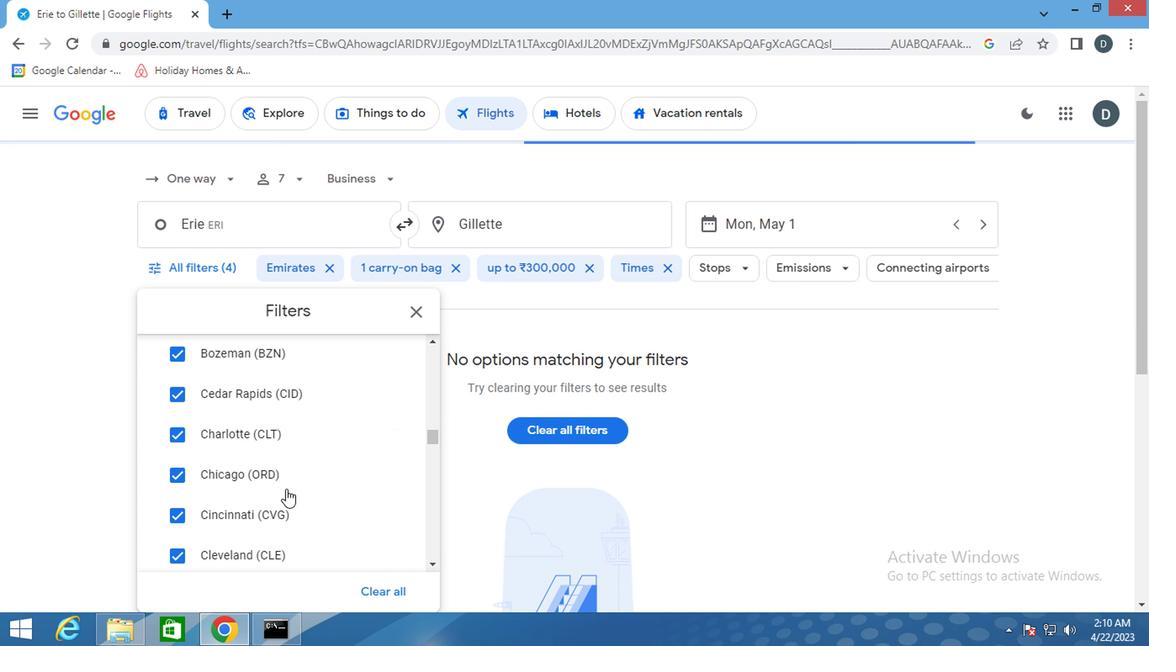 
Action: Mouse scrolled (288, 490) with delta (0, 0)
Screenshot: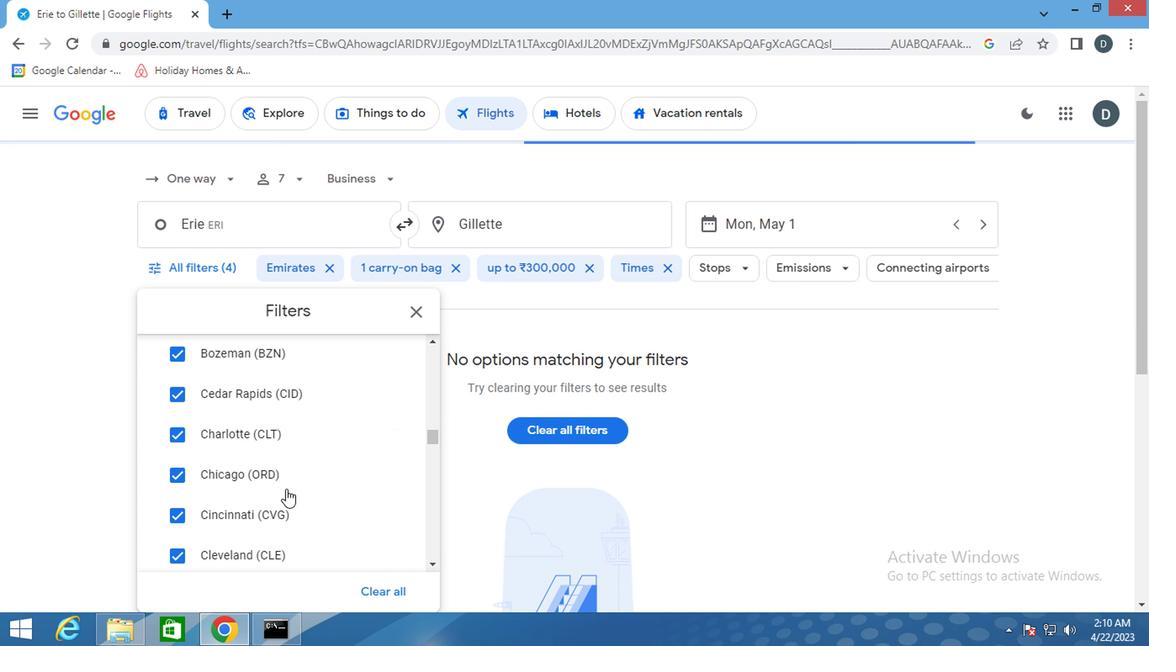 
Action: Mouse scrolled (288, 490) with delta (0, 0)
Screenshot: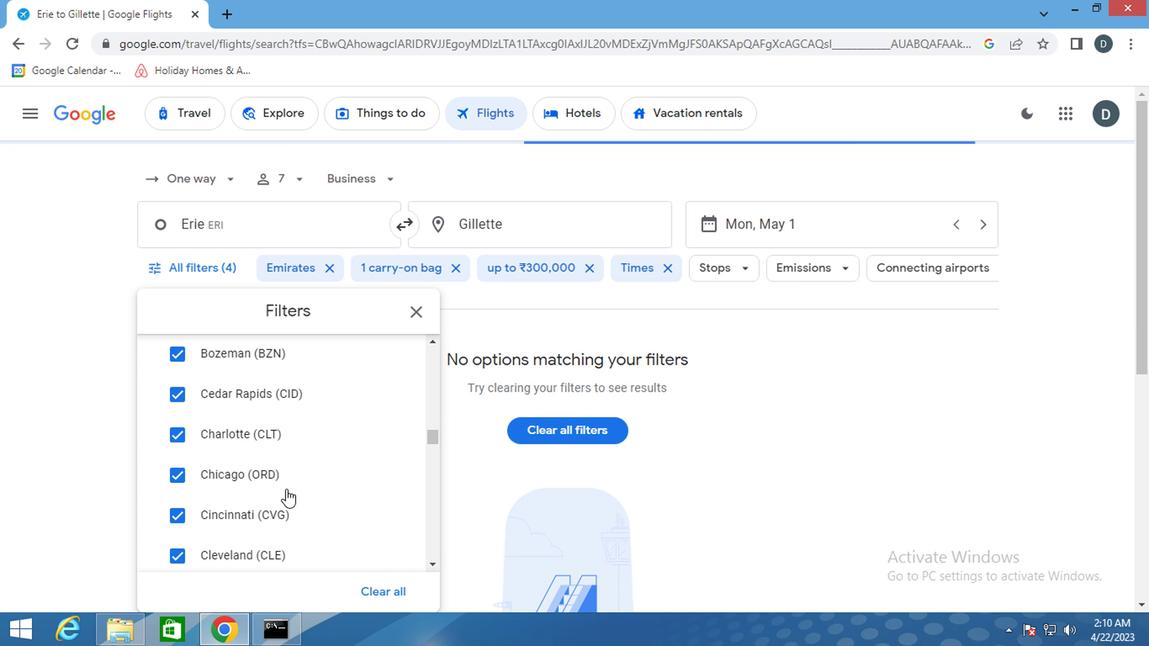 
Action: Mouse scrolled (288, 490) with delta (0, 0)
Screenshot: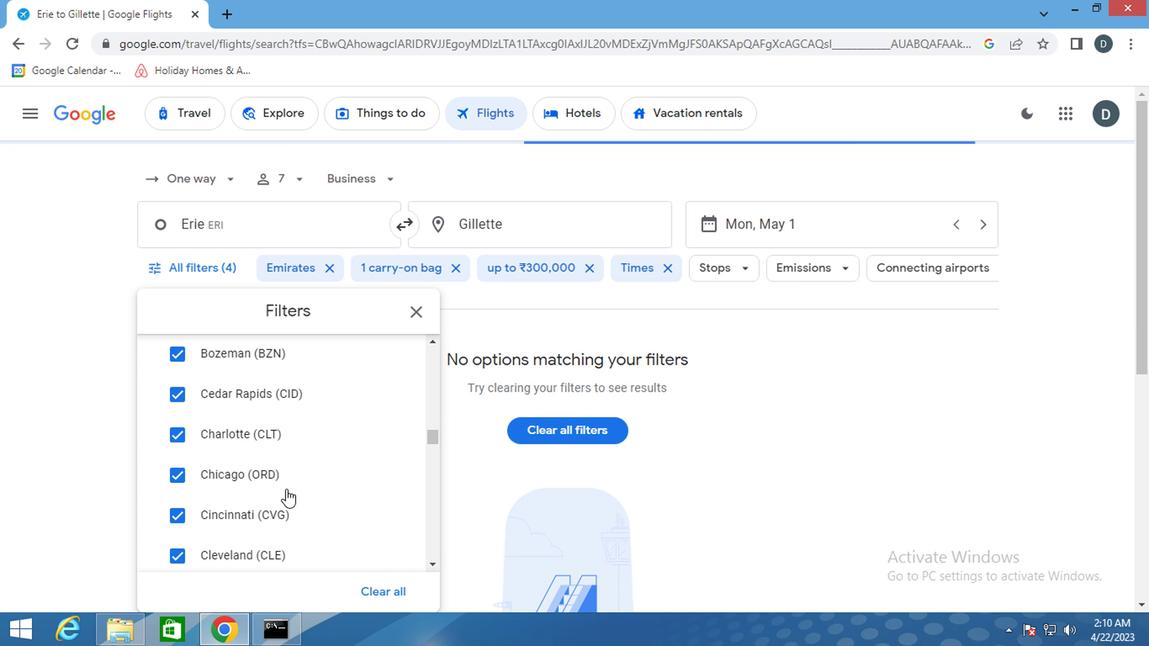 
Action: Mouse scrolled (288, 490) with delta (0, 0)
Screenshot: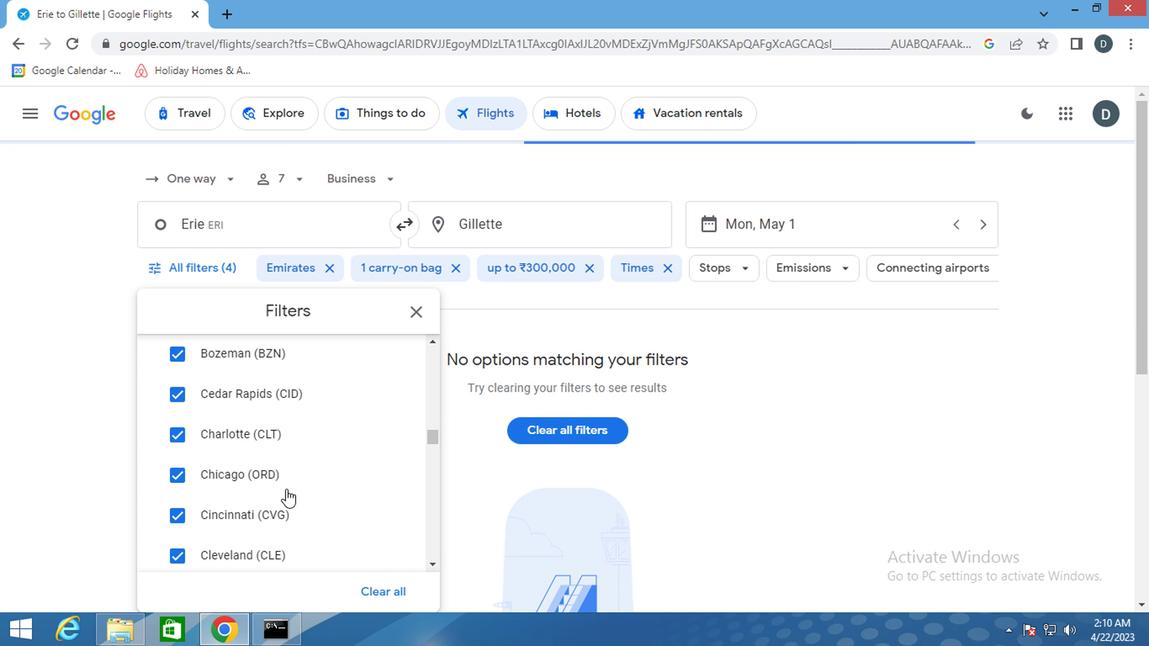 
Action: Mouse scrolled (288, 490) with delta (0, 0)
Screenshot: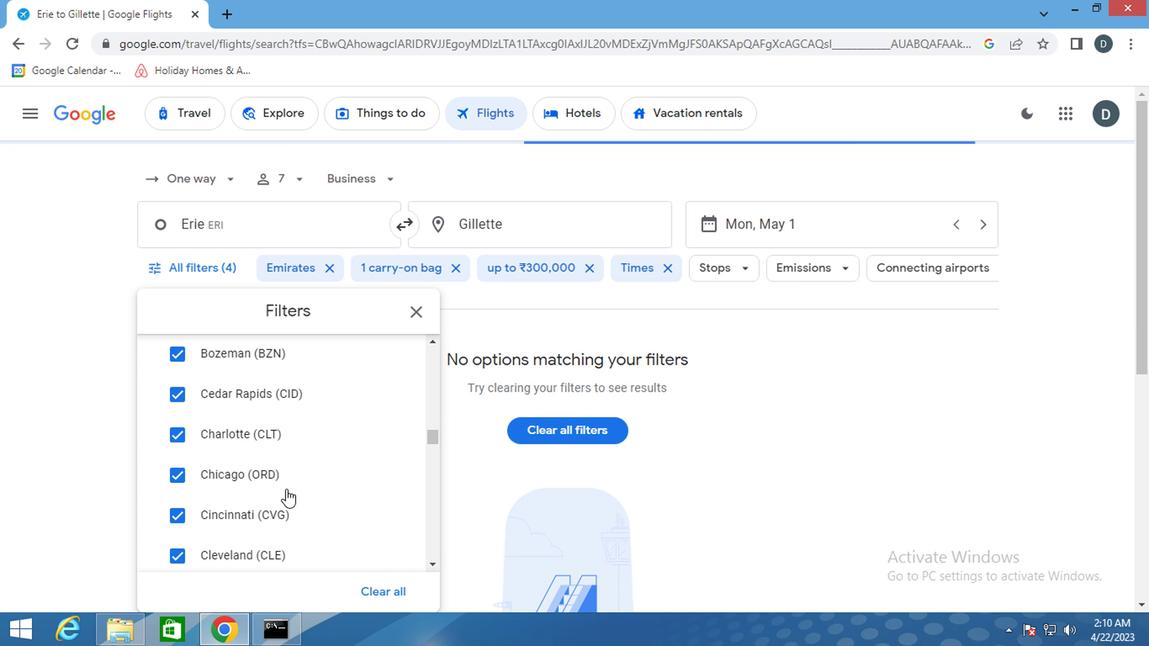 
Action: Mouse scrolled (288, 490) with delta (0, 0)
Screenshot: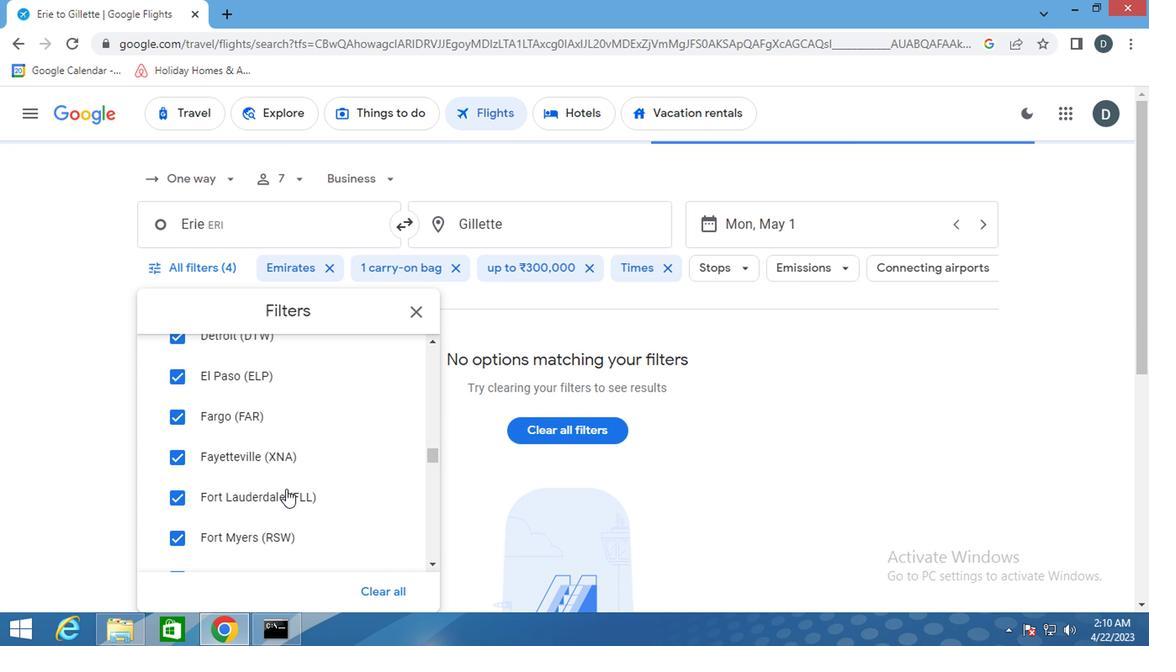 
Action: Mouse moved to (291, 492)
Screenshot: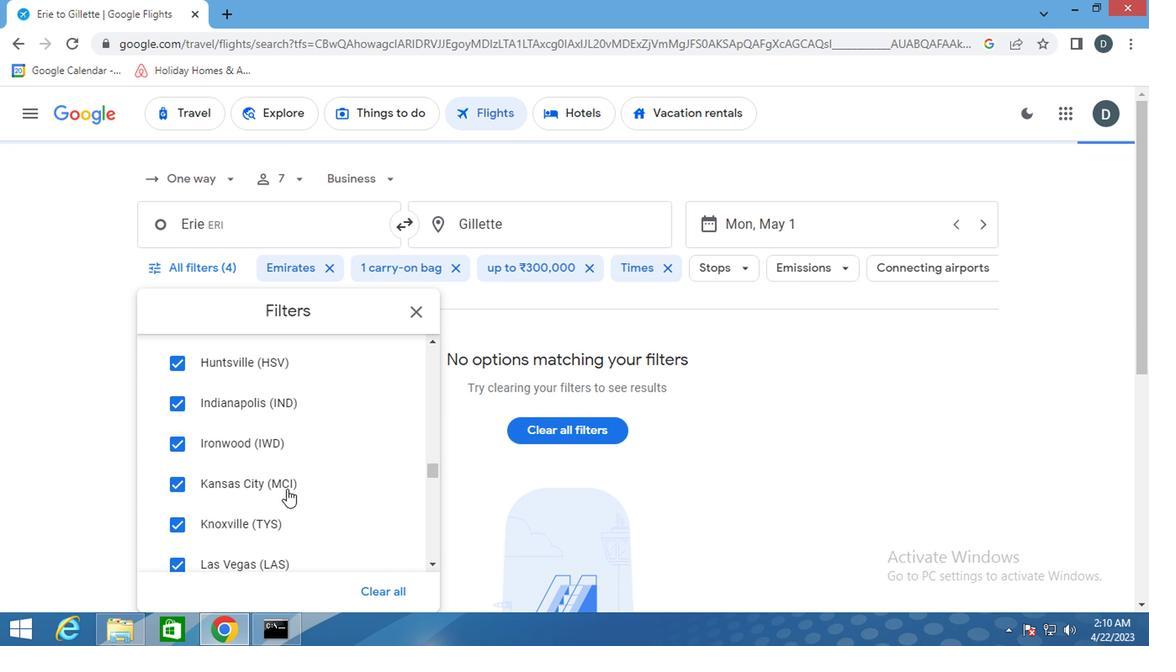 
Action: Mouse scrolled (291, 491) with delta (0, 0)
Screenshot: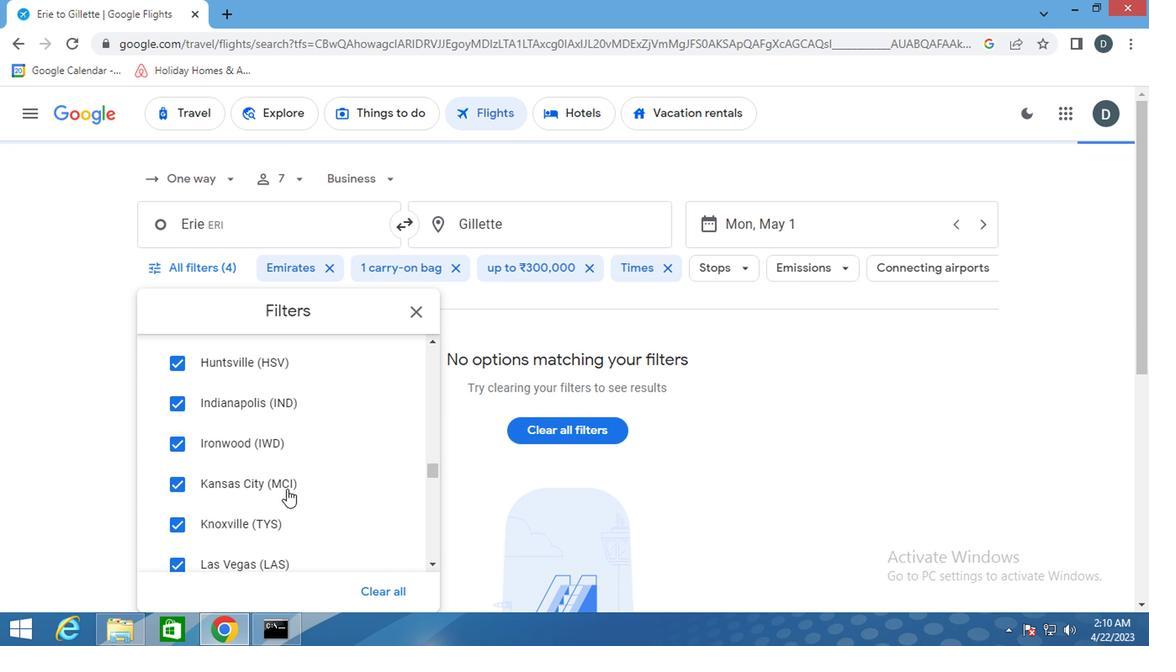 
Action: Mouse moved to (291, 493)
Screenshot: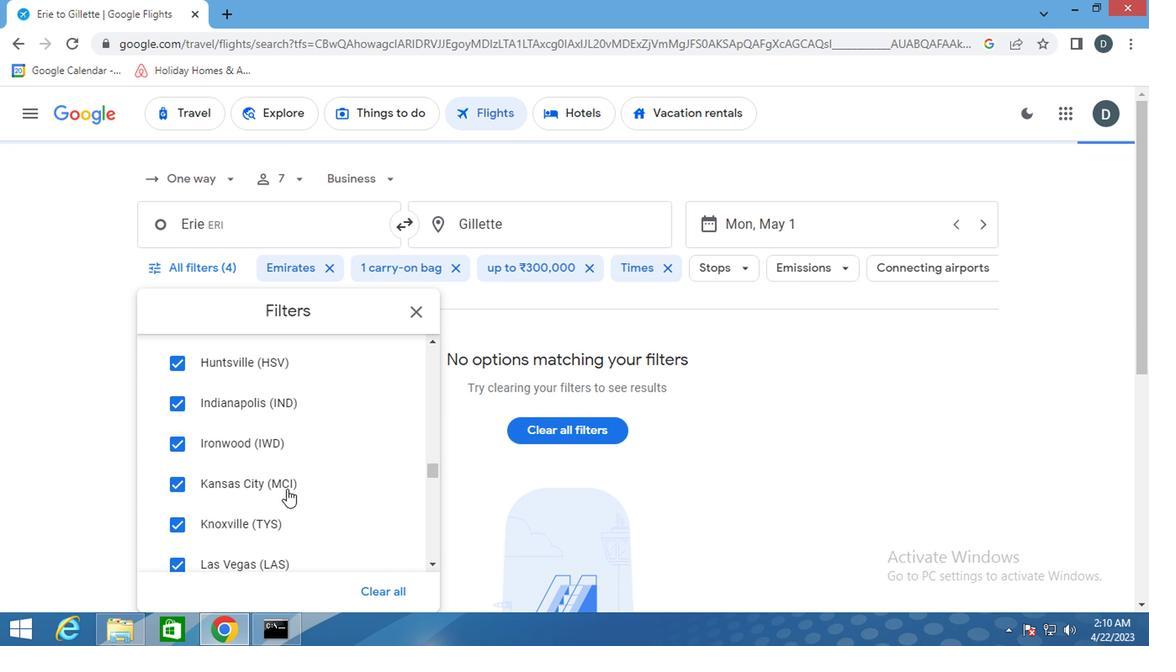 
Action: Mouse scrolled (291, 492) with delta (0, -1)
Screenshot: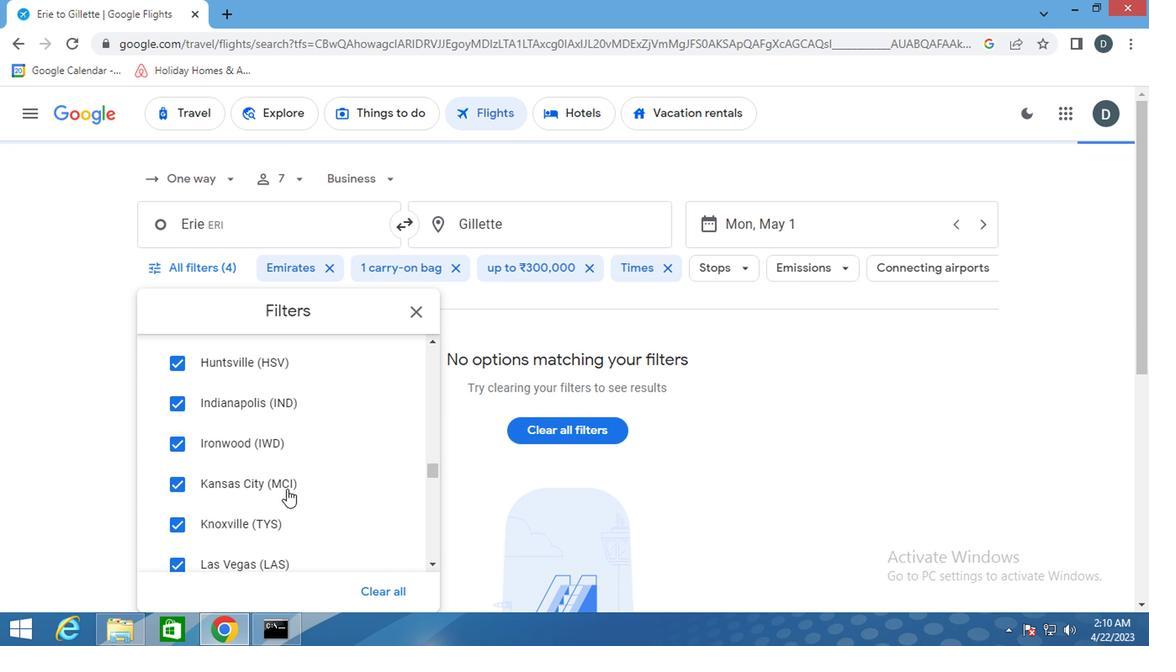 
Action: Mouse scrolled (291, 492) with delta (0, -1)
Screenshot: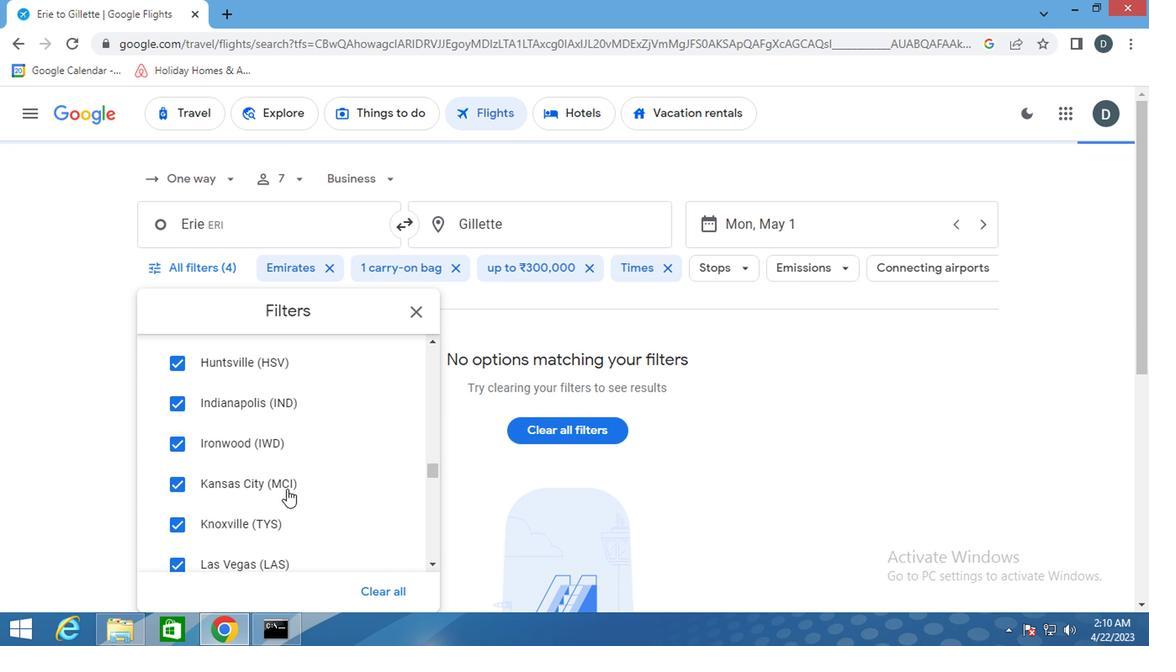 
Action: Mouse scrolled (291, 492) with delta (0, -1)
Screenshot: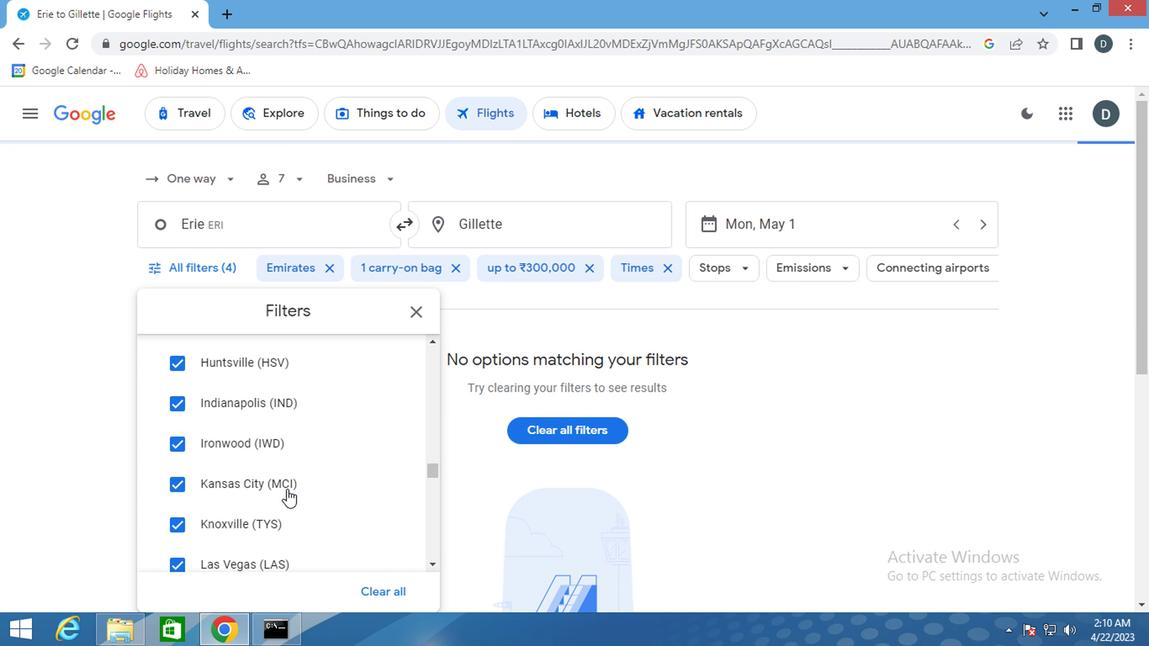 
Action: Mouse scrolled (291, 492) with delta (0, -1)
Screenshot: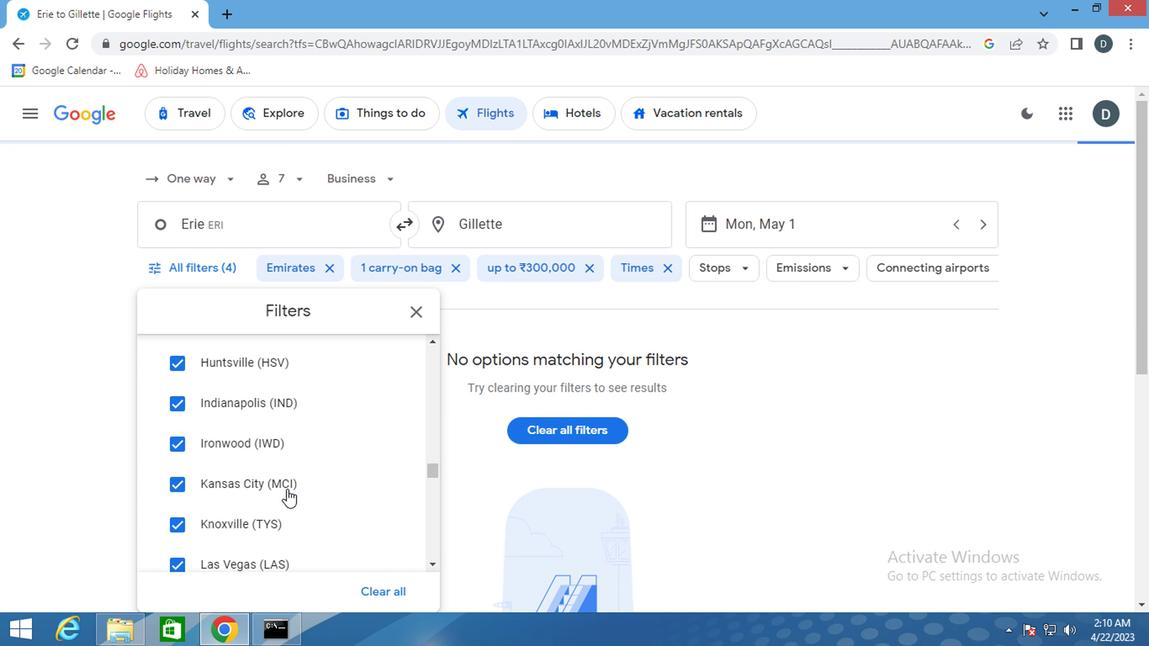 
Action: Mouse scrolled (291, 492) with delta (0, -1)
Screenshot: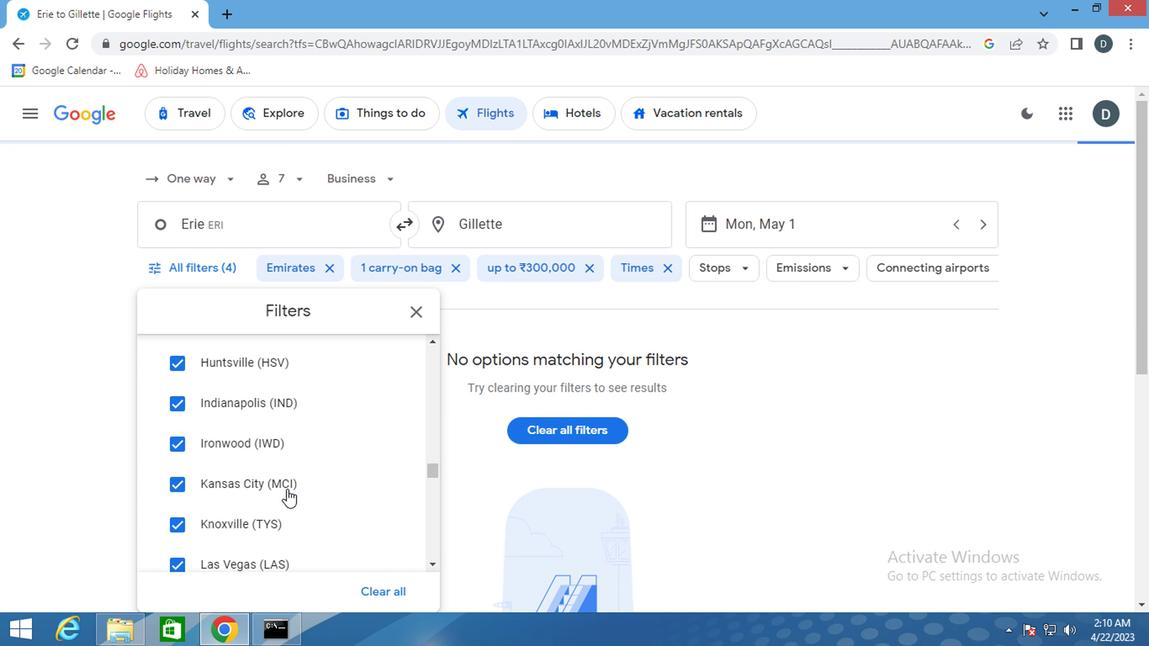 
Action: Mouse scrolled (291, 492) with delta (0, -1)
Screenshot: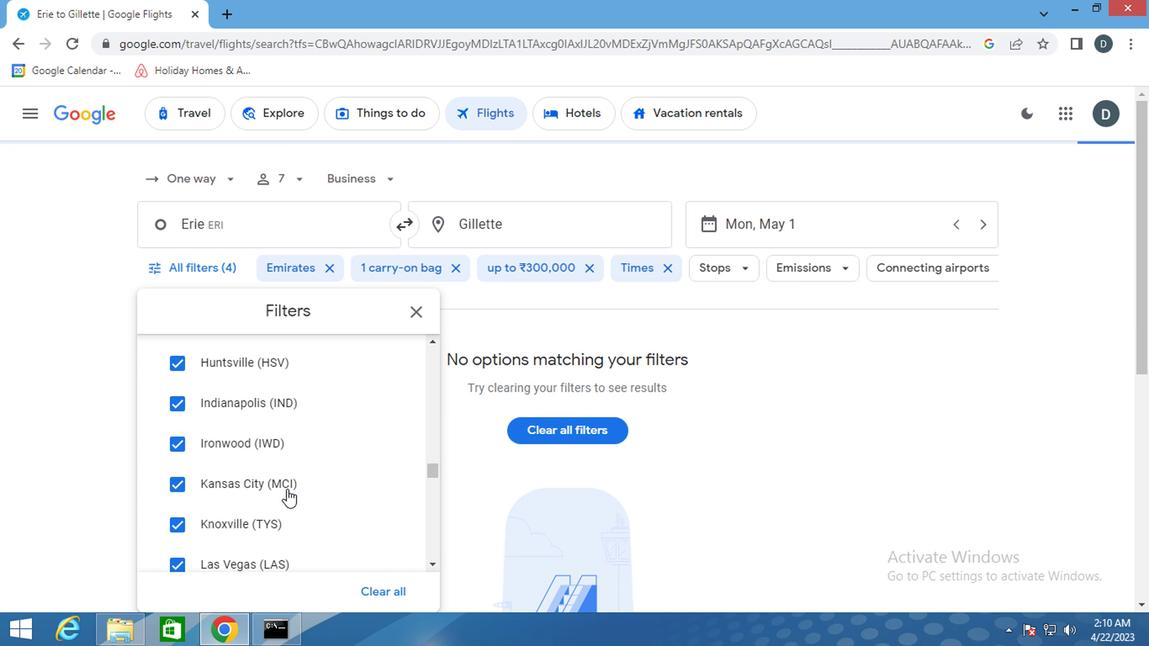 
Action: Mouse scrolled (291, 492) with delta (0, -1)
Screenshot: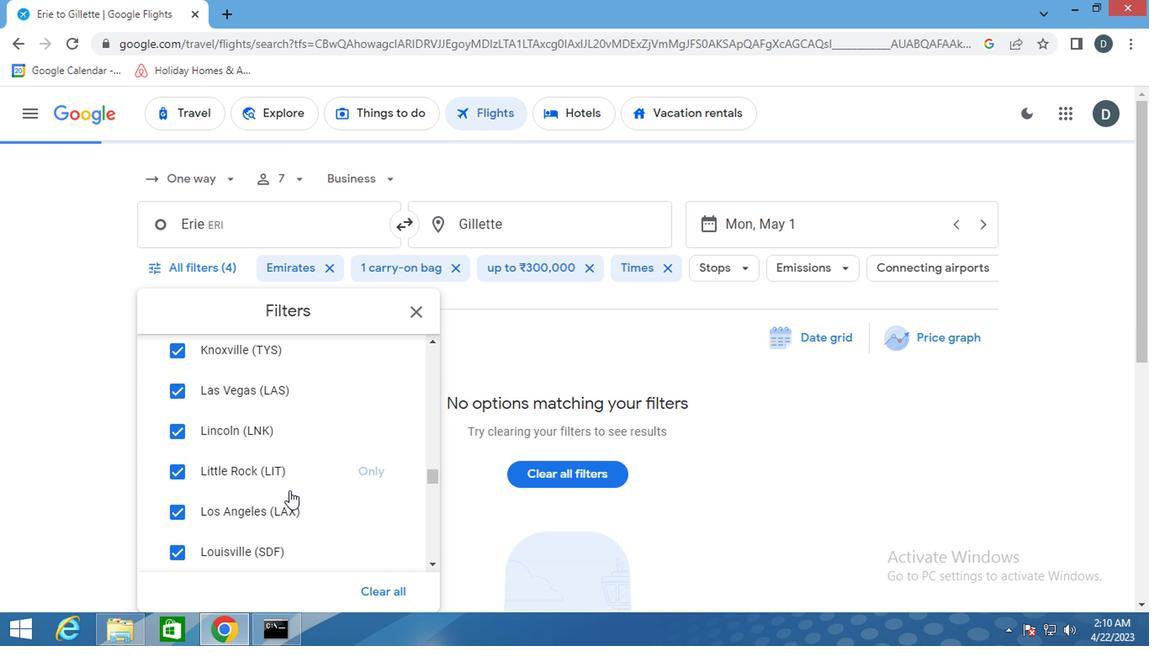 
Action: Mouse scrolled (291, 492) with delta (0, -1)
Screenshot: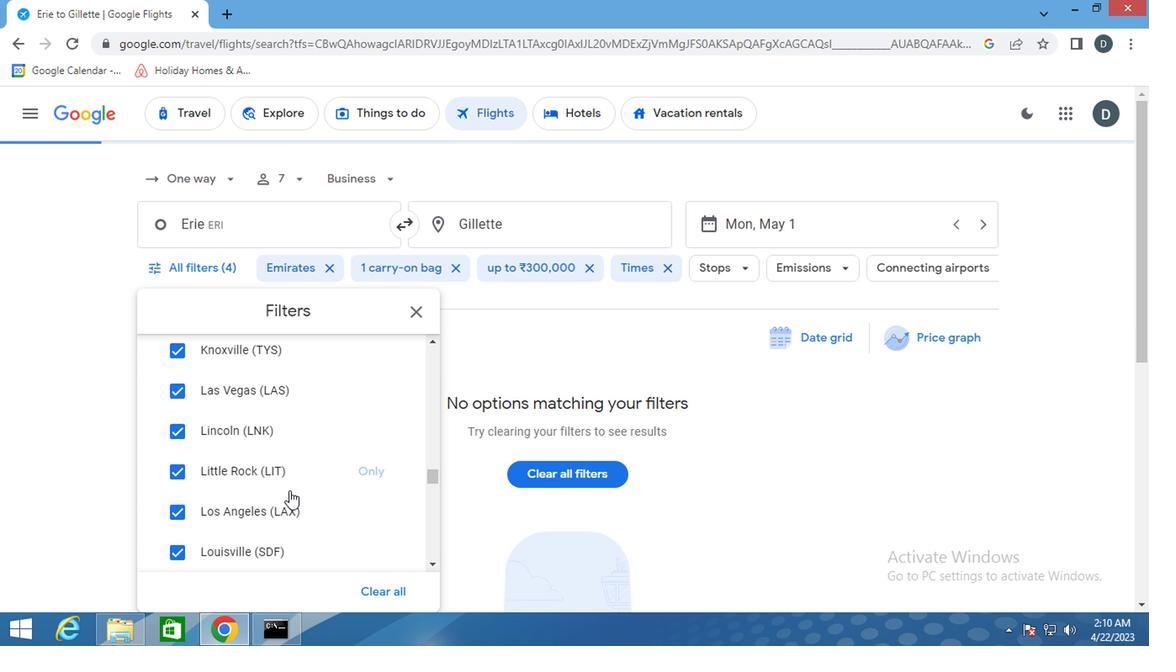
Action: Mouse scrolled (291, 492) with delta (0, -1)
Screenshot: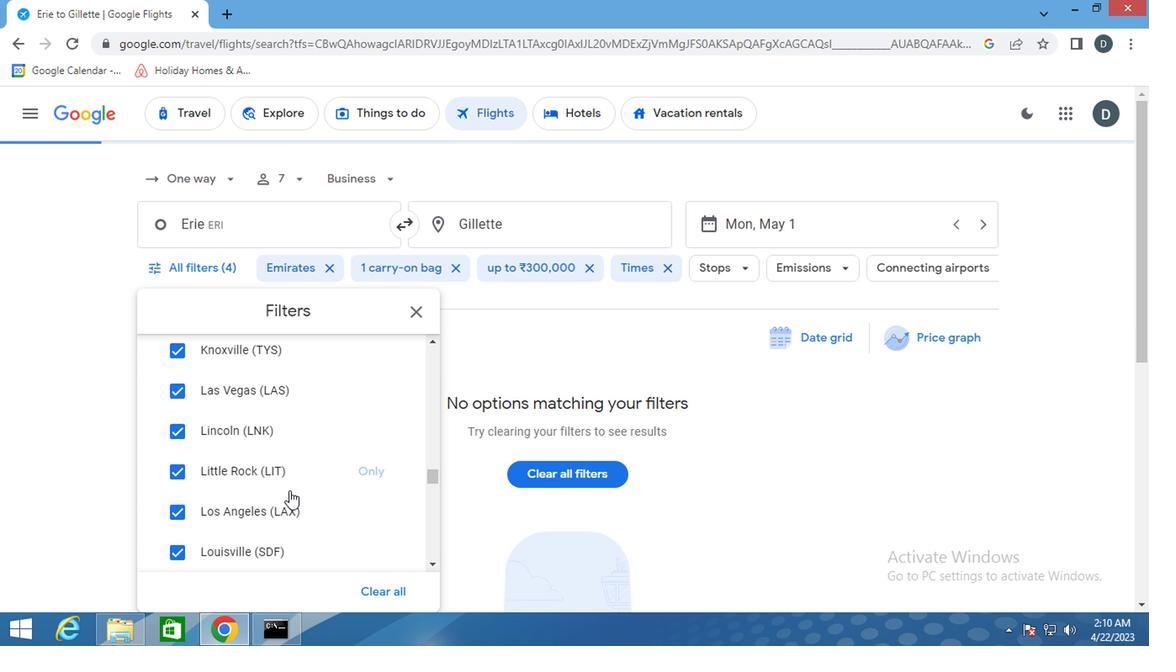 
Action: Mouse scrolled (291, 492) with delta (0, -1)
Screenshot: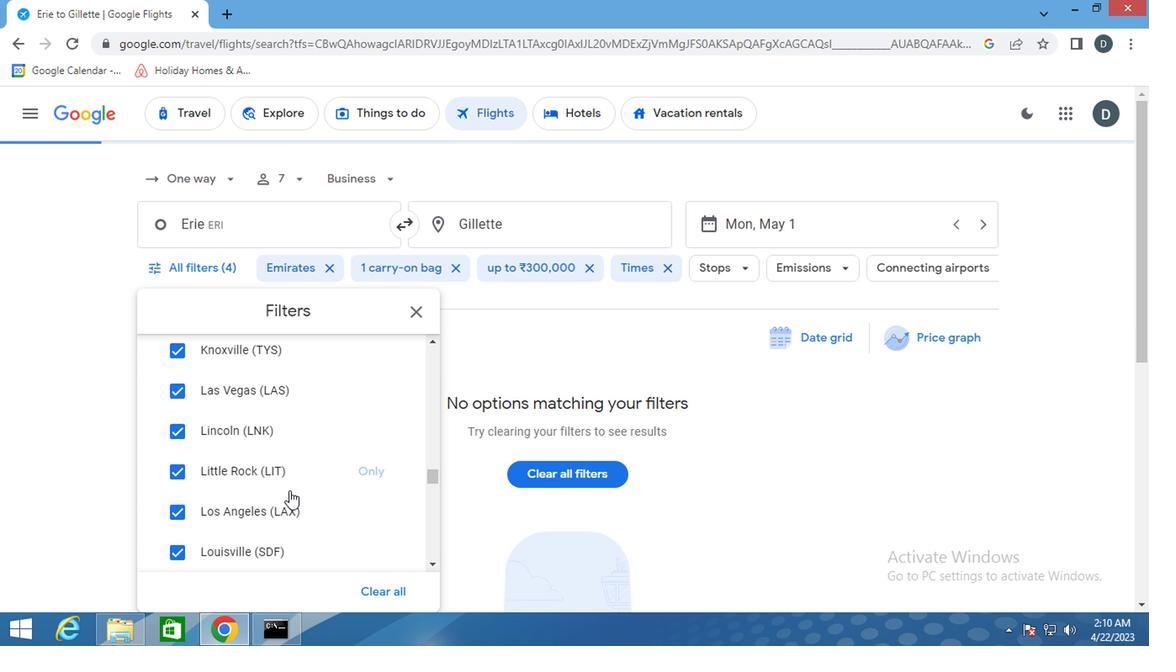 
Action: Mouse scrolled (291, 492) with delta (0, -1)
Screenshot: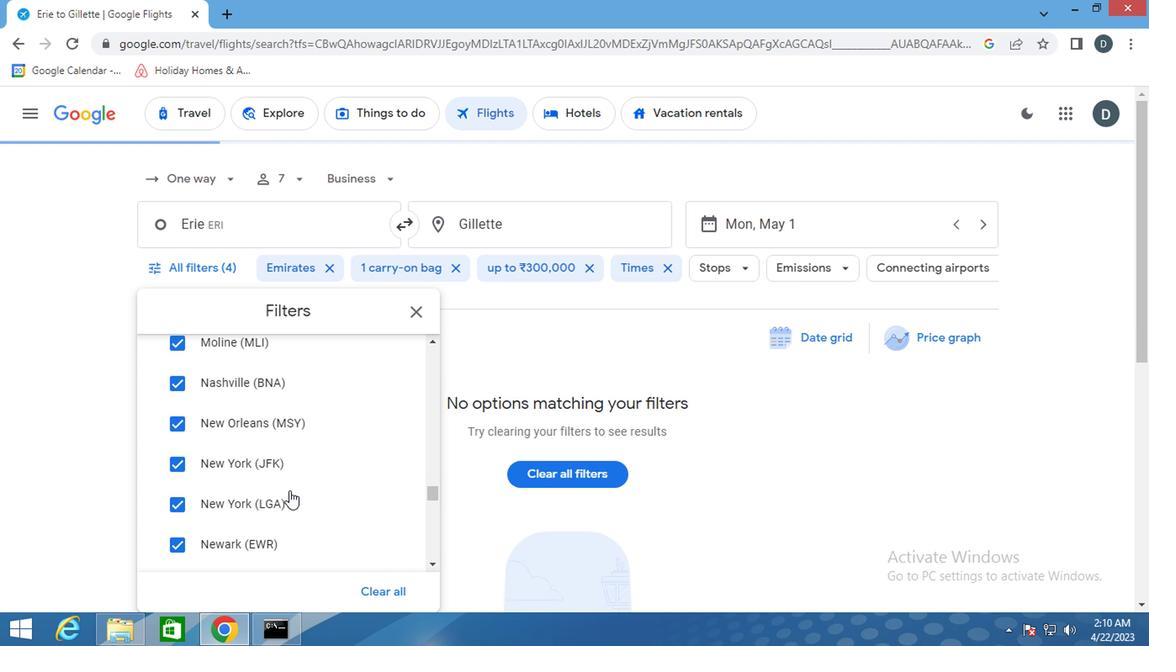 
Action: Mouse scrolled (291, 492) with delta (0, -1)
Screenshot: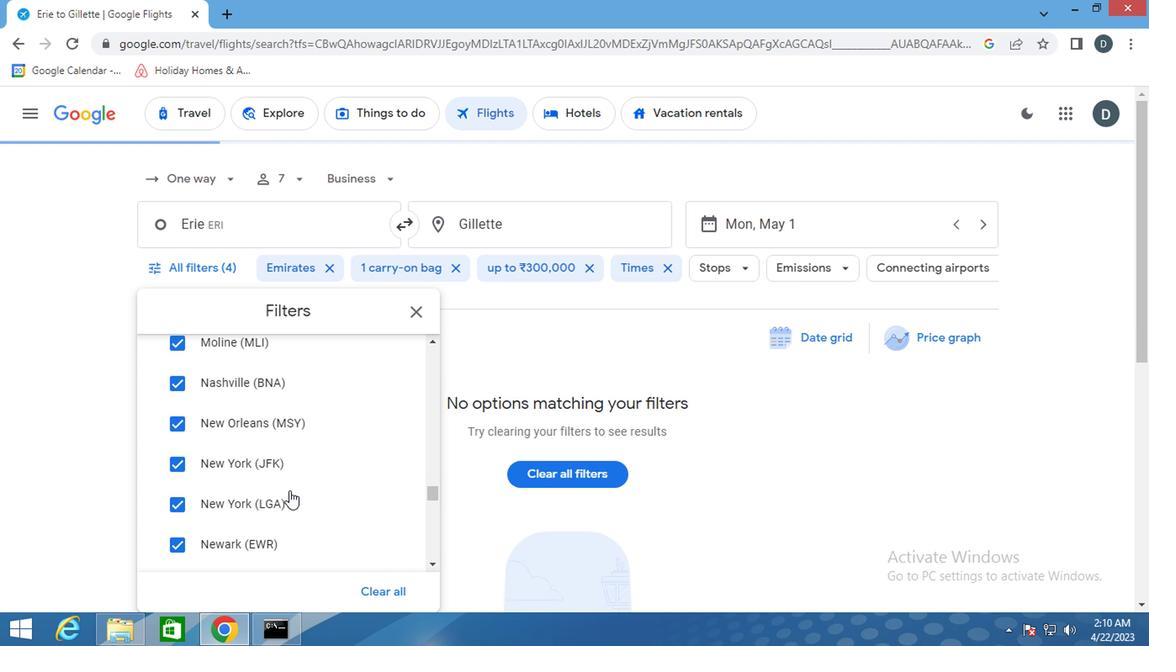 
Action: Mouse scrolled (291, 492) with delta (0, -1)
Screenshot: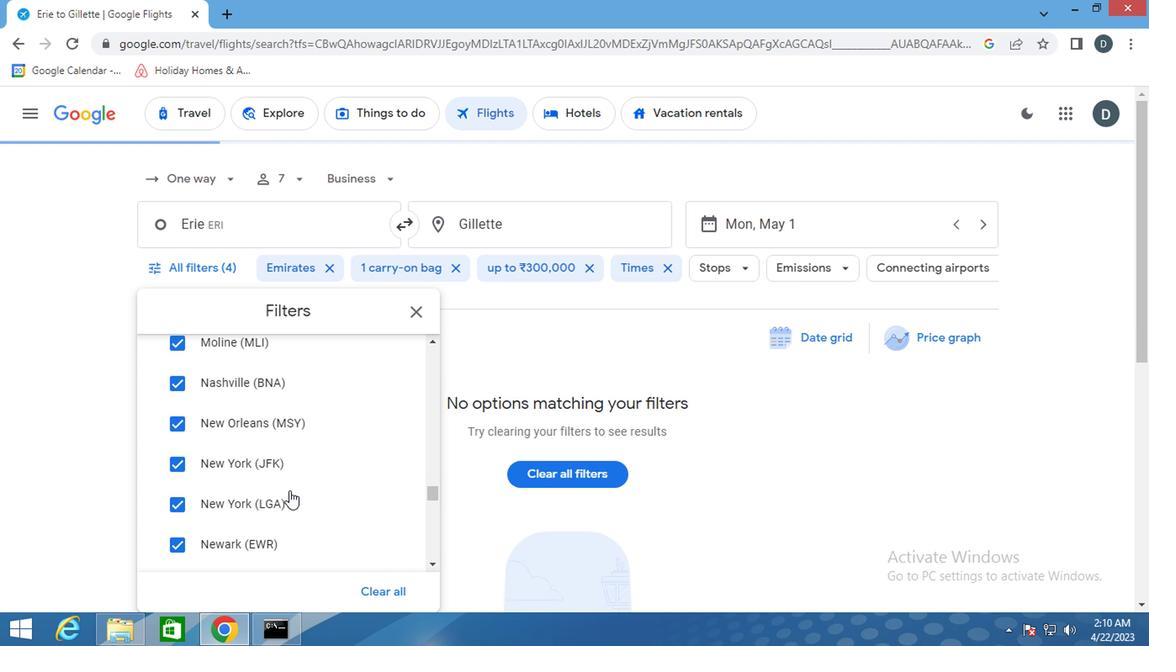 
Action: Mouse scrolled (291, 492) with delta (0, -1)
Screenshot: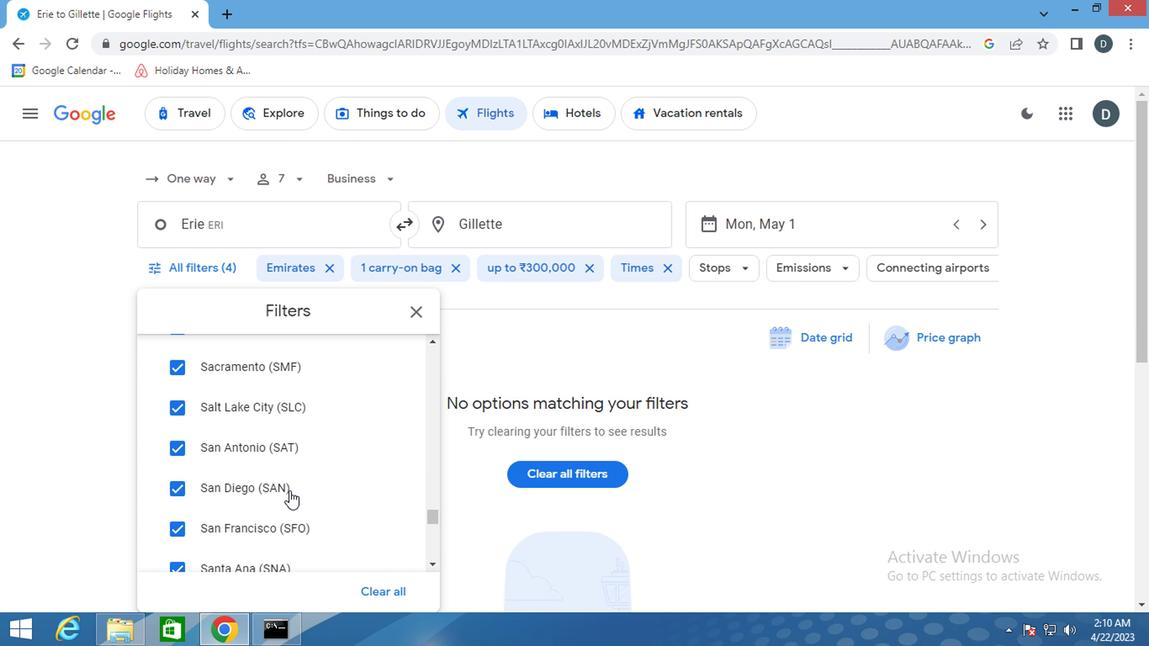
Action: Mouse scrolled (291, 492) with delta (0, -1)
Screenshot: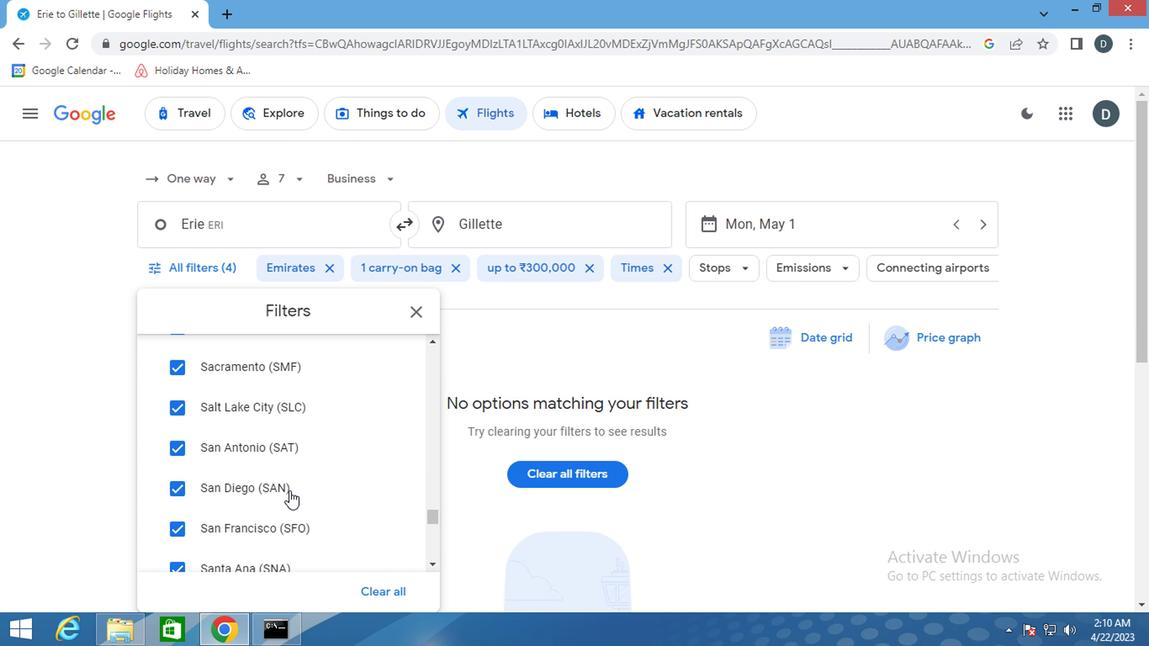 
Action: Mouse scrolled (291, 492) with delta (0, -1)
Screenshot: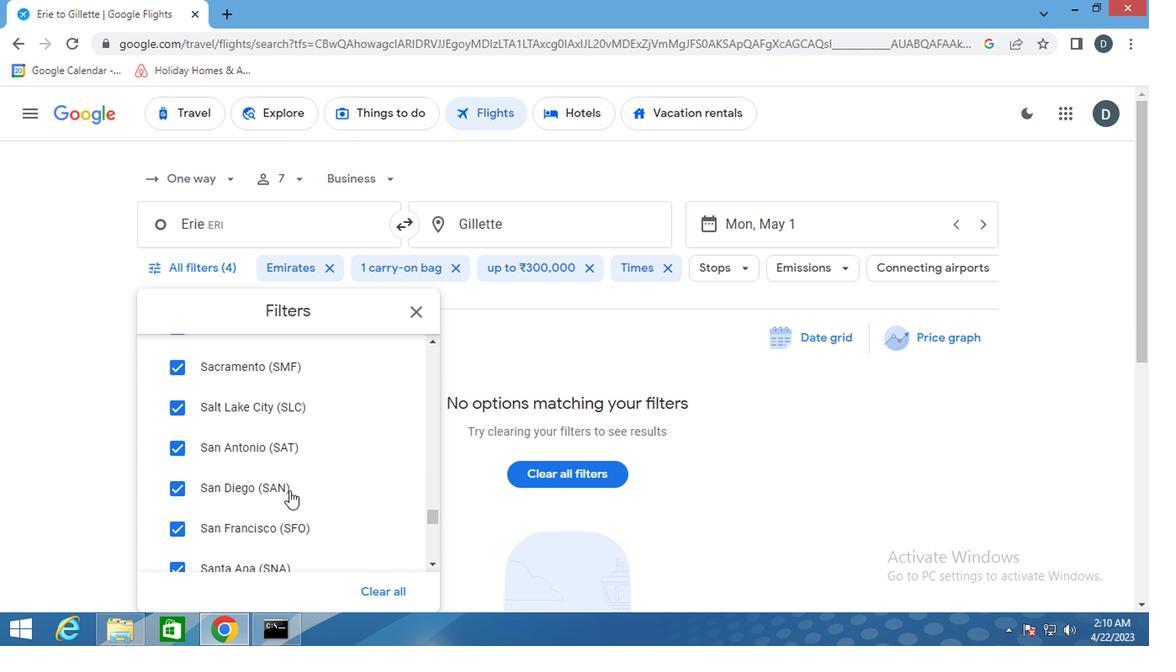 
Action: Mouse scrolled (291, 492) with delta (0, -1)
Screenshot: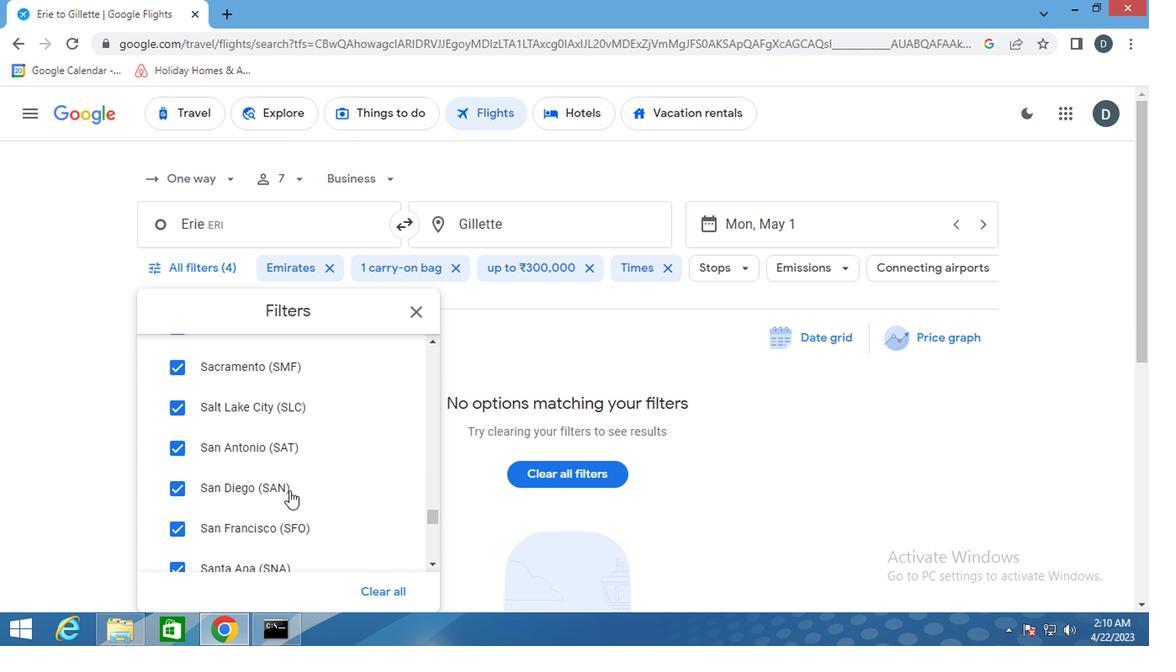 
Action: Mouse scrolled (291, 492) with delta (0, -1)
Screenshot: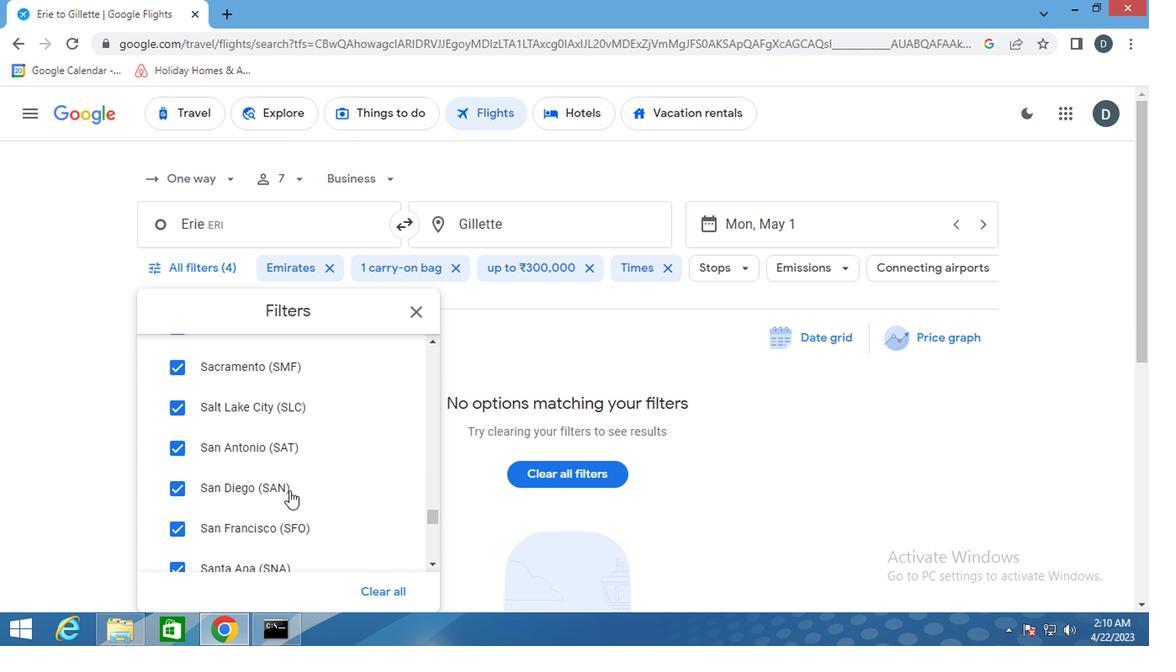 
Action: Mouse scrolled (291, 492) with delta (0, -1)
Screenshot: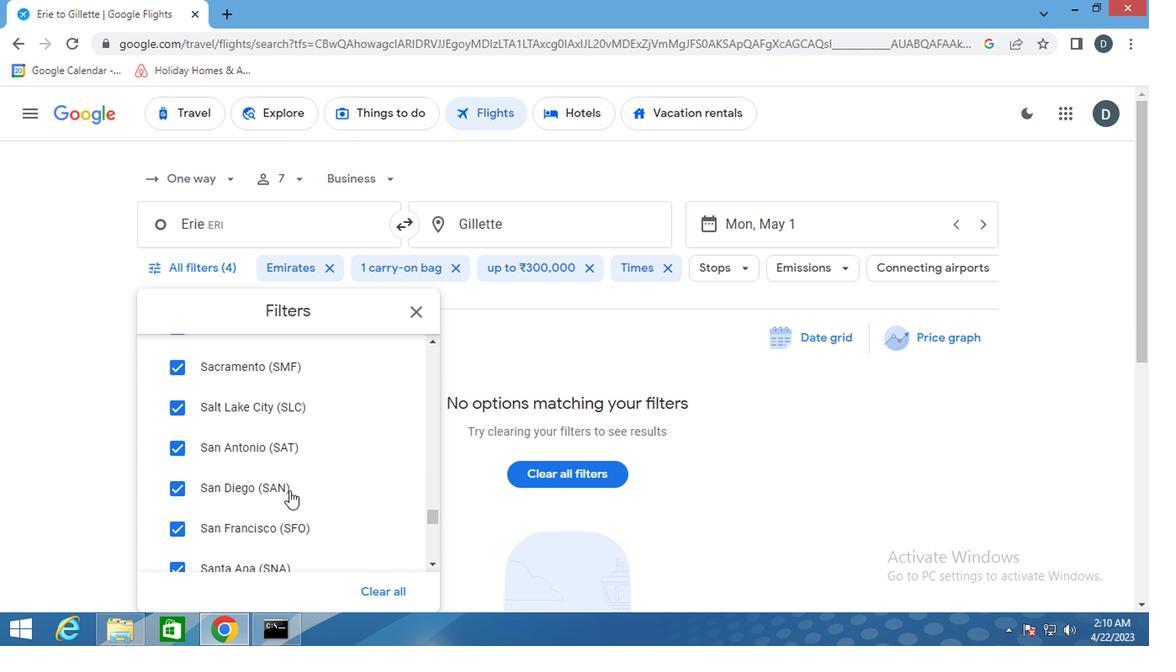 
Action: Mouse scrolled (291, 492) with delta (0, -1)
Screenshot: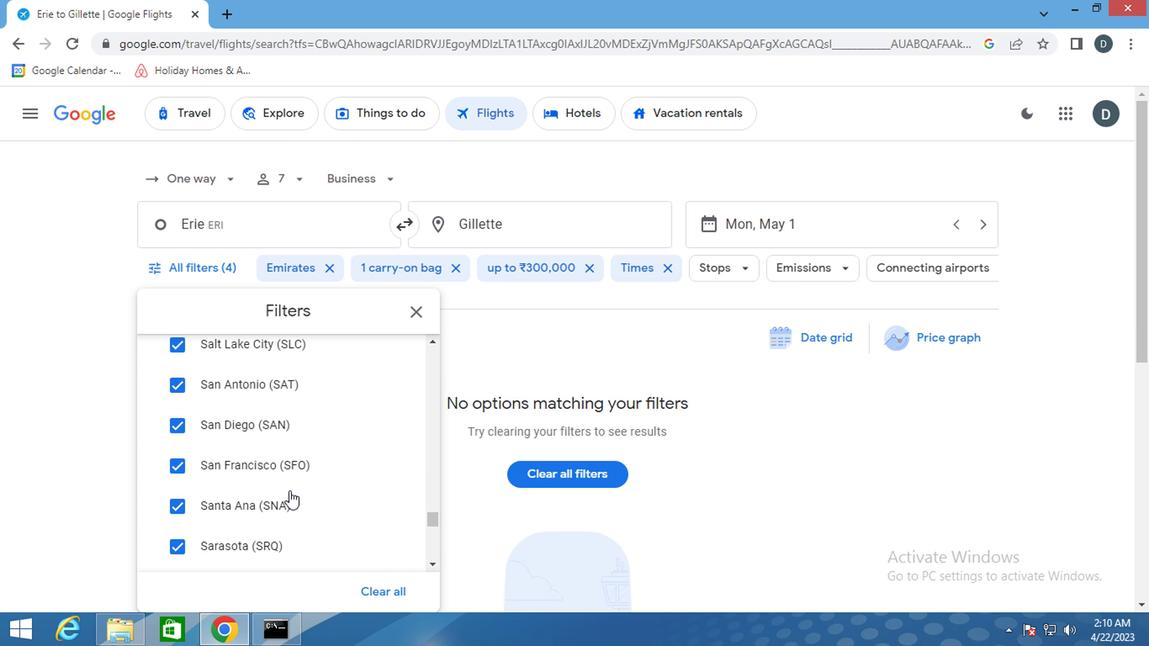 
Action: Mouse scrolled (291, 492) with delta (0, -1)
Screenshot: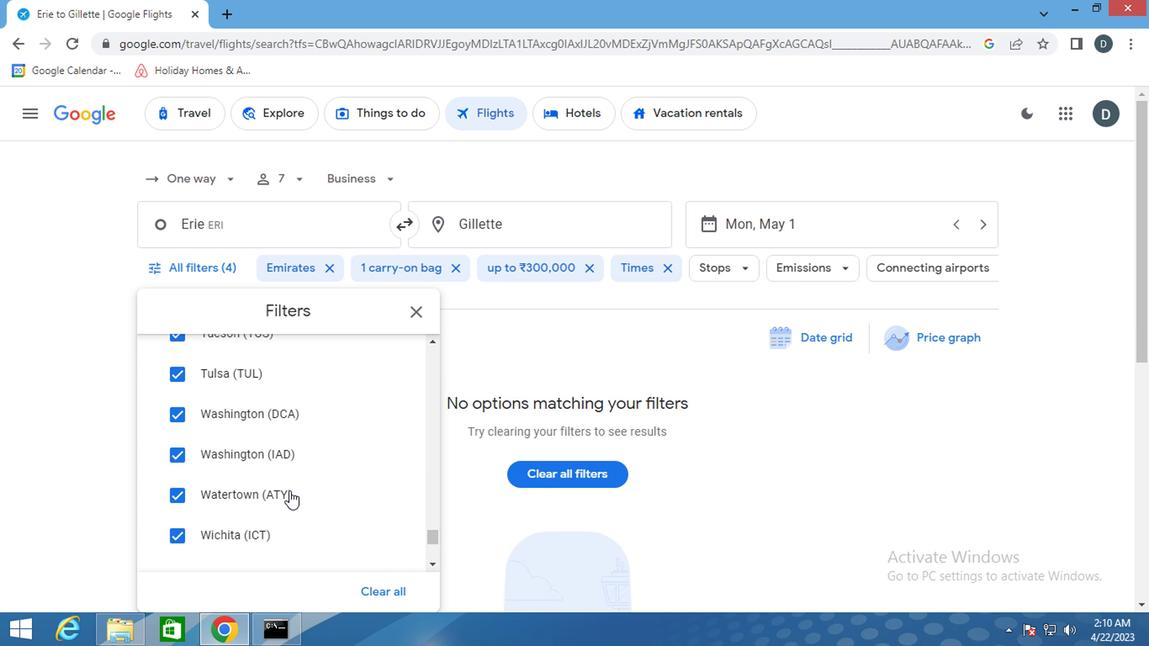 
Action: Mouse scrolled (291, 492) with delta (0, -1)
Screenshot: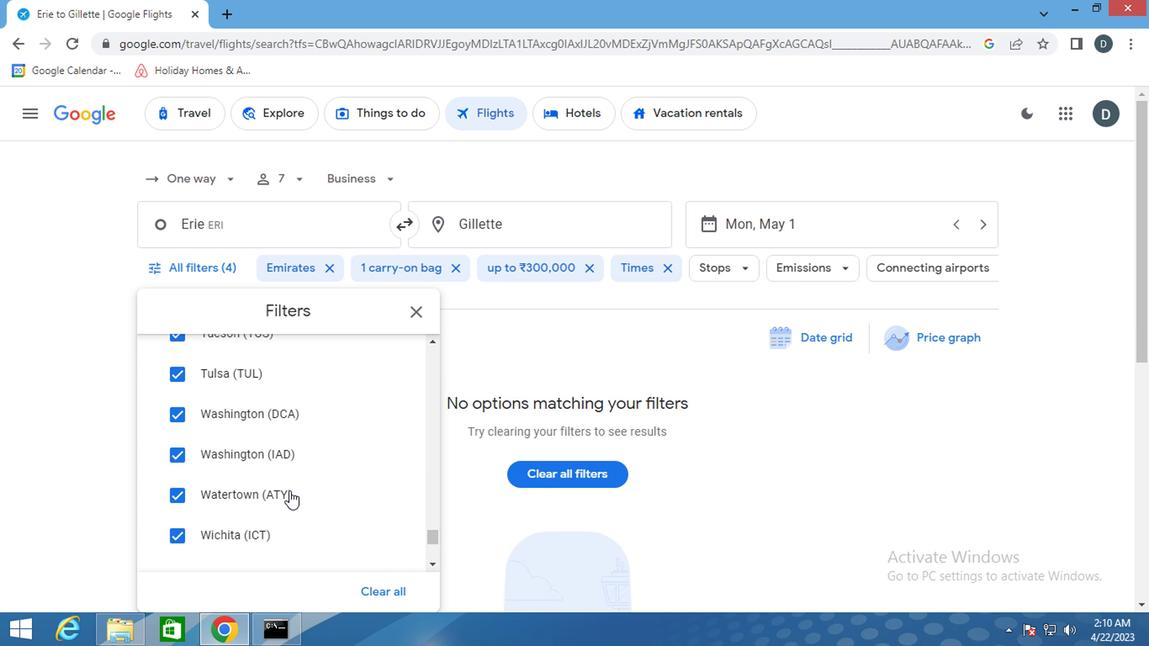 
Action: Mouse scrolled (291, 492) with delta (0, -1)
Screenshot: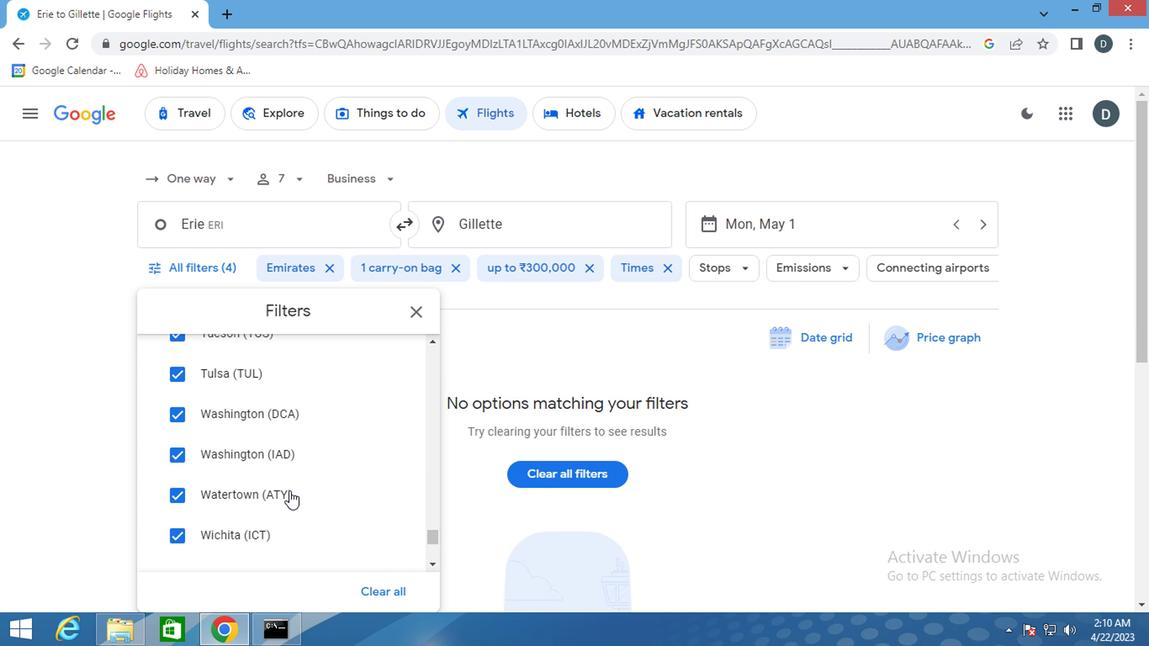 
Action: Mouse scrolled (291, 492) with delta (0, -1)
Screenshot: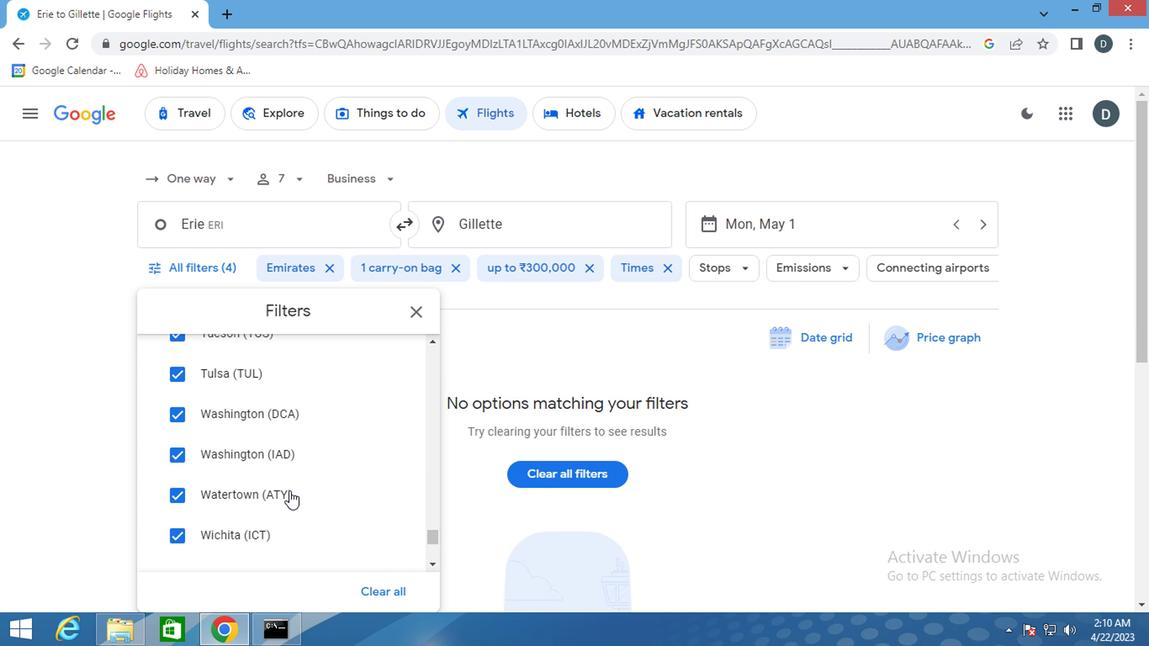 
Action: Mouse scrolled (291, 492) with delta (0, -1)
Screenshot: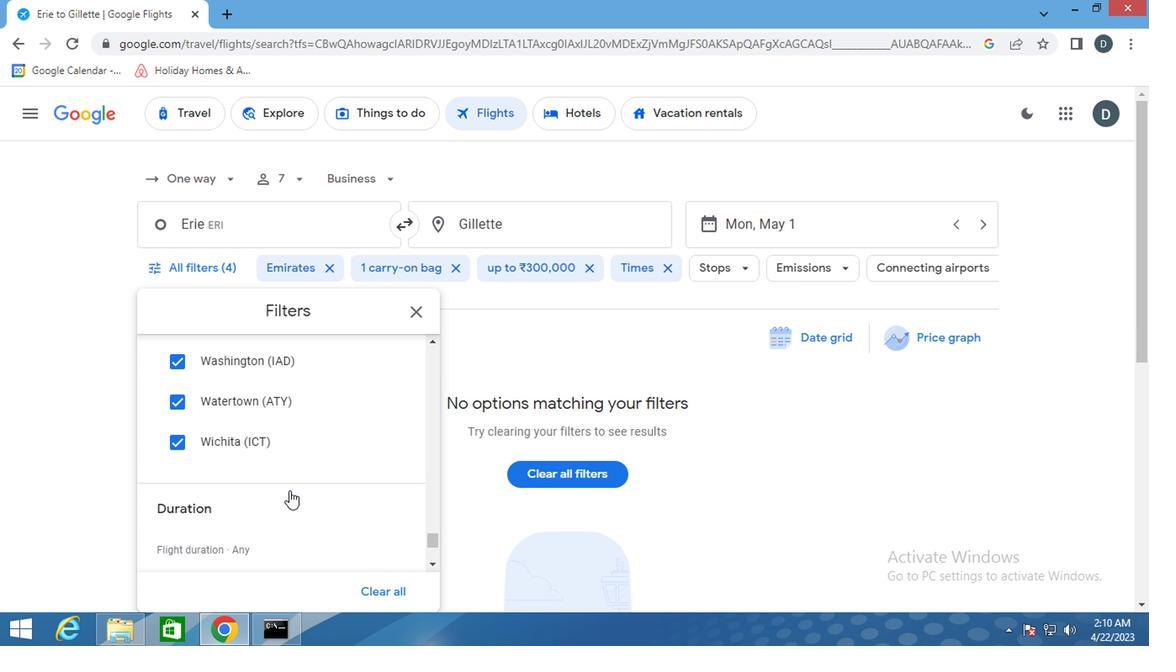 
Action: Mouse scrolled (291, 492) with delta (0, -1)
Screenshot: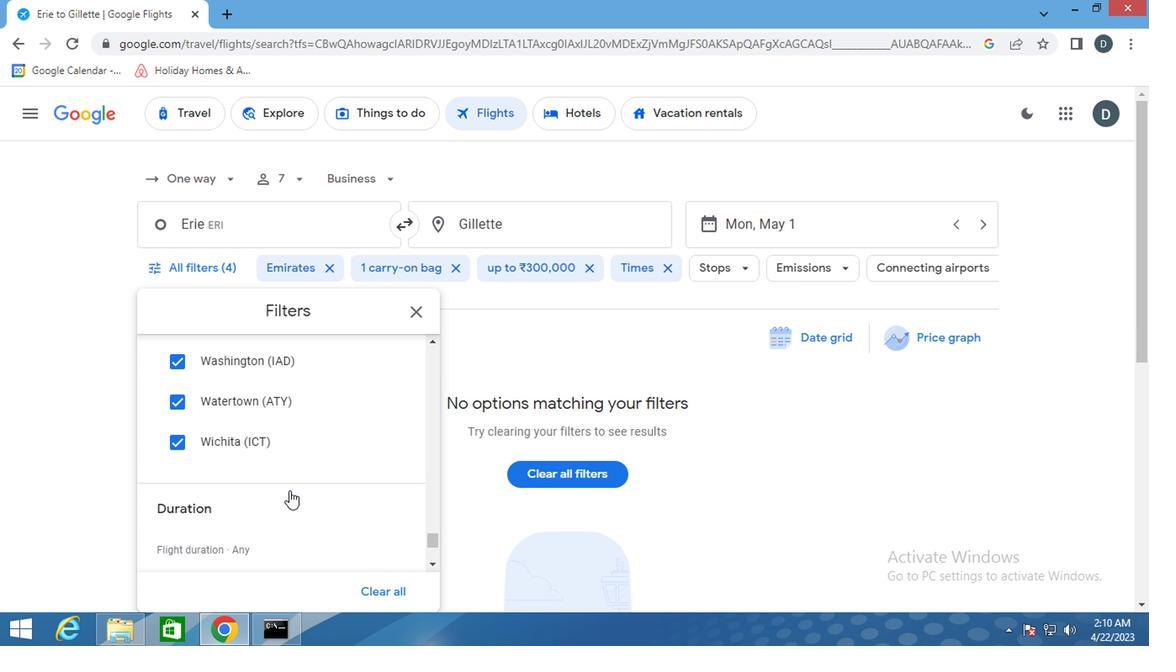 
Action: Mouse scrolled (291, 492) with delta (0, -1)
Screenshot: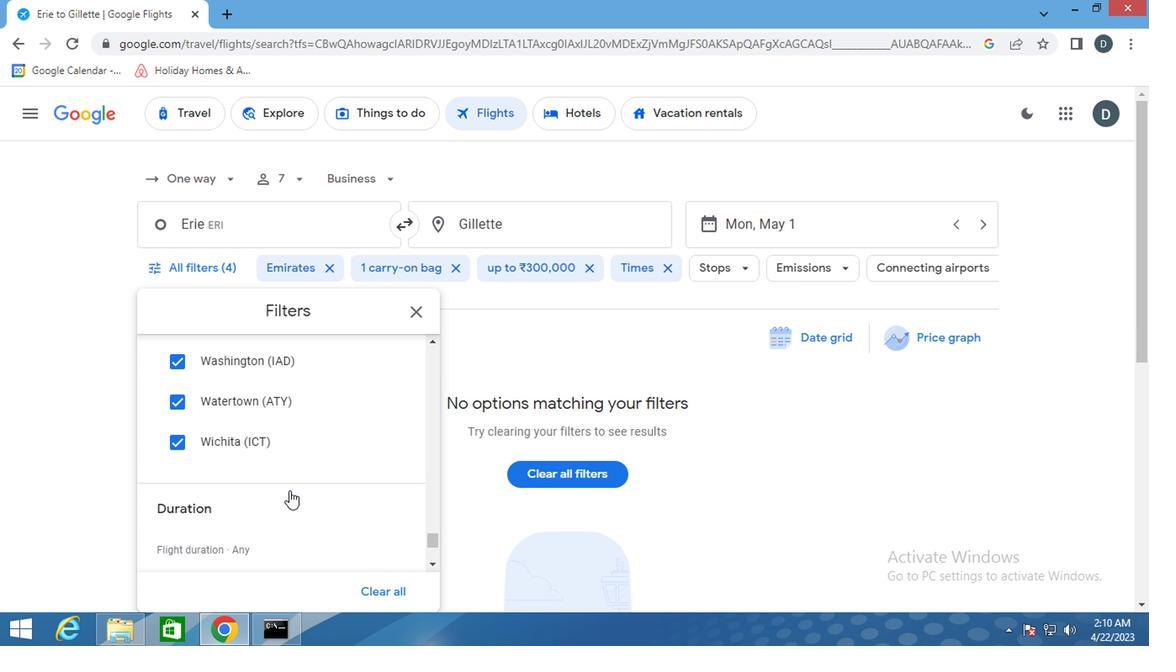 
Action: Mouse moved to (311, 474)
Screenshot: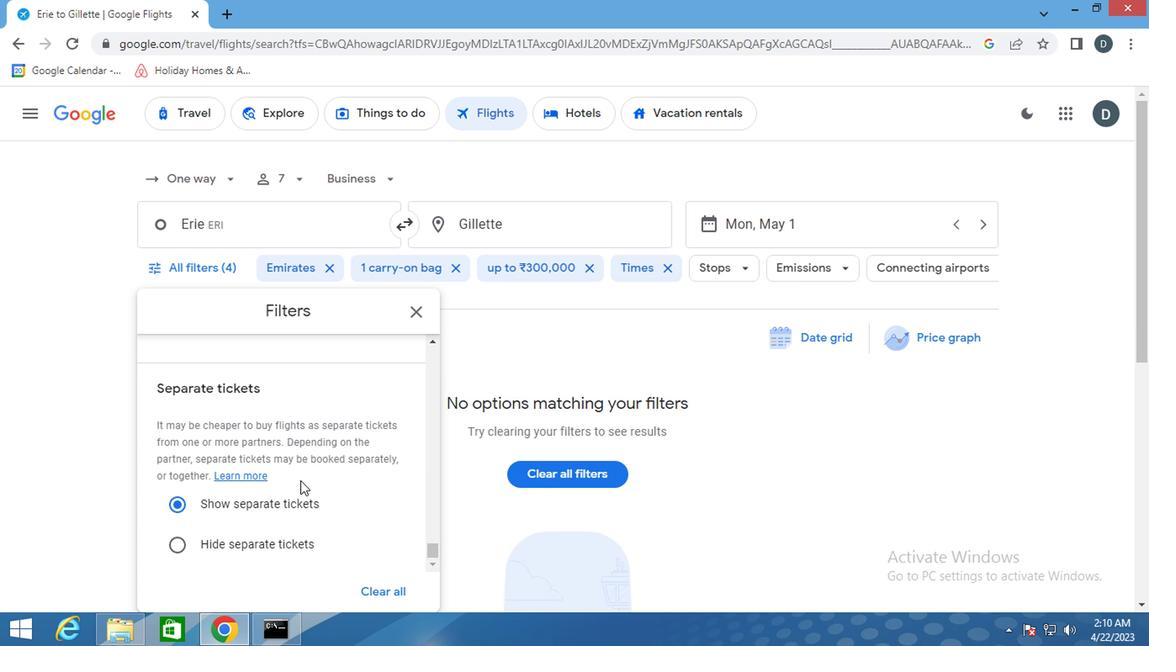 
Action: Mouse scrolled (311, 473) with delta (0, -1)
Screenshot: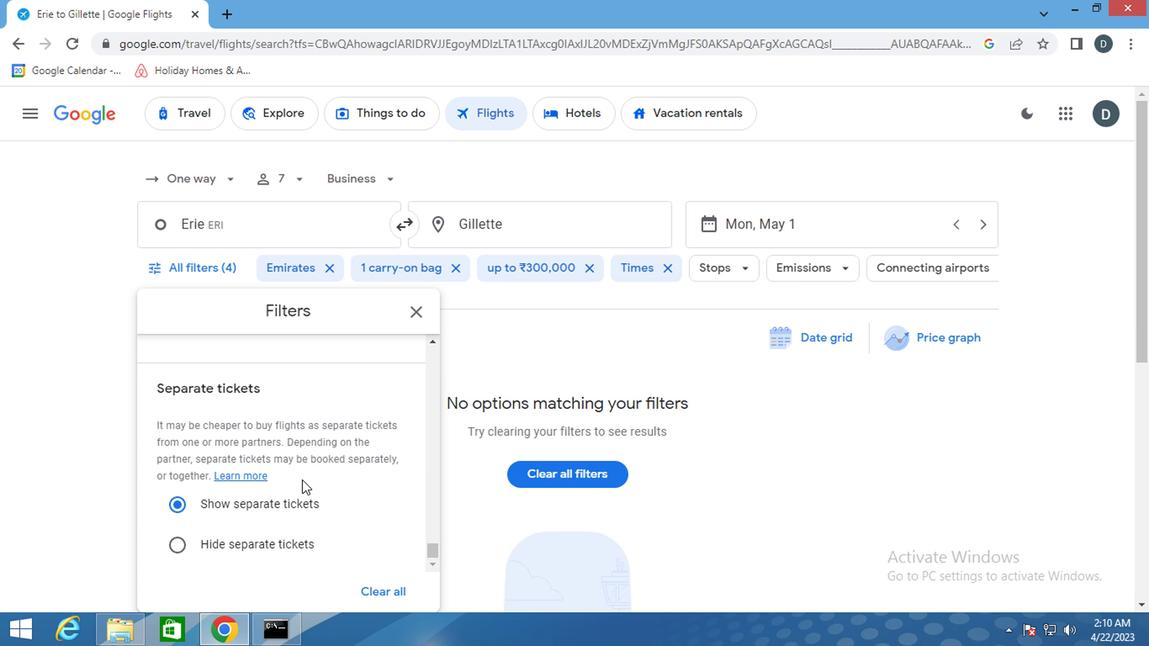 
Action: Mouse scrolled (311, 473) with delta (0, -1)
Screenshot: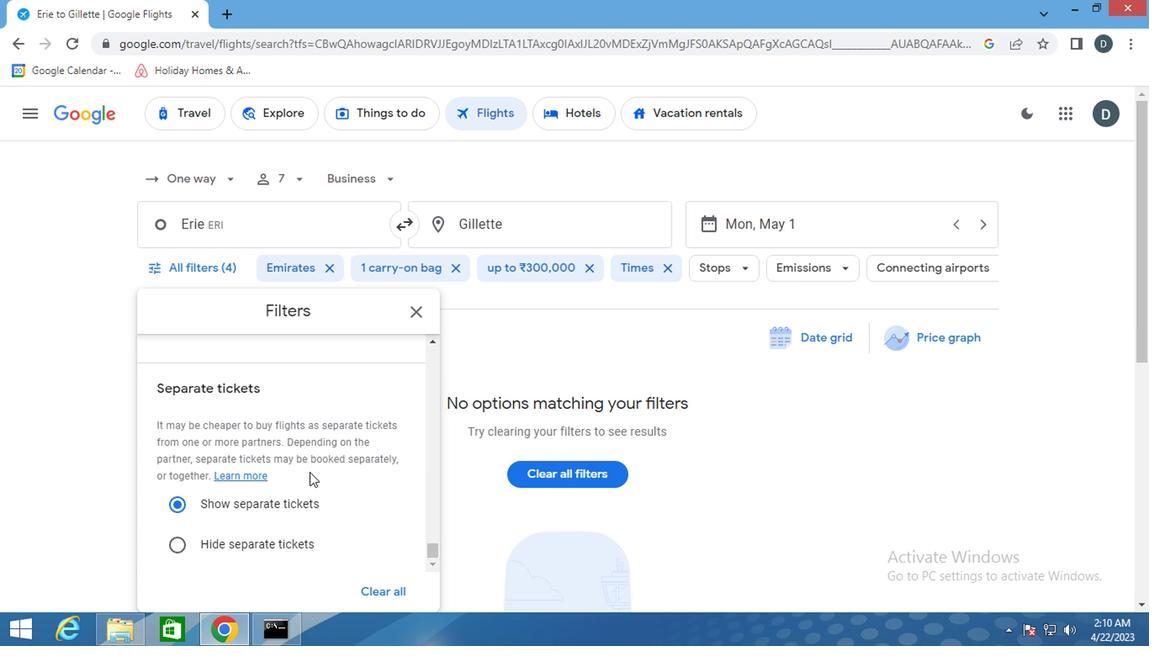 
Action: Mouse scrolled (311, 473) with delta (0, -1)
Screenshot: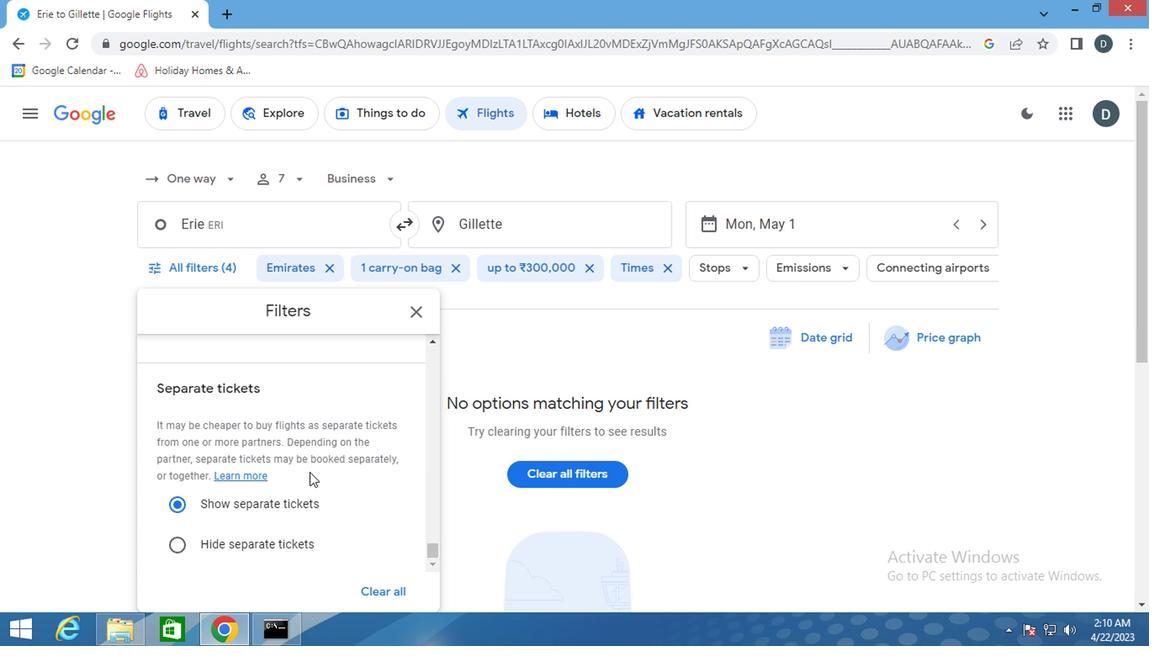 
Action: Mouse scrolled (311, 473) with delta (0, -1)
Screenshot: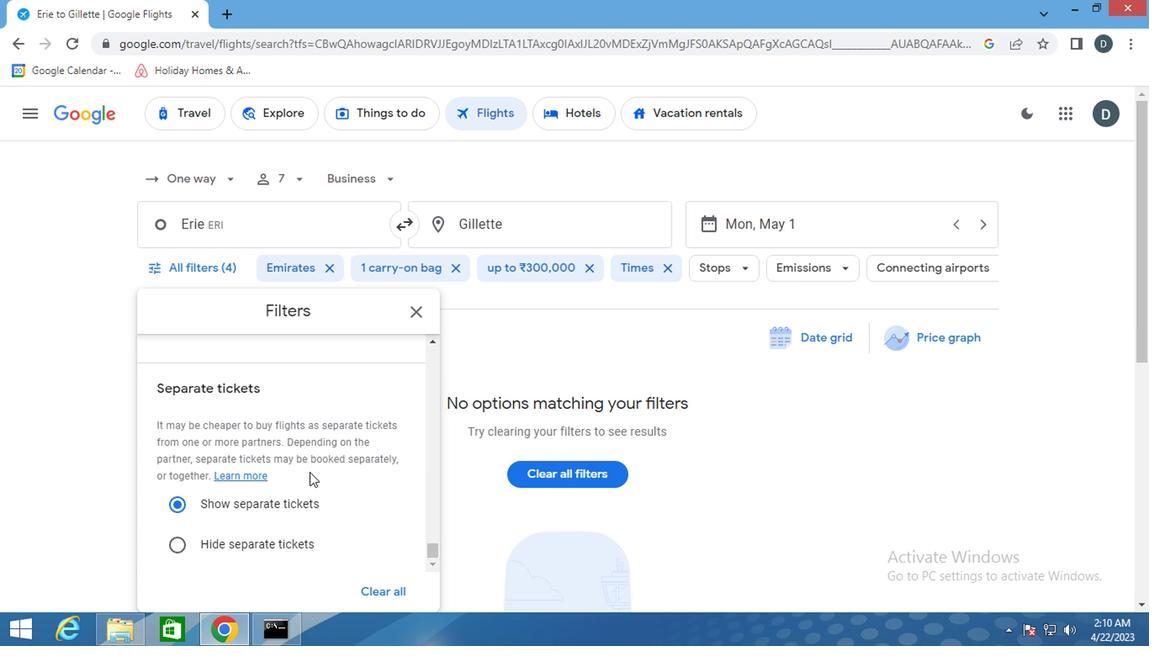 
Action: Mouse scrolled (311, 473) with delta (0, -1)
Screenshot: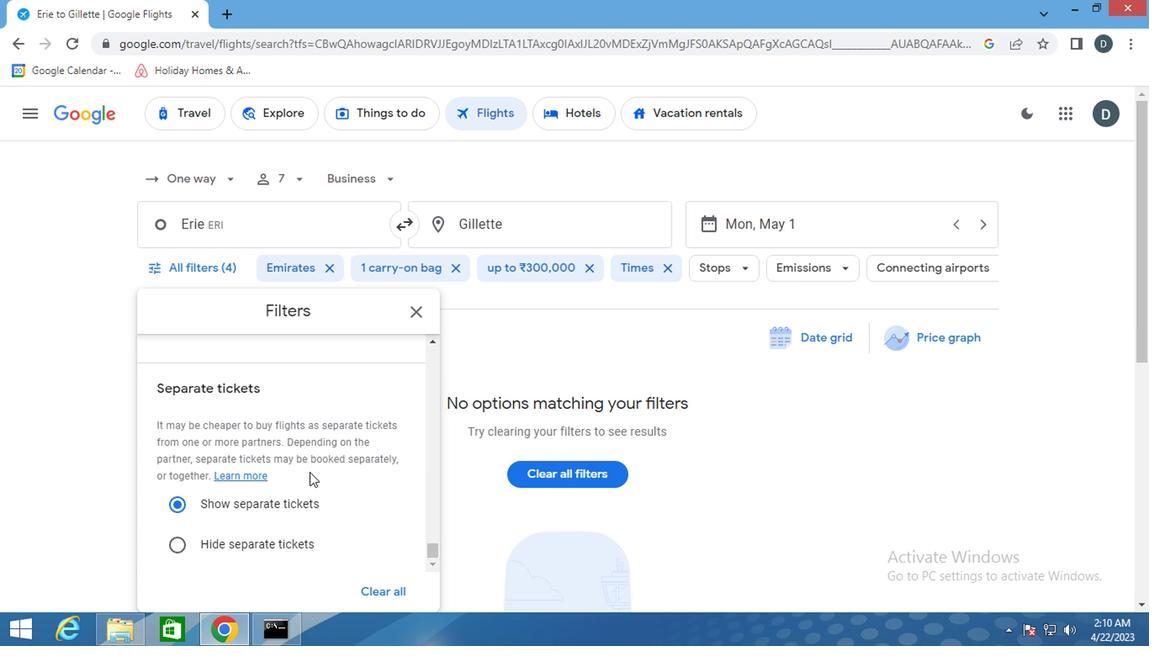 
Action: Mouse scrolled (311, 473) with delta (0, -1)
Screenshot: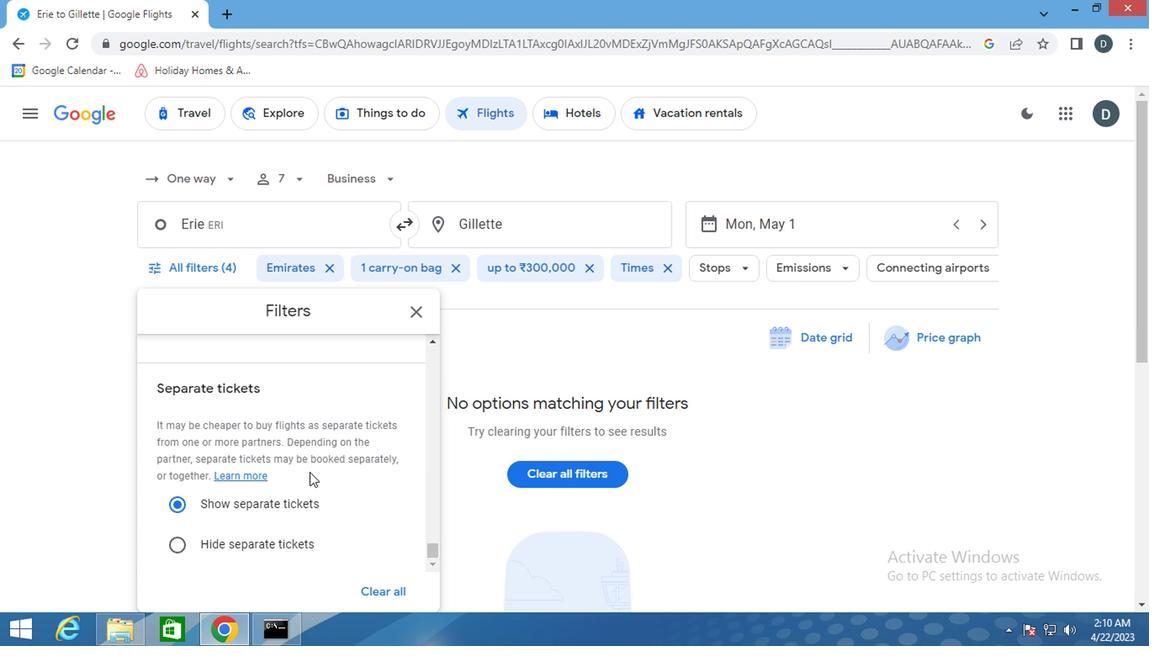 
Action: Mouse moved to (416, 310)
Screenshot: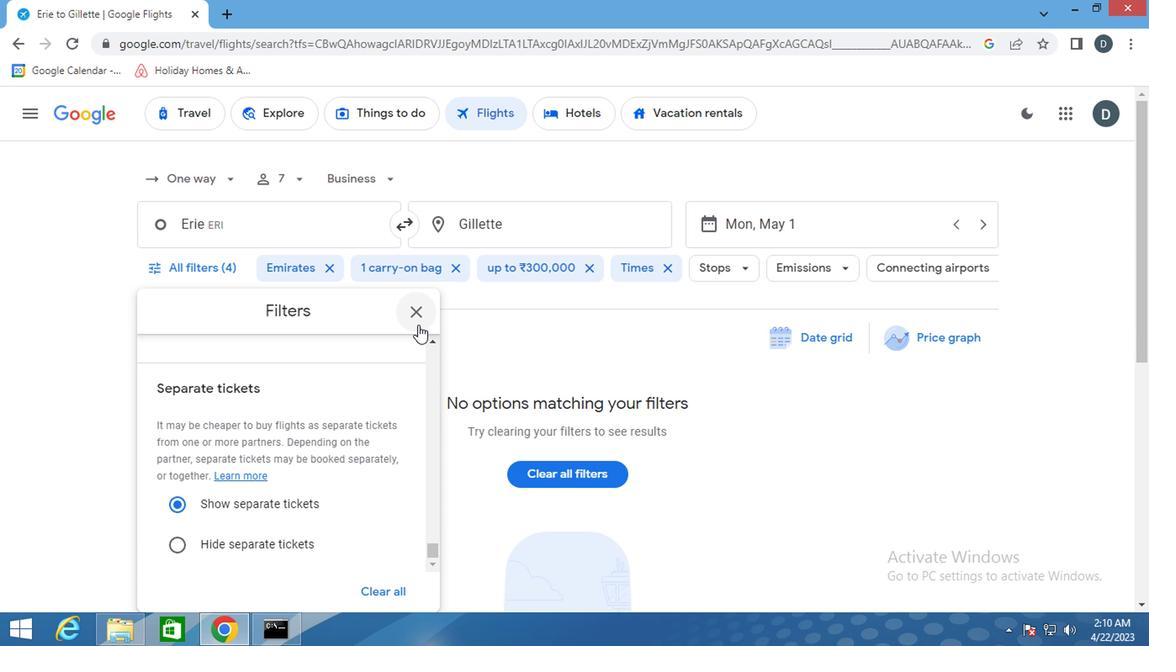 
Action: Mouse pressed left at (416, 310)
Screenshot: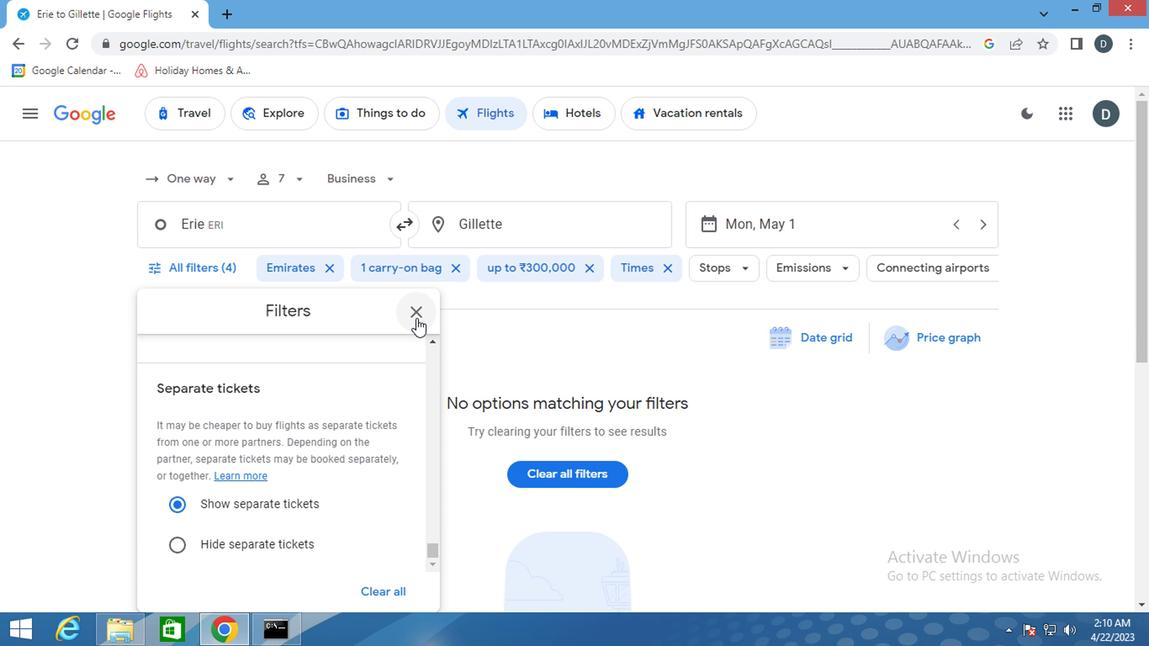 
